 Task: Create a trigger on parent to child objects.
Action: Mouse moved to (38, 137)
Screenshot: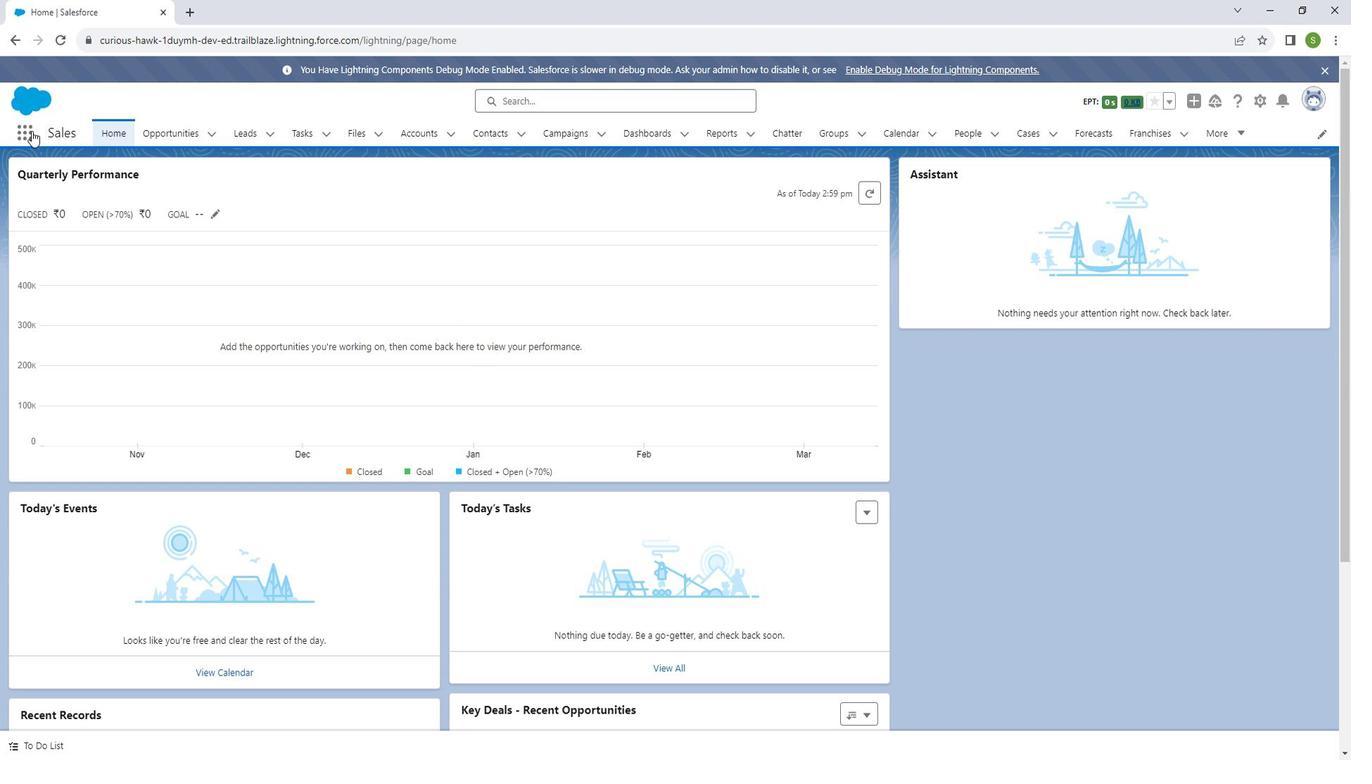 
Action: Mouse pressed left at (38, 137)
Screenshot: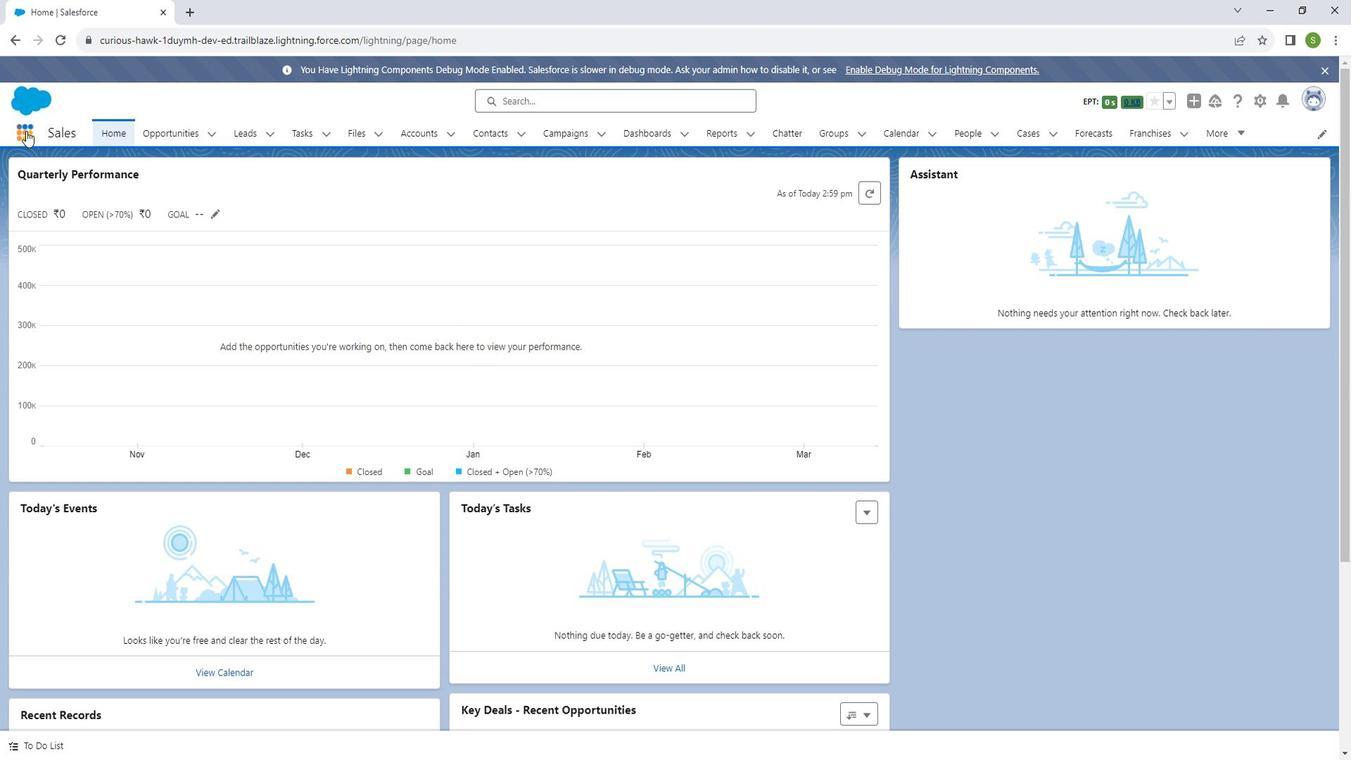 
Action: Mouse moved to (49, 383)
Screenshot: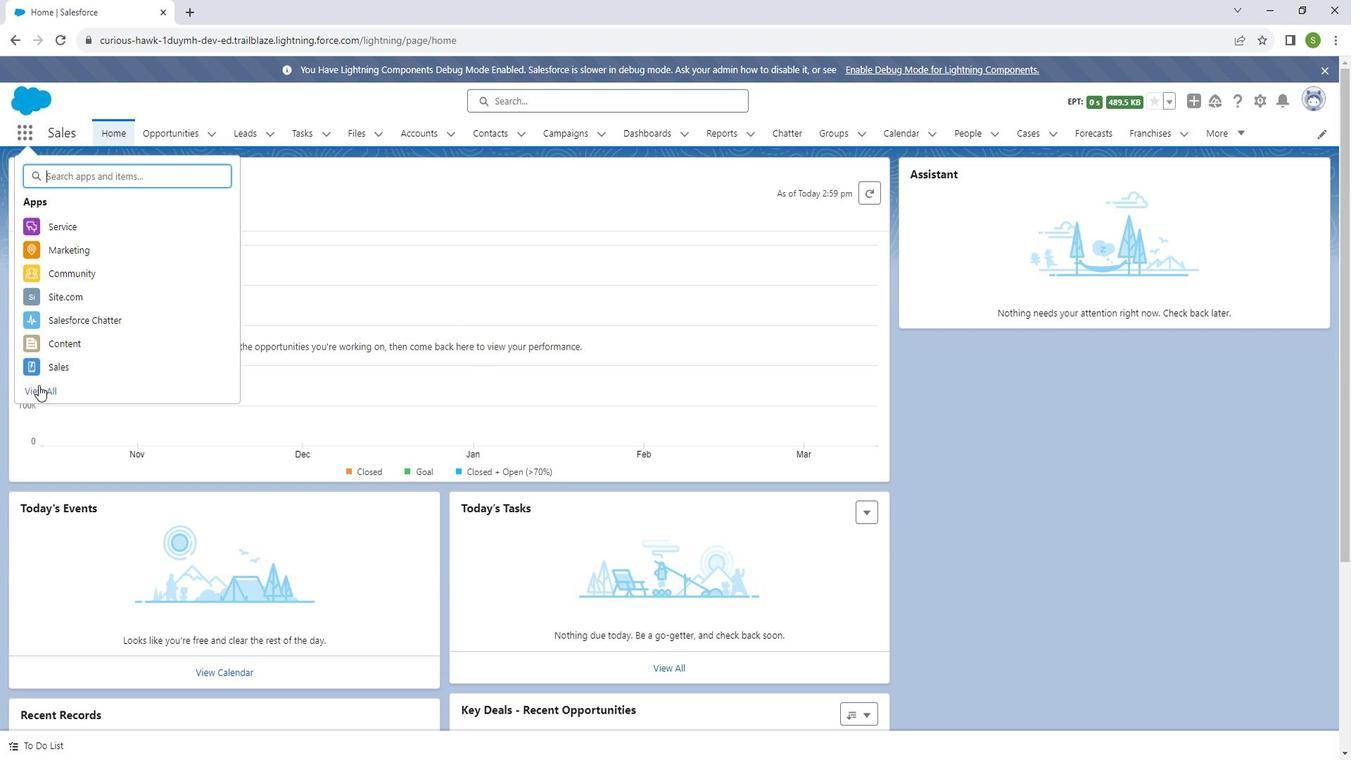 
Action: Mouse pressed left at (49, 383)
Screenshot: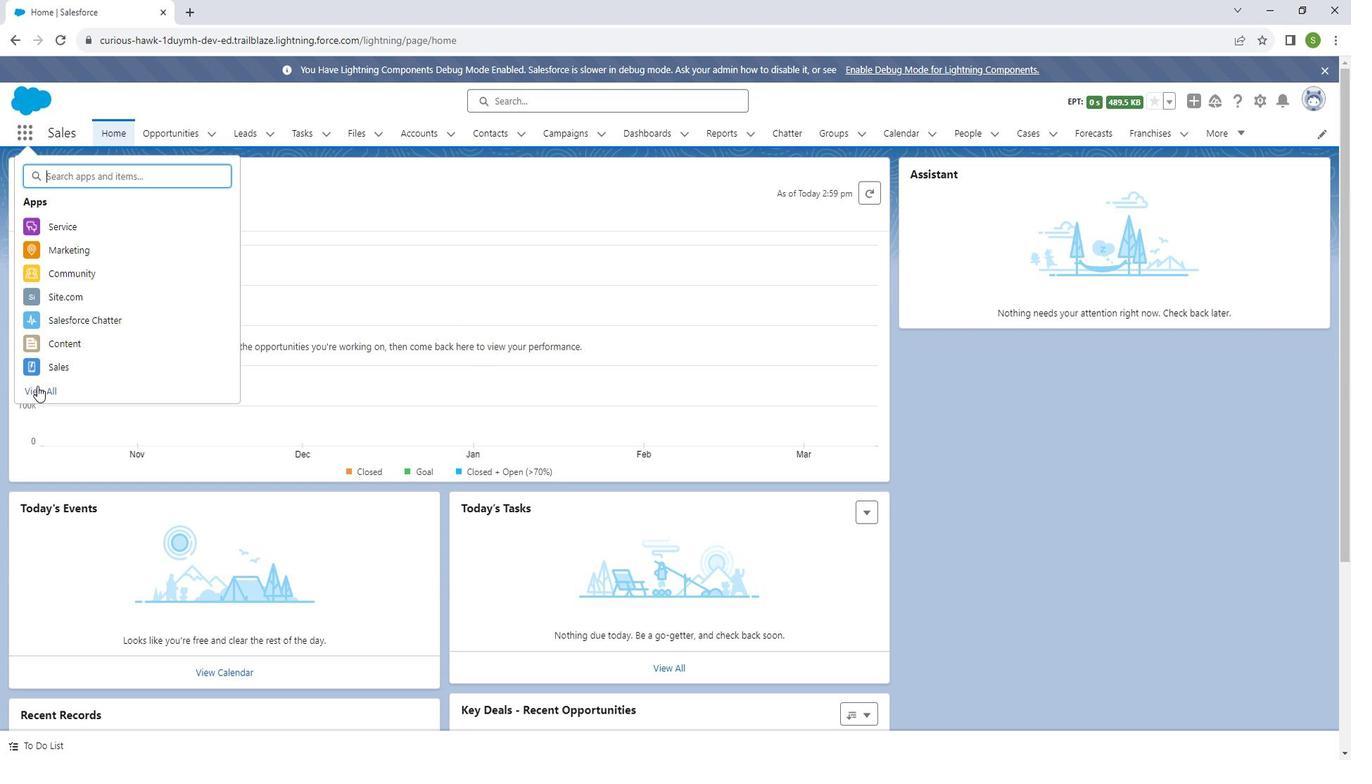 
Action: Mouse moved to (978, 519)
Screenshot: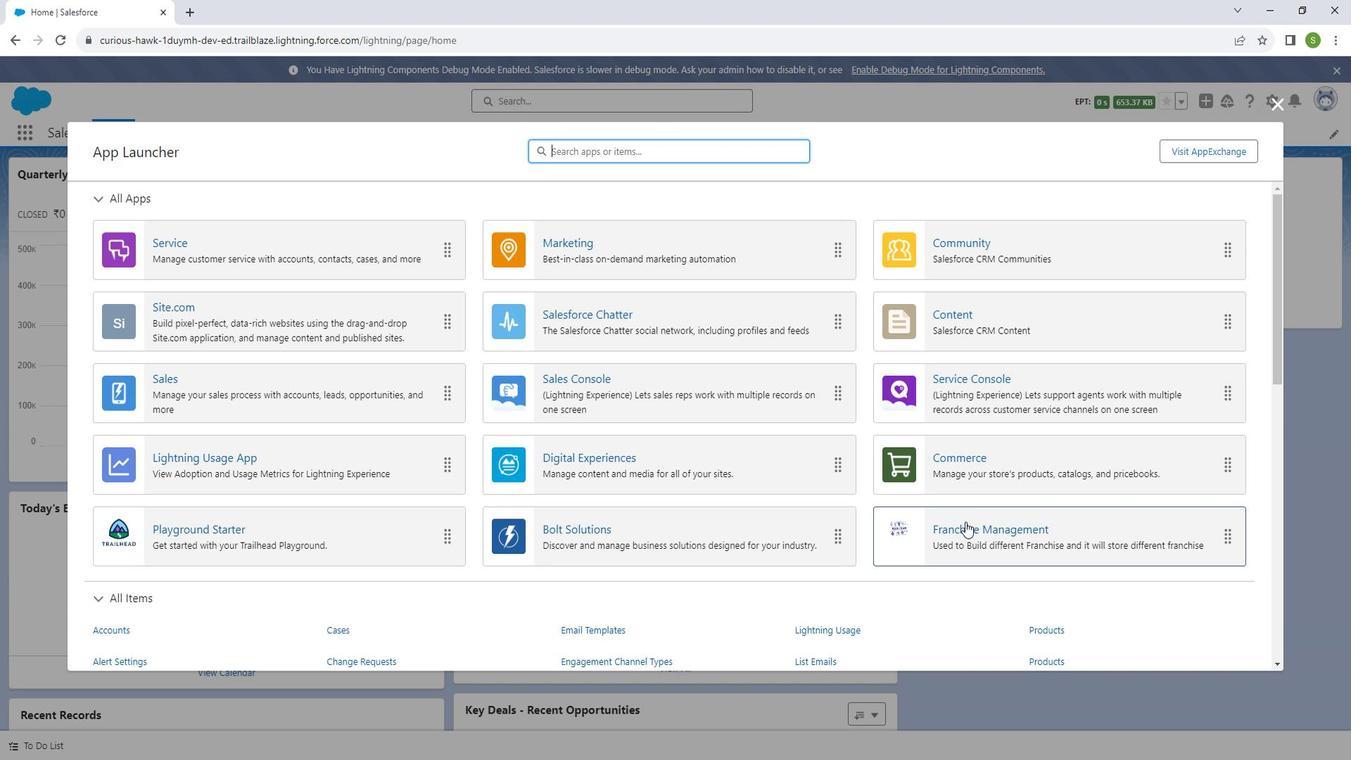 
Action: Mouse pressed left at (978, 519)
Screenshot: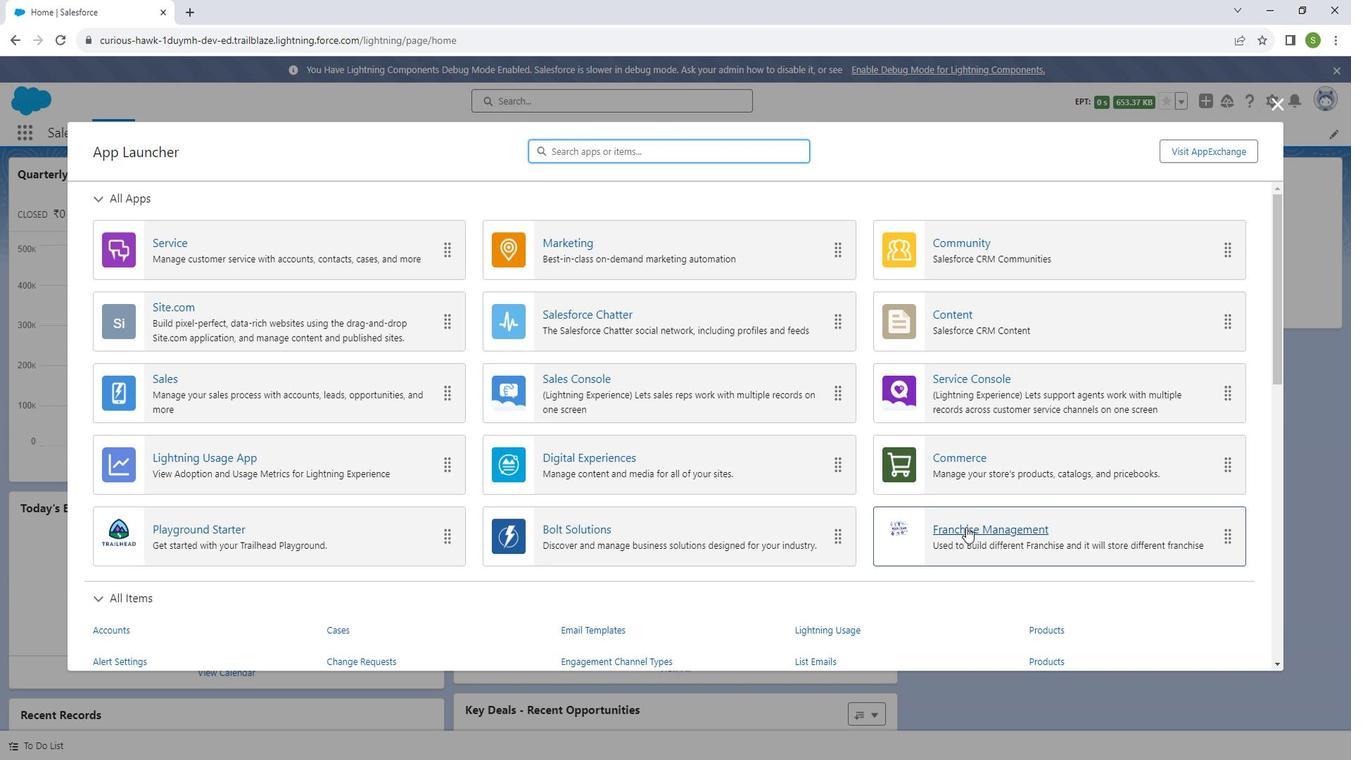 
Action: Mouse moved to (1286, 106)
Screenshot: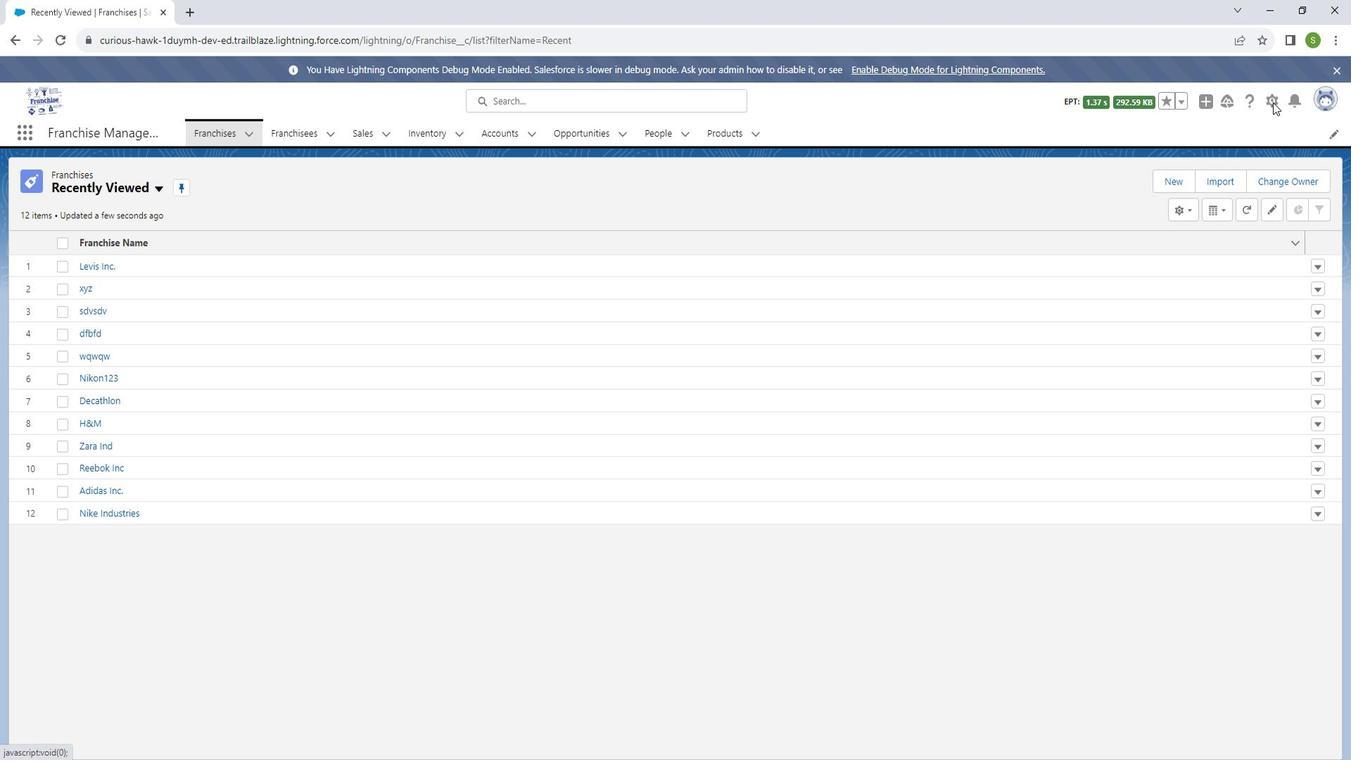 
Action: Mouse pressed left at (1286, 106)
Screenshot: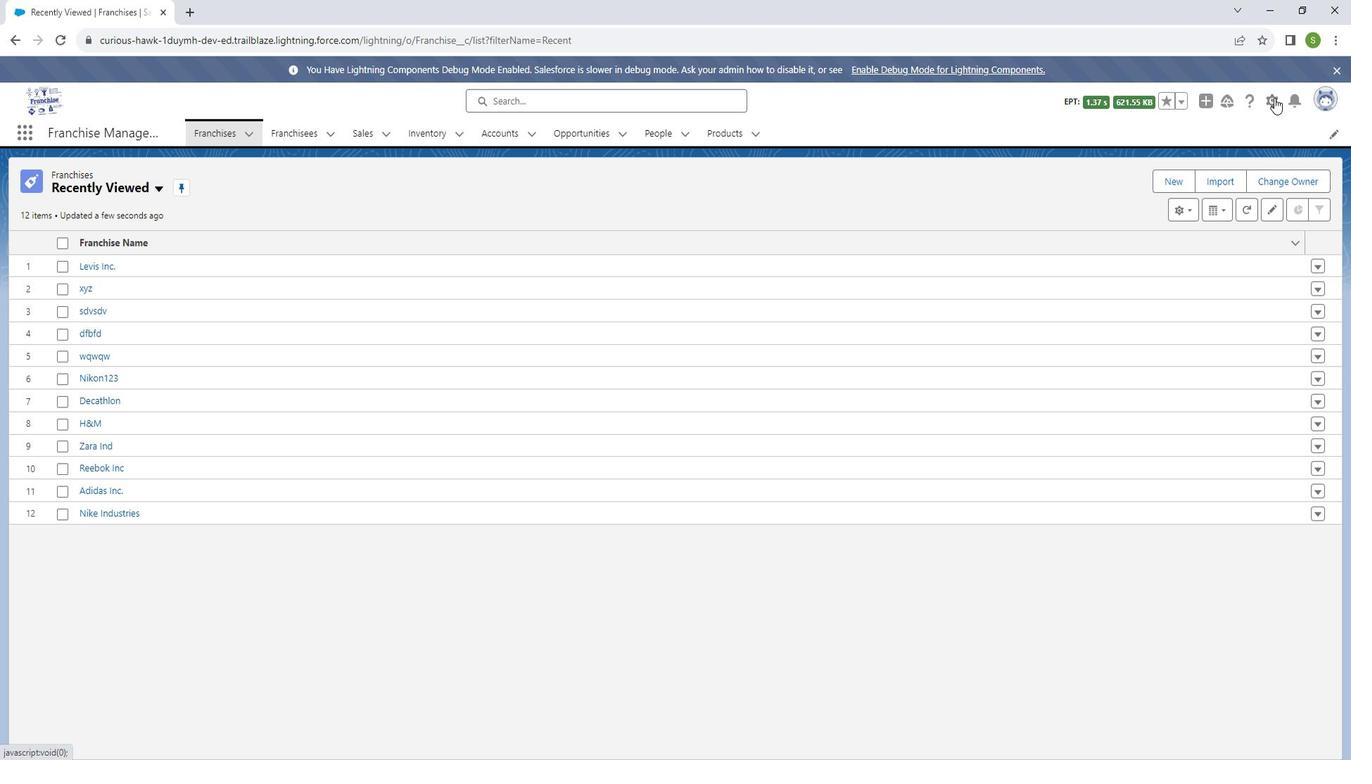 
Action: Mouse moved to (1216, 231)
Screenshot: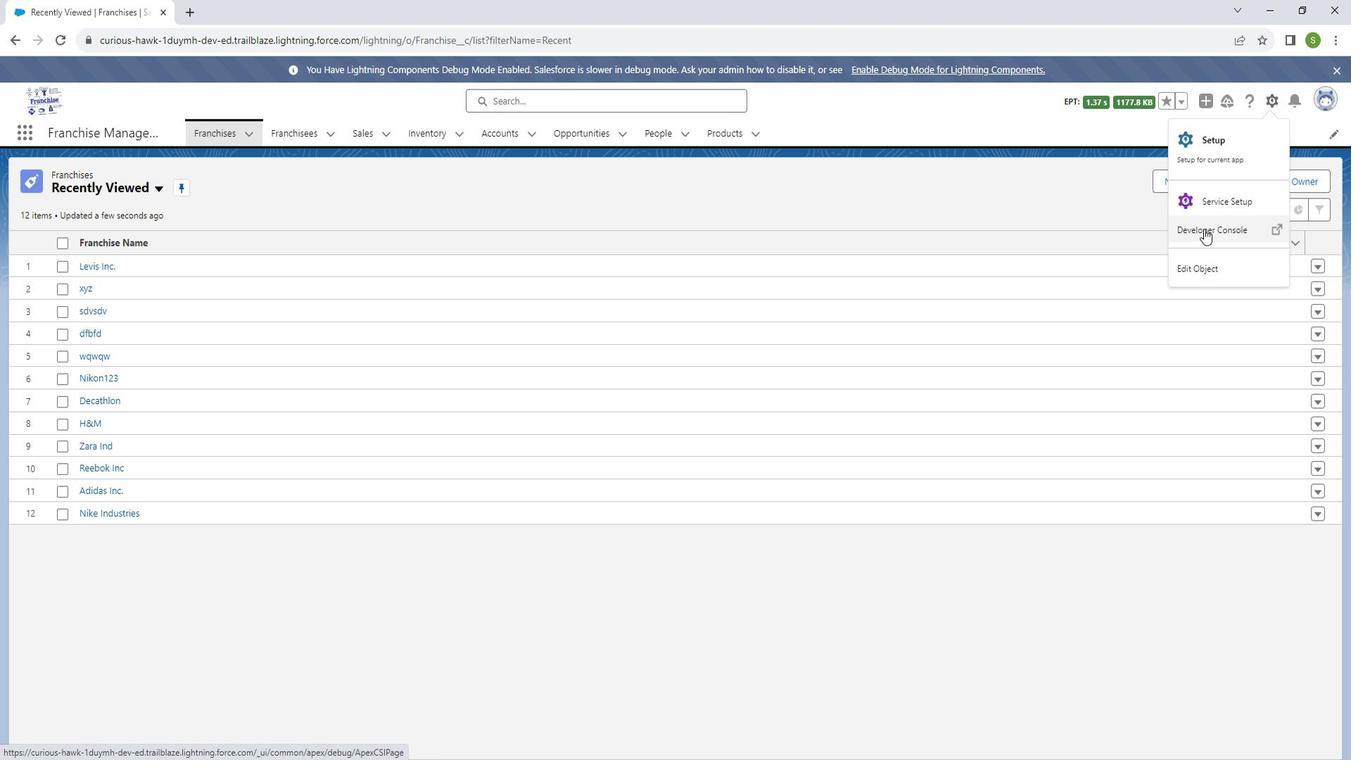 
Action: Mouse pressed right at (1216, 231)
Screenshot: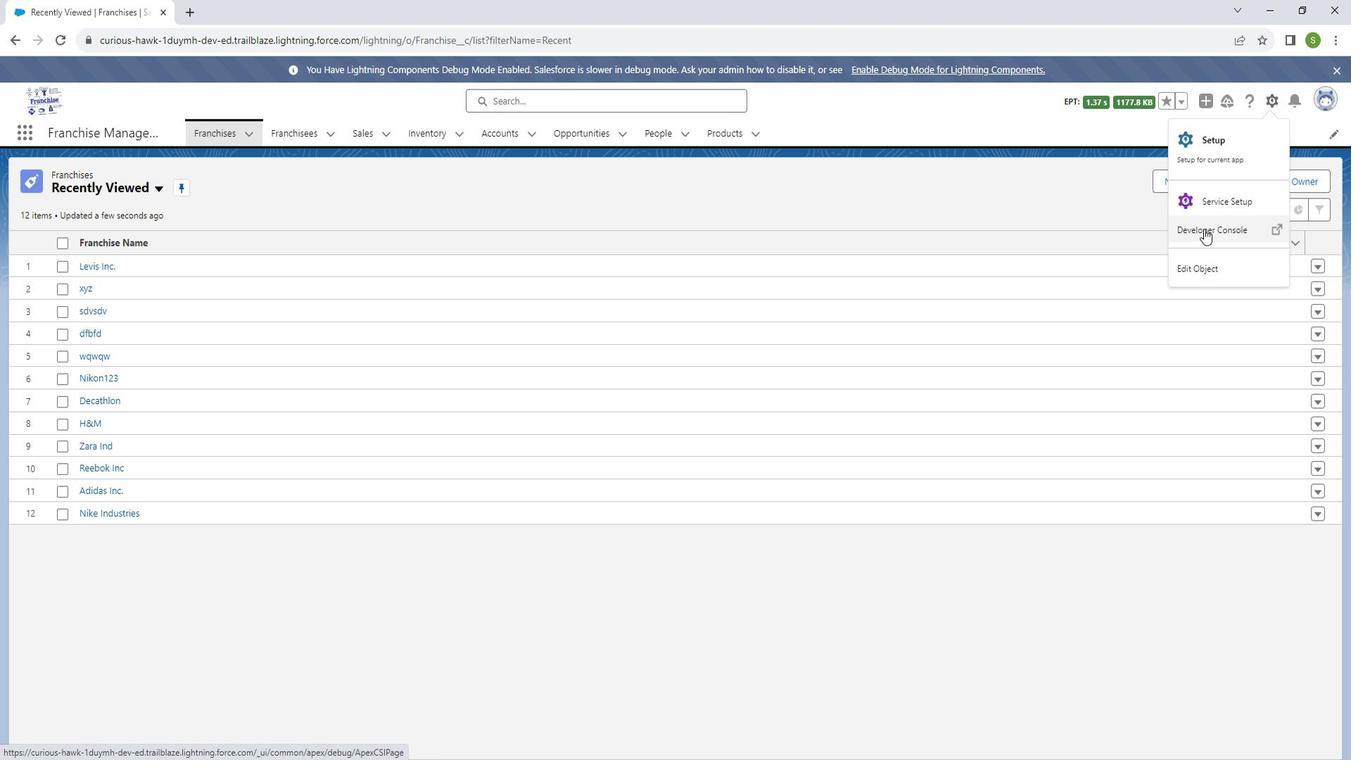 
Action: Mouse moved to (1228, 240)
Screenshot: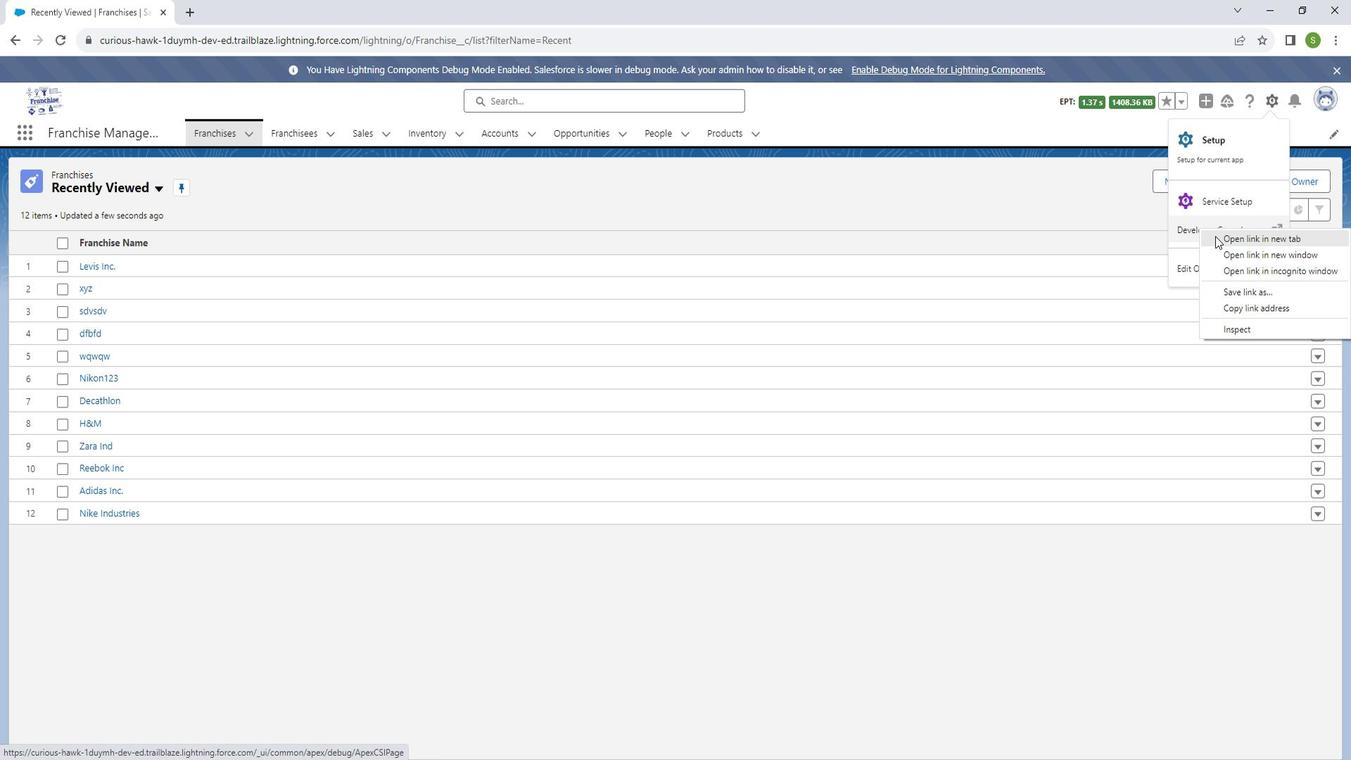 
Action: Mouse pressed left at (1228, 240)
Screenshot: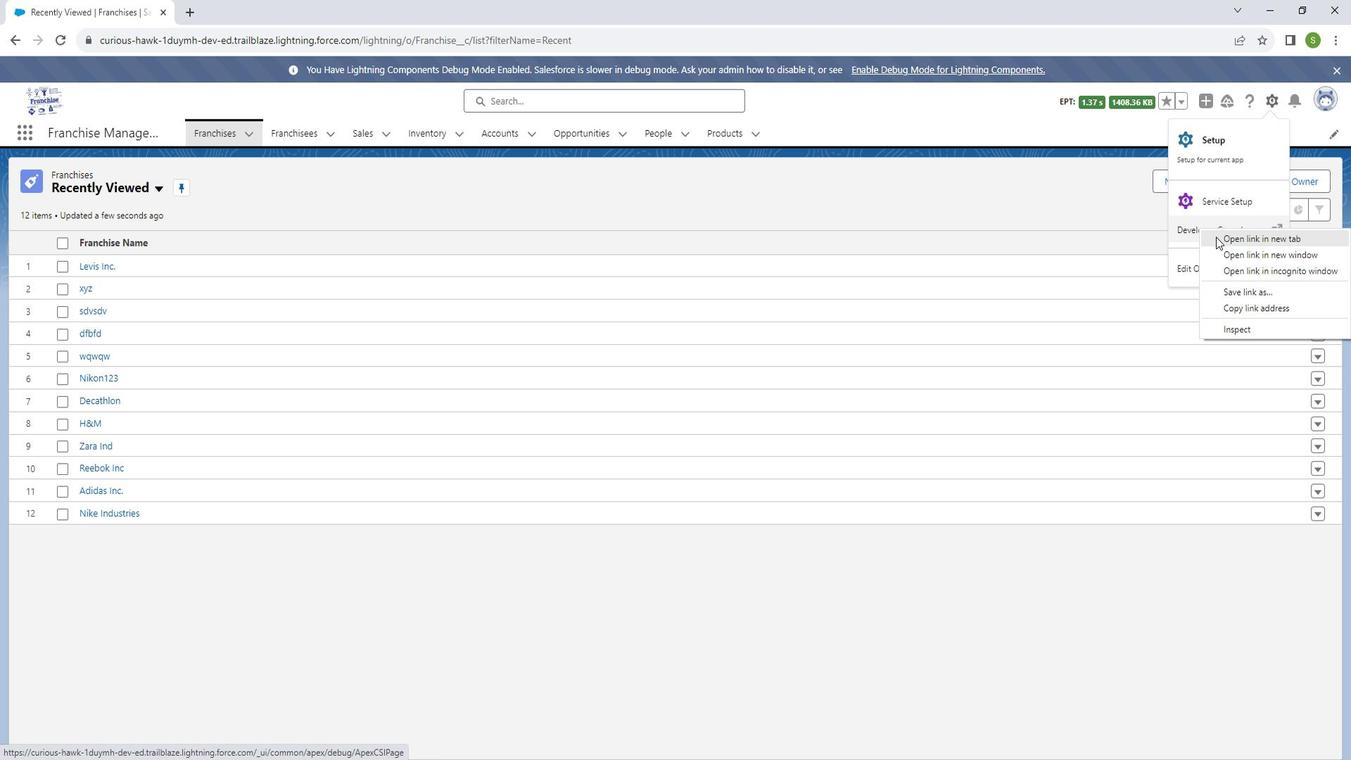 
Action: Mouse moved to (301, 21)
Screenshot: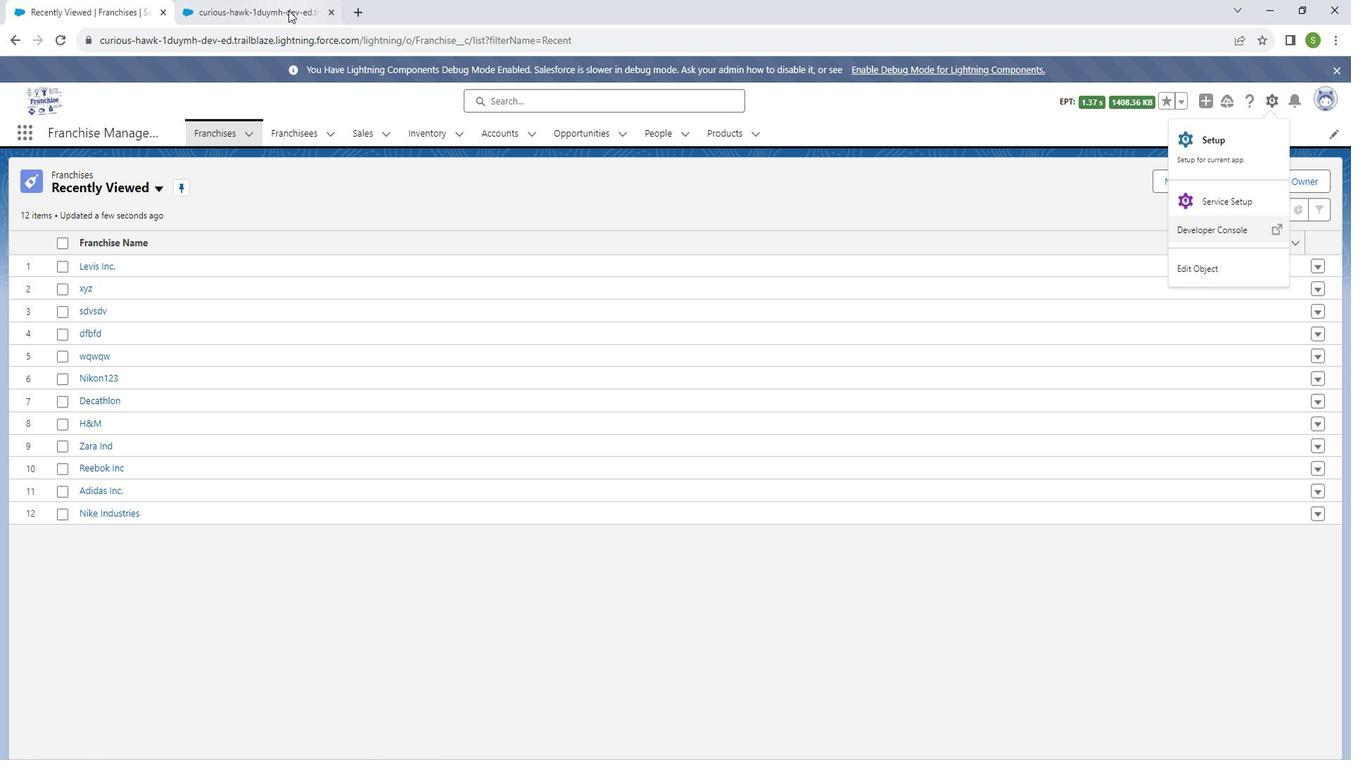 
Action: Mouse pressed left at (301, 21)
Screenshot: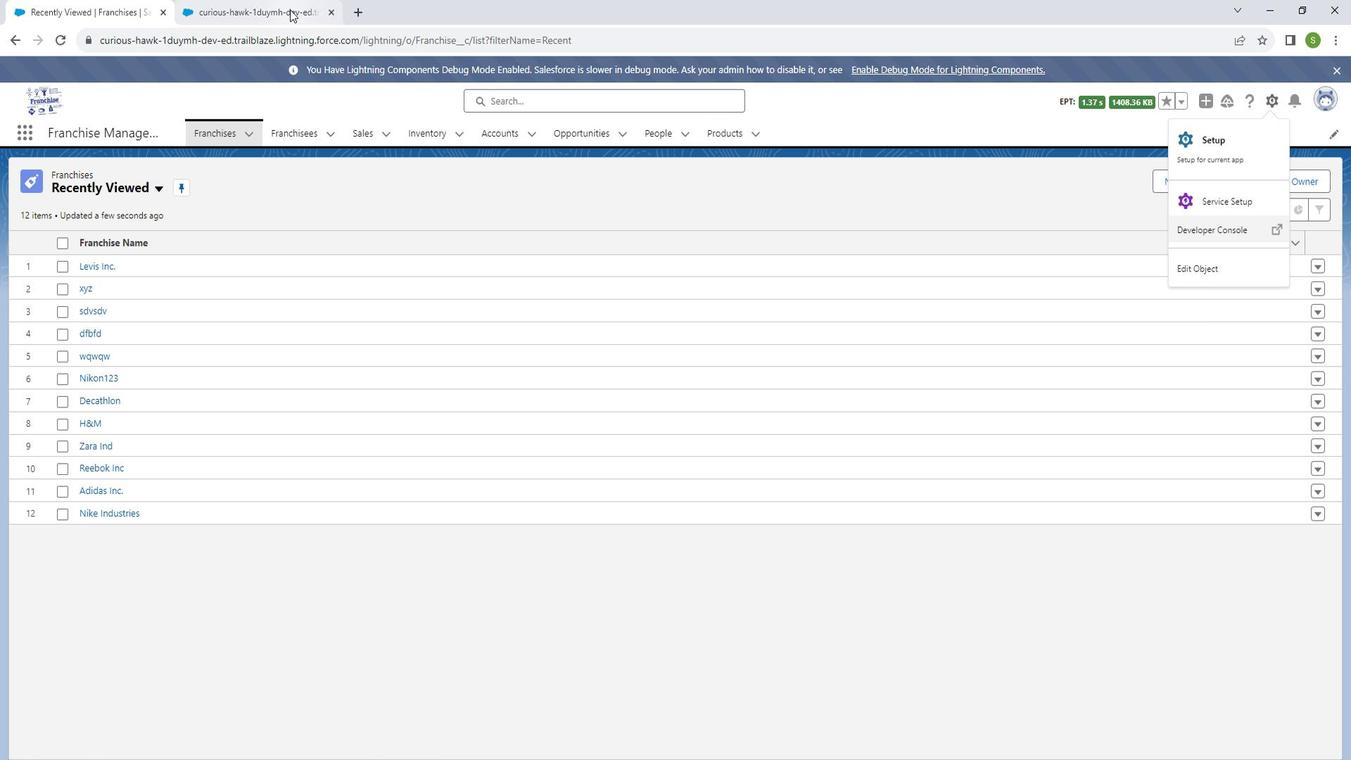 
Action: Mouse moved to (35, 77)
Screenshot: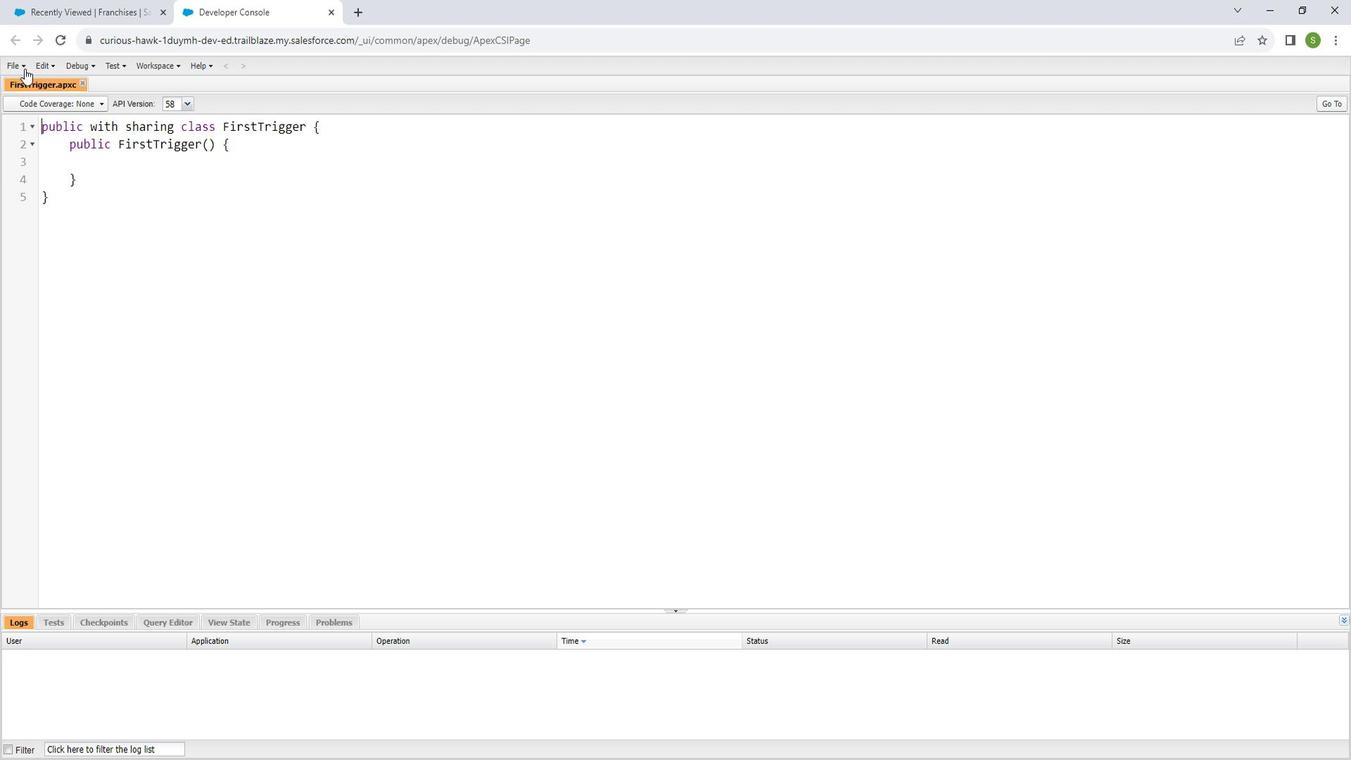 
Action: Mouse pressed left at (35, 77)
Screenshot: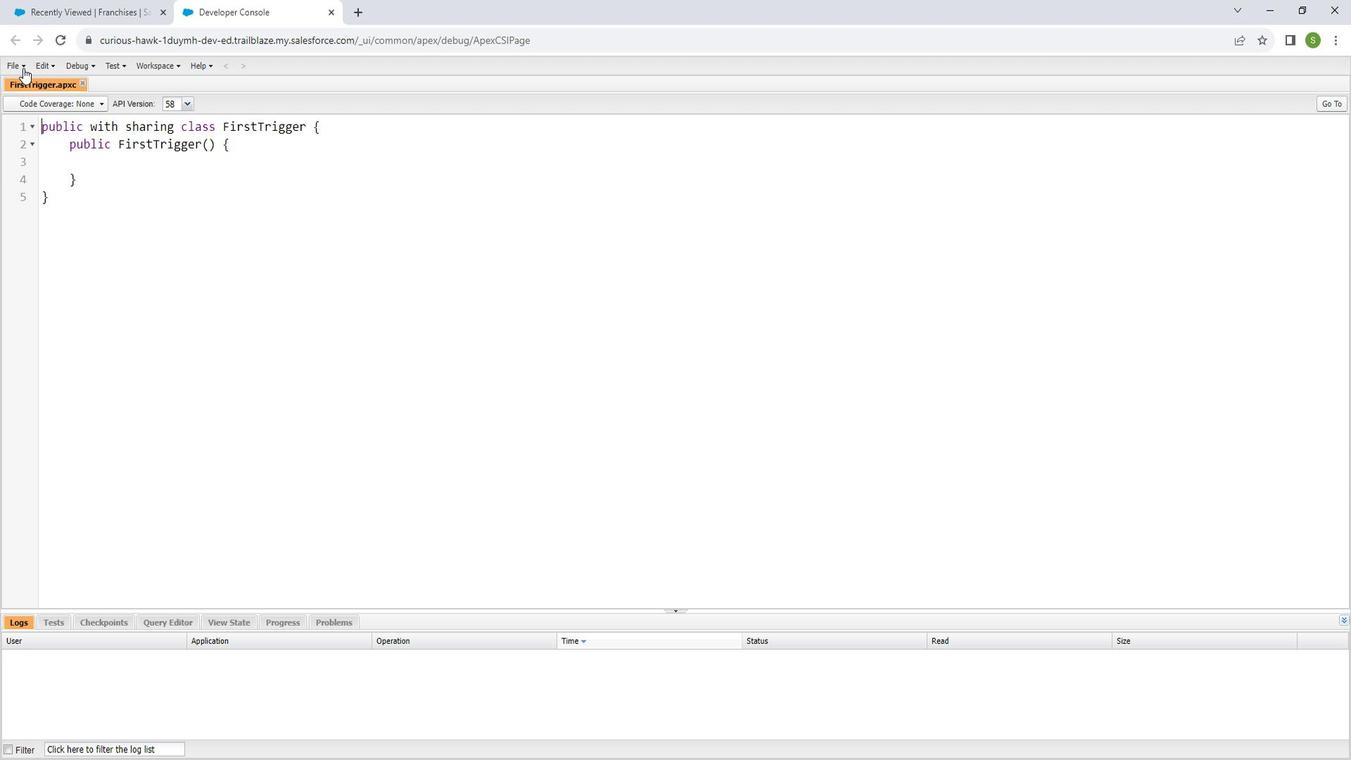 
Action: Mouse moved to (234, 111)
Screenshot: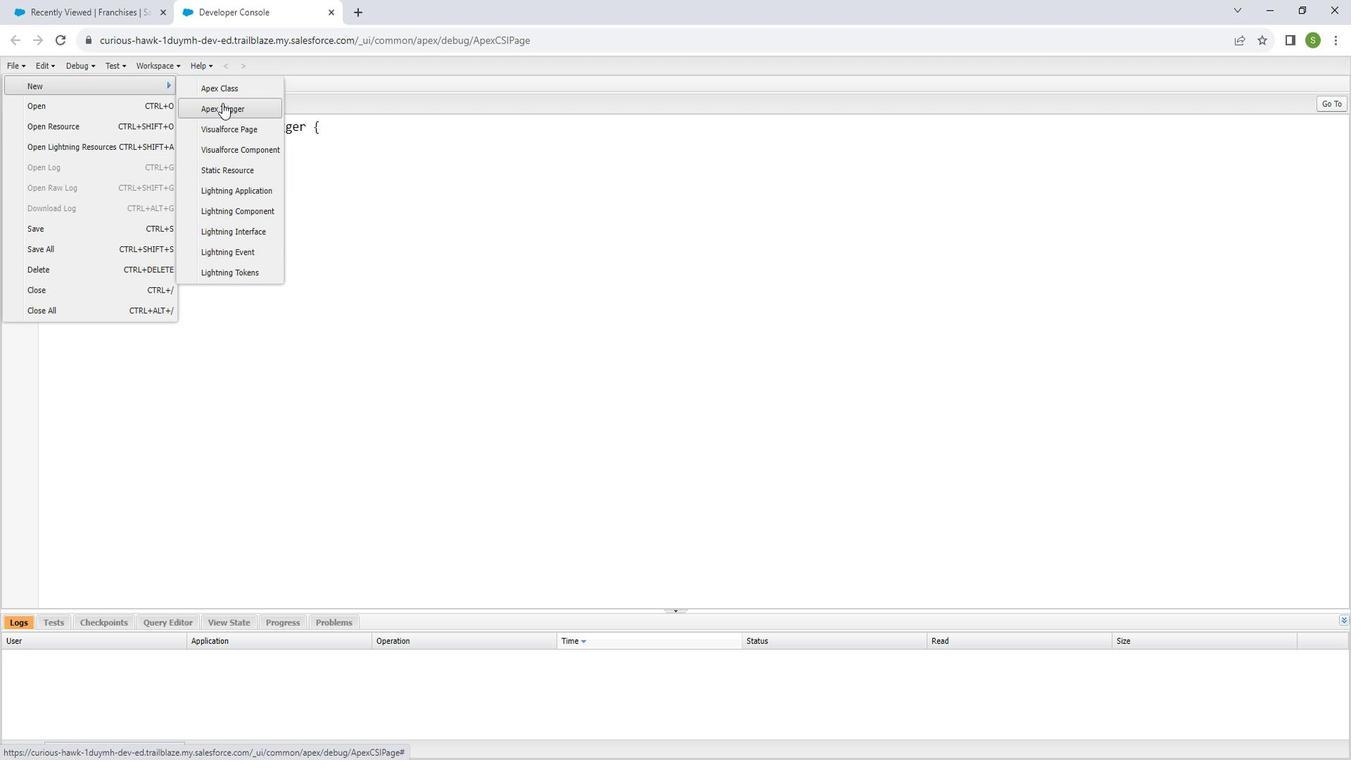 
Action: Mouse pressed left at (234, 111)
Screenshot: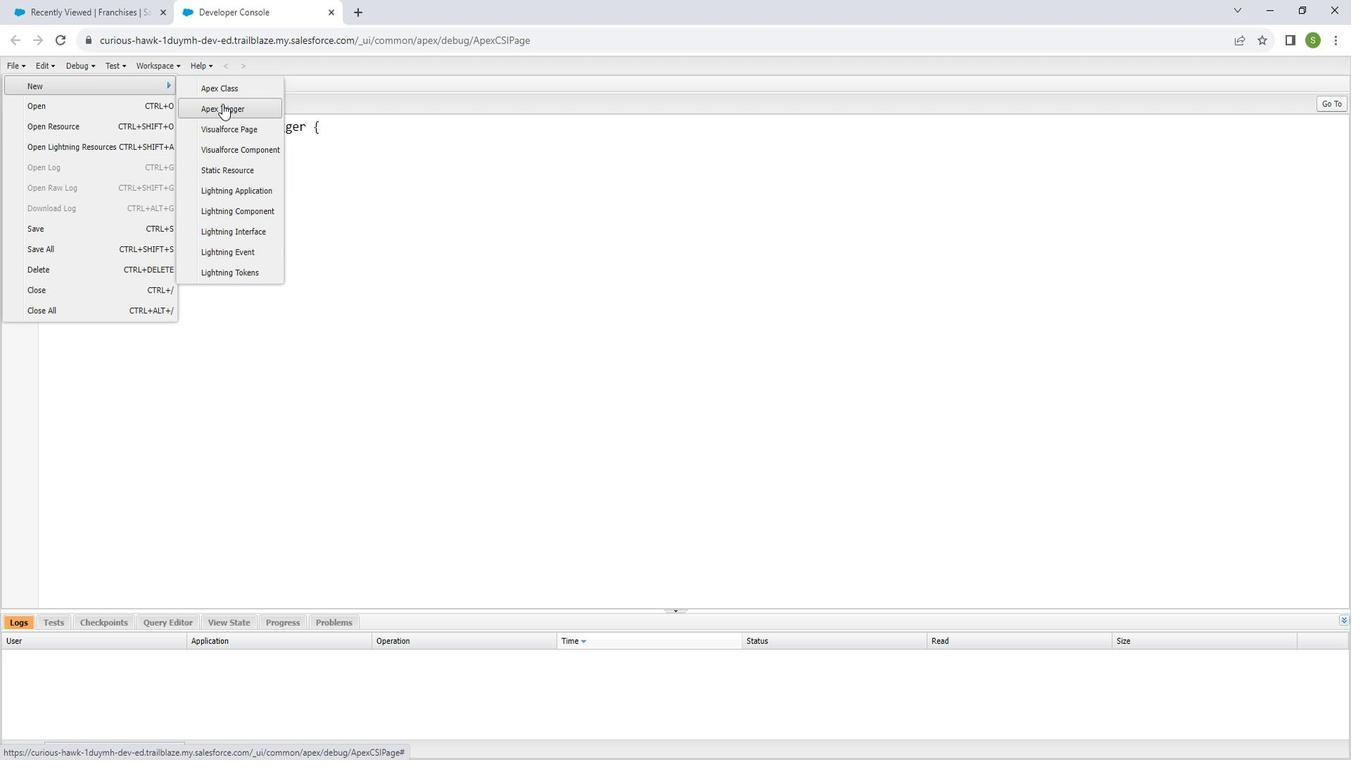
Action: Mouse moved to (700, 366)
Screenshot: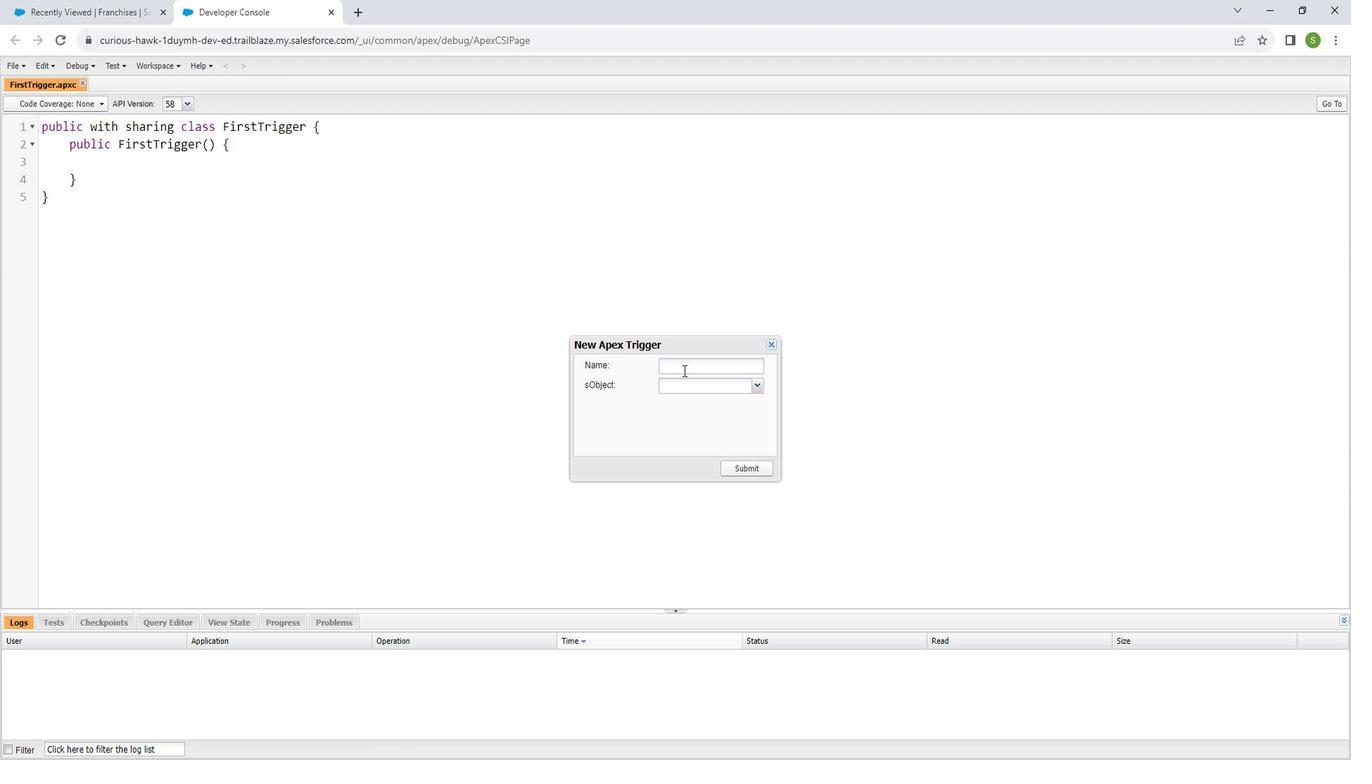 
Action: Mouse pressed left at (700, 366)
Screenshot: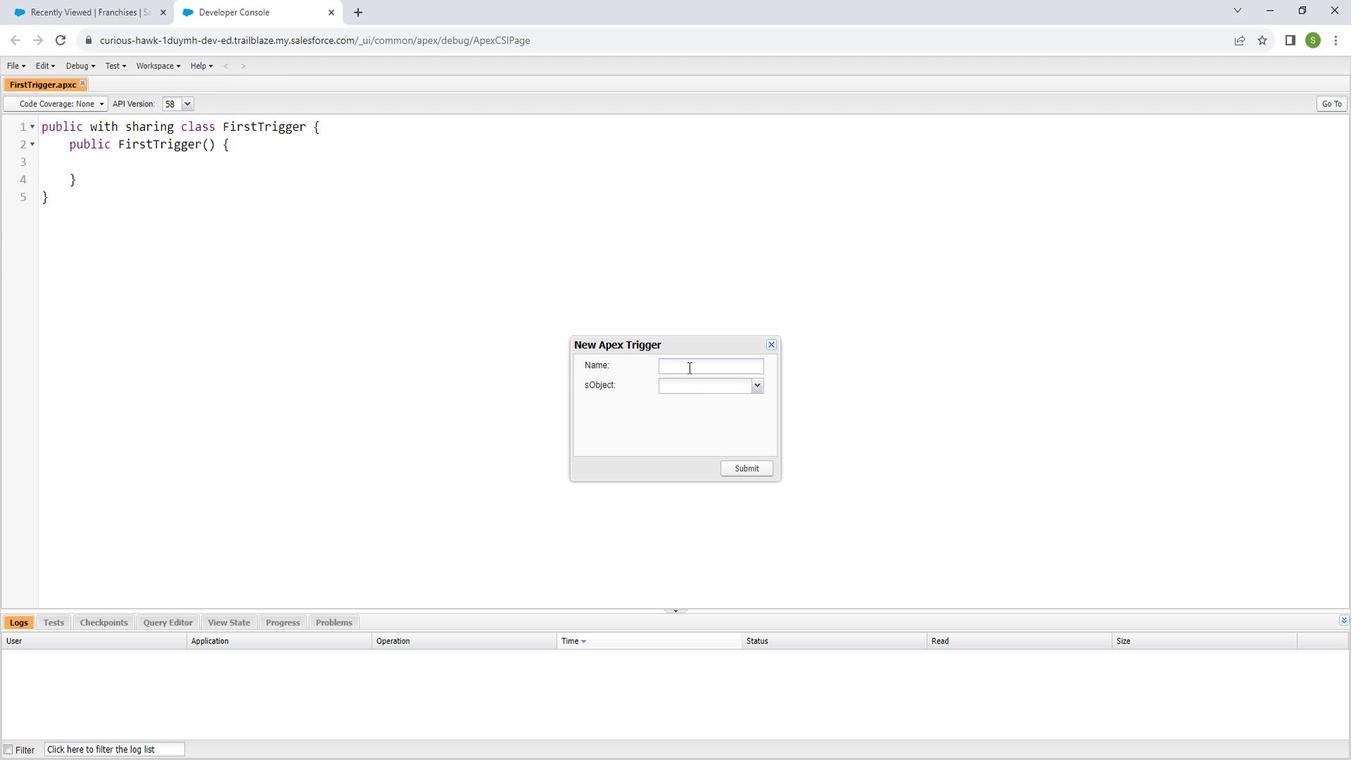 
Action: Key pressed acc<Key.shift_r>Trigg
Screenshot: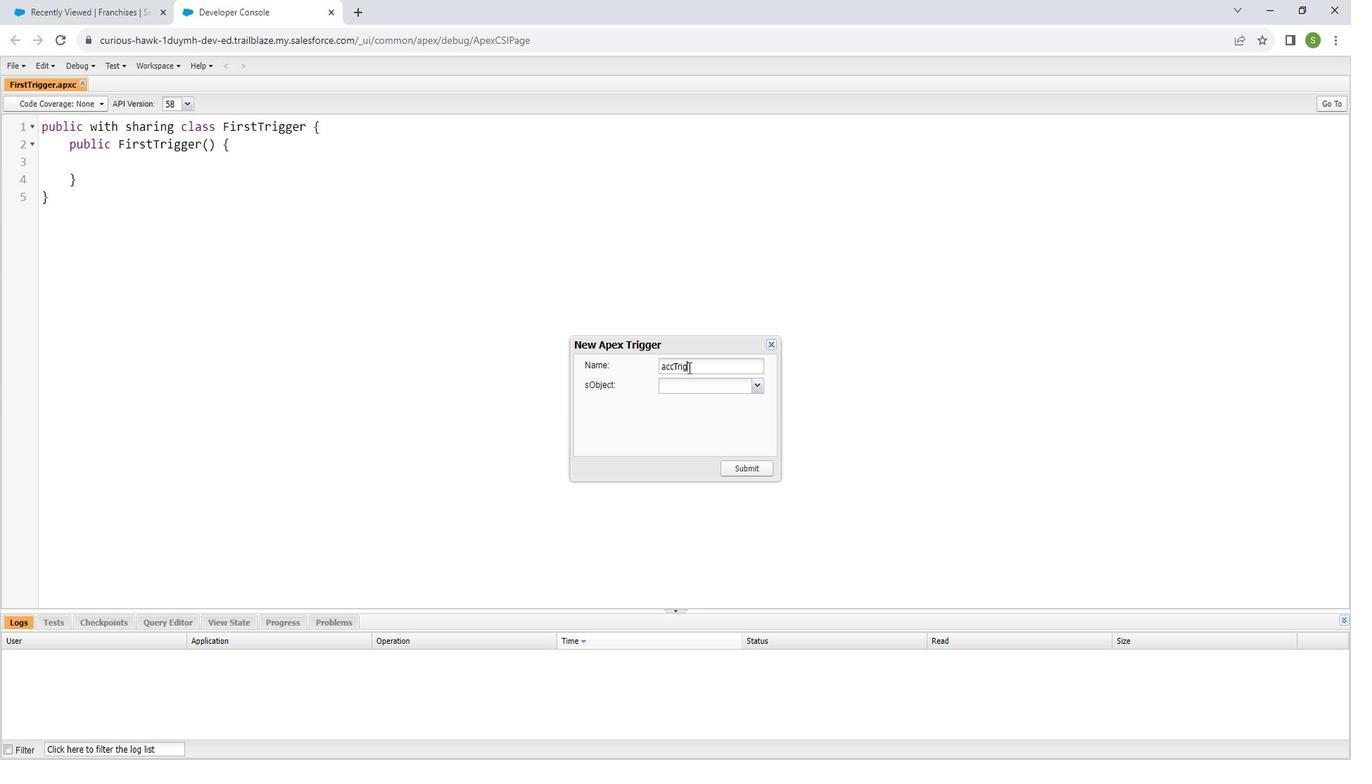 
Action: Mouse moved to (770, 382)
Screenshot: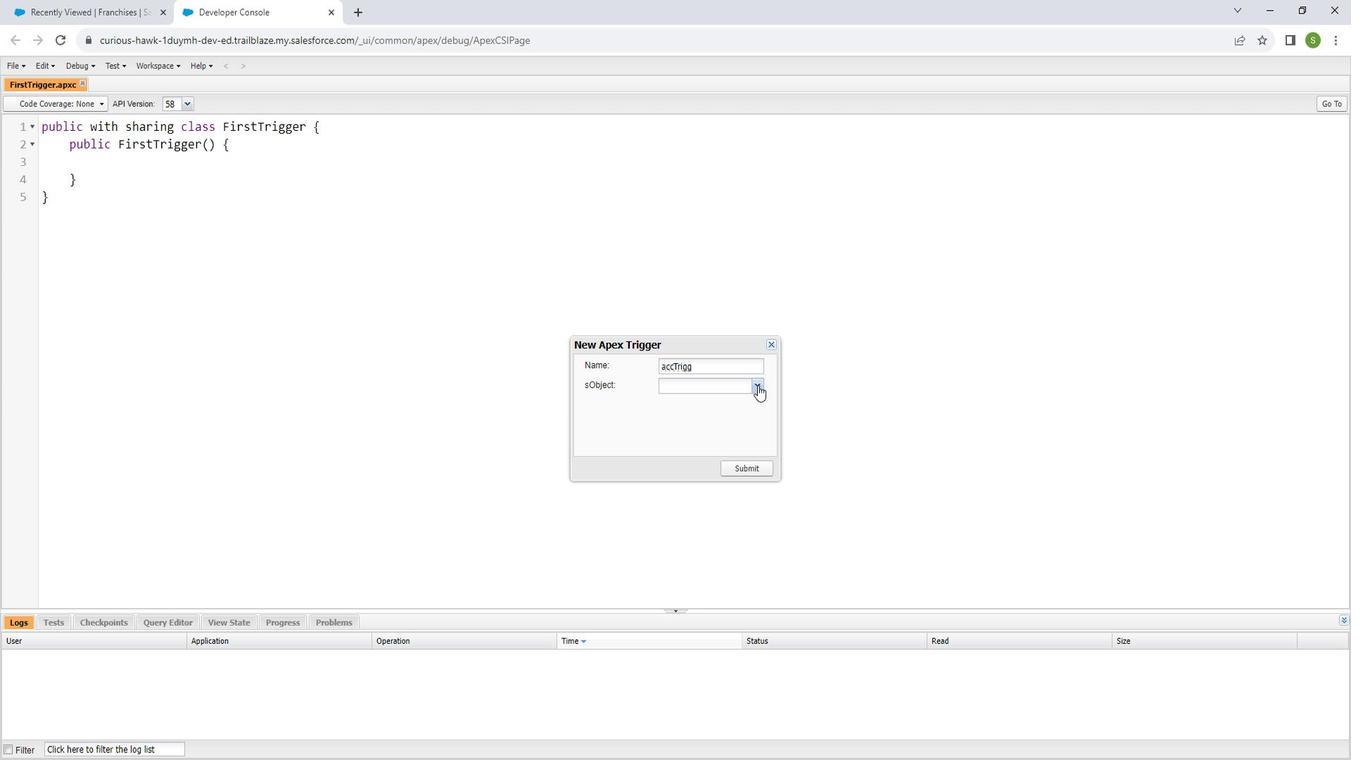 
Action: Mouse pressed left at (770, 382)
Screenshot: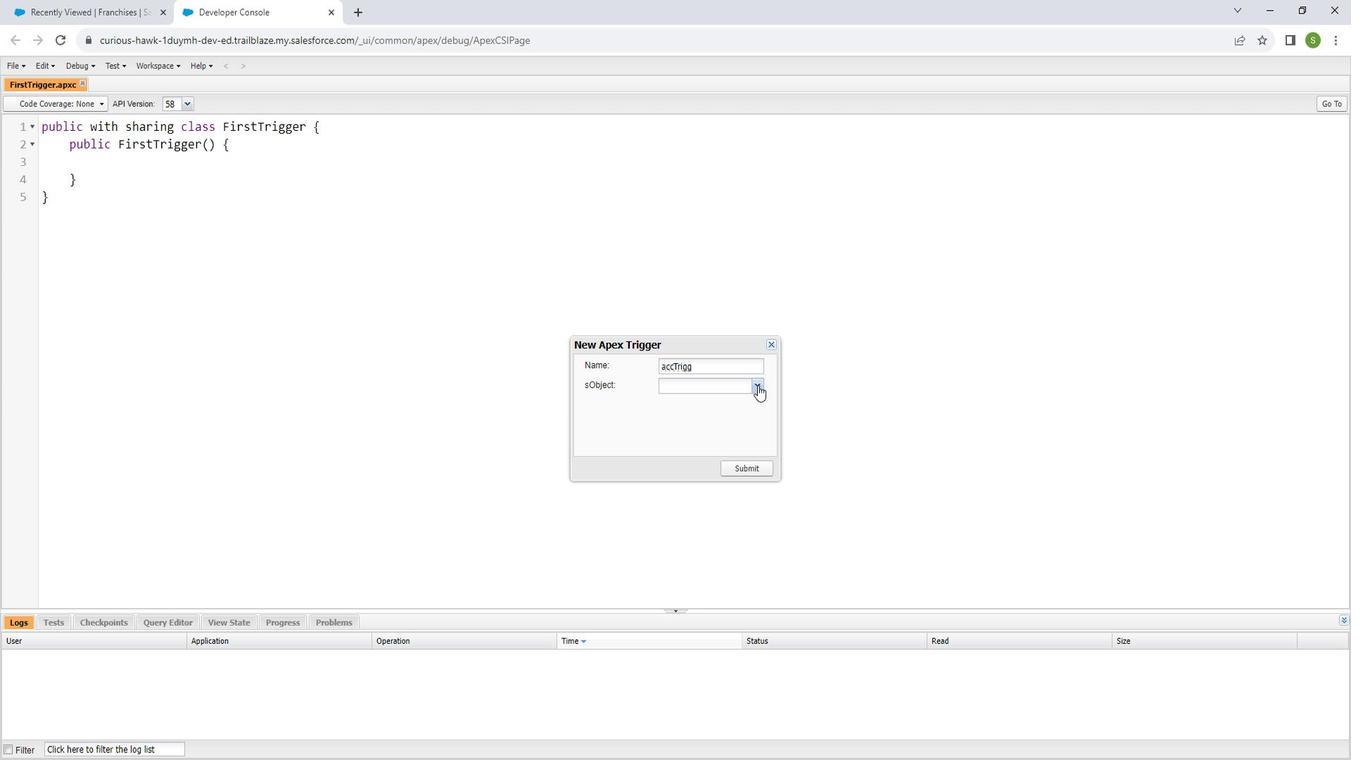 
Action: Mouse moved to (733, 428)
Screenshot: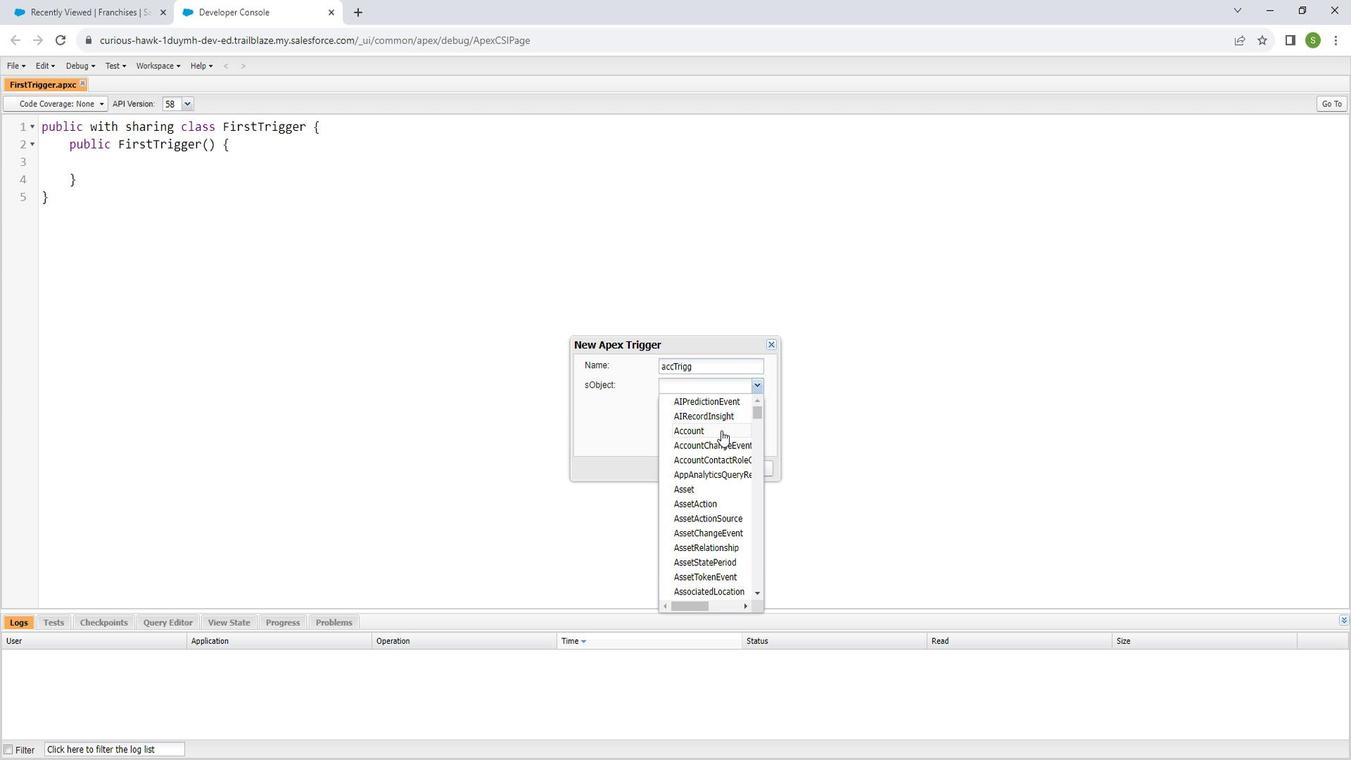 
Action: Mouse pressed left at (733, 428)
Screenshot: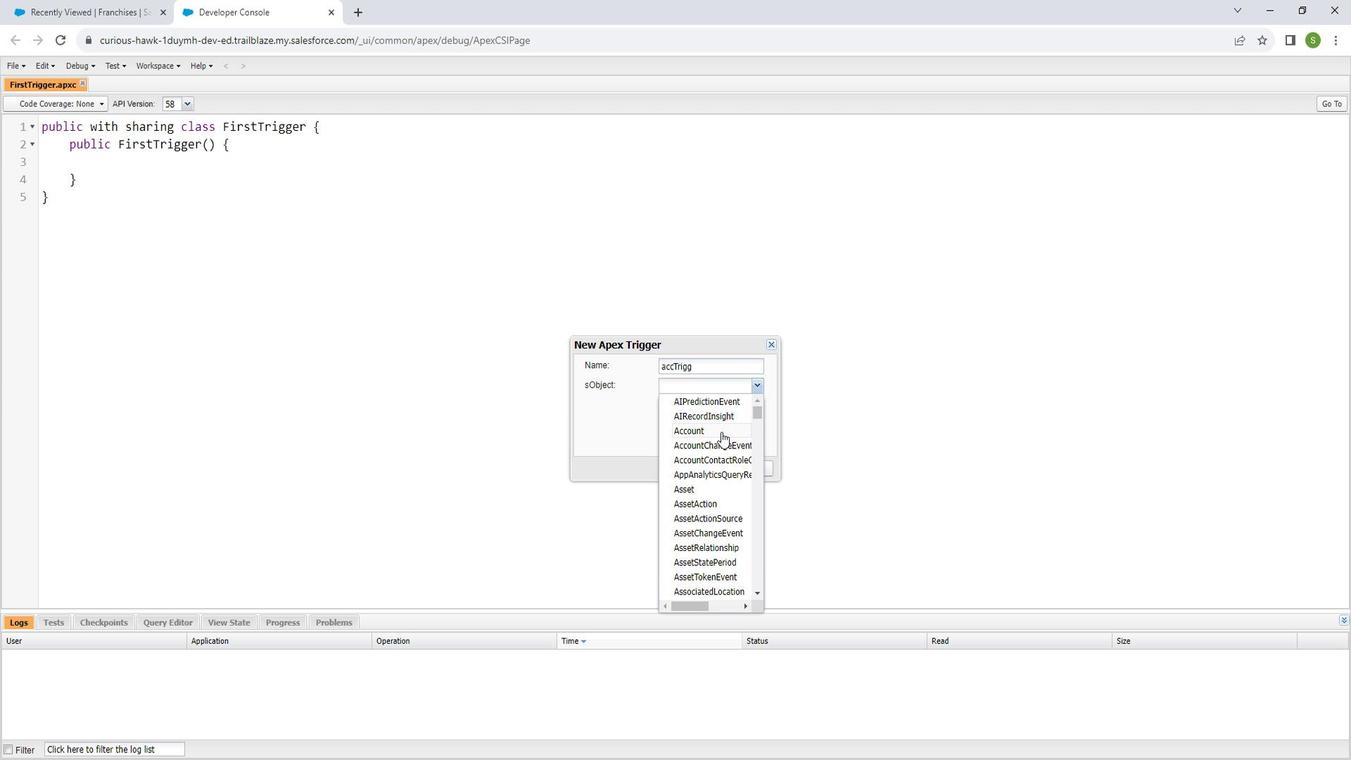 
Action: Mouse moved to (753, 470)
Screenshot: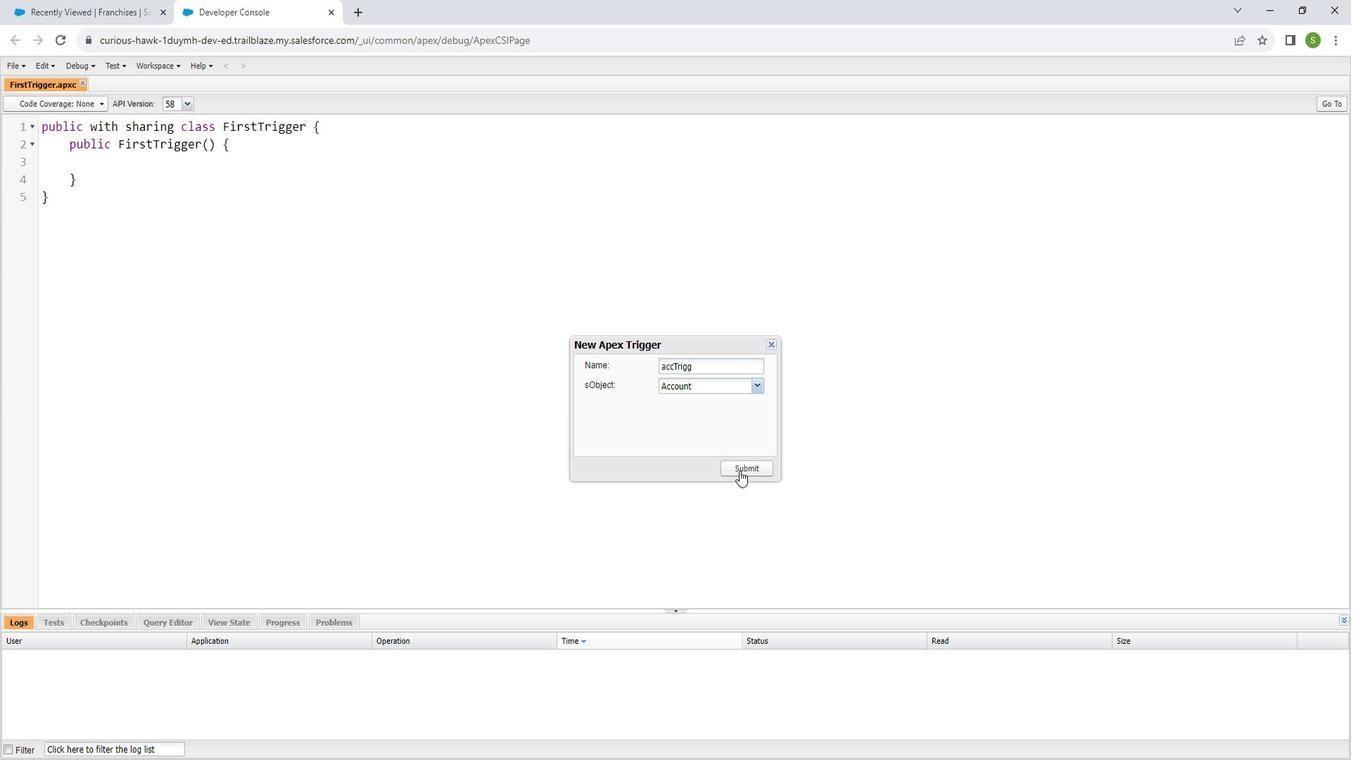 
Action: Mouse pressed left at (753, 470)
Screenshot: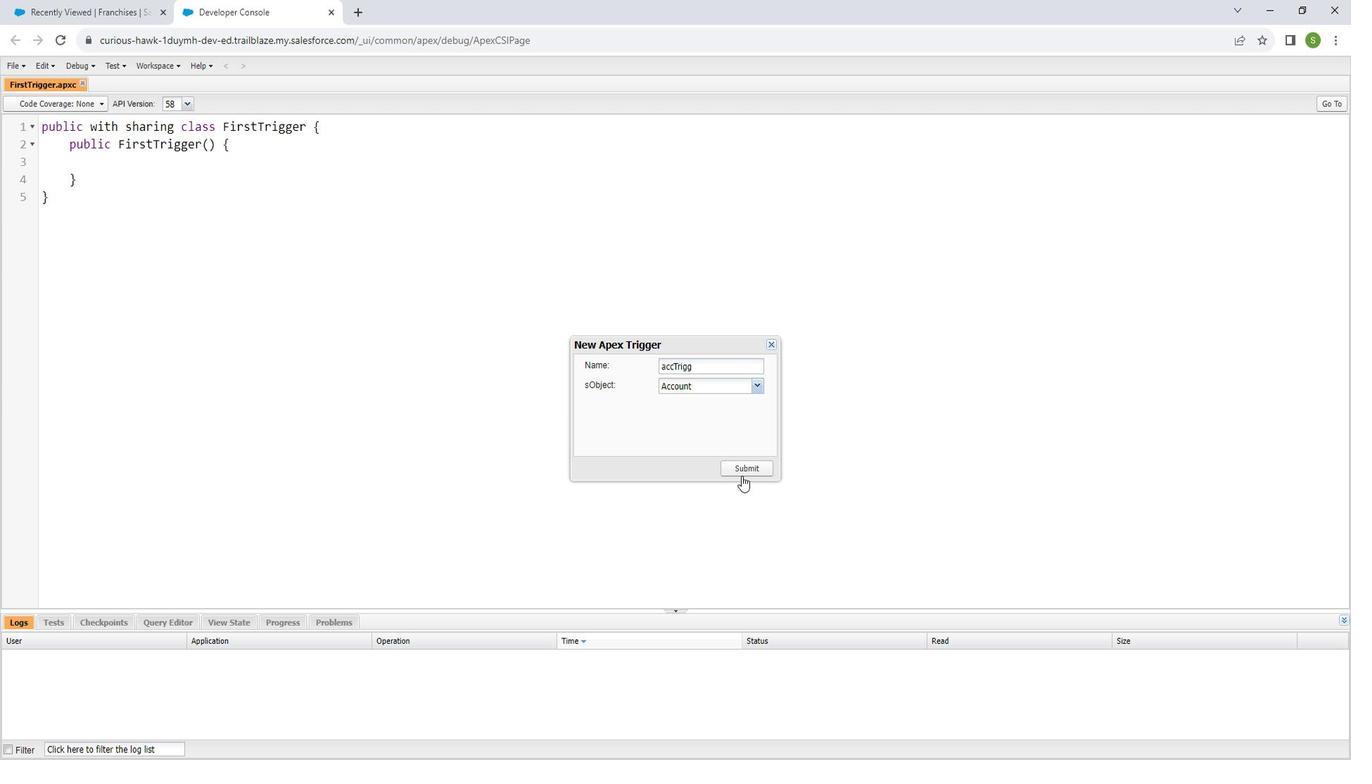 
Action: Mouse moved to (291, 136)
Screenshot: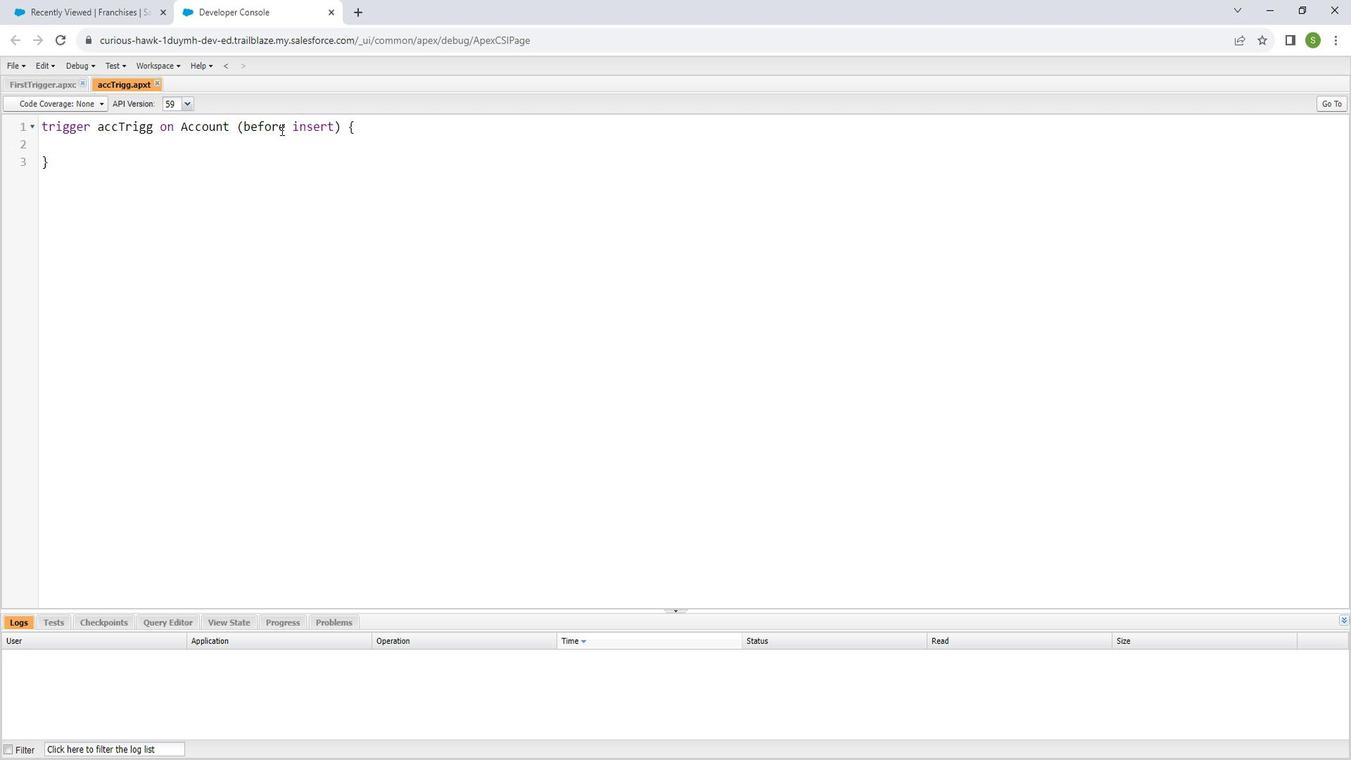
Action: Mouse pressed left at (291, 136)
Screenshot: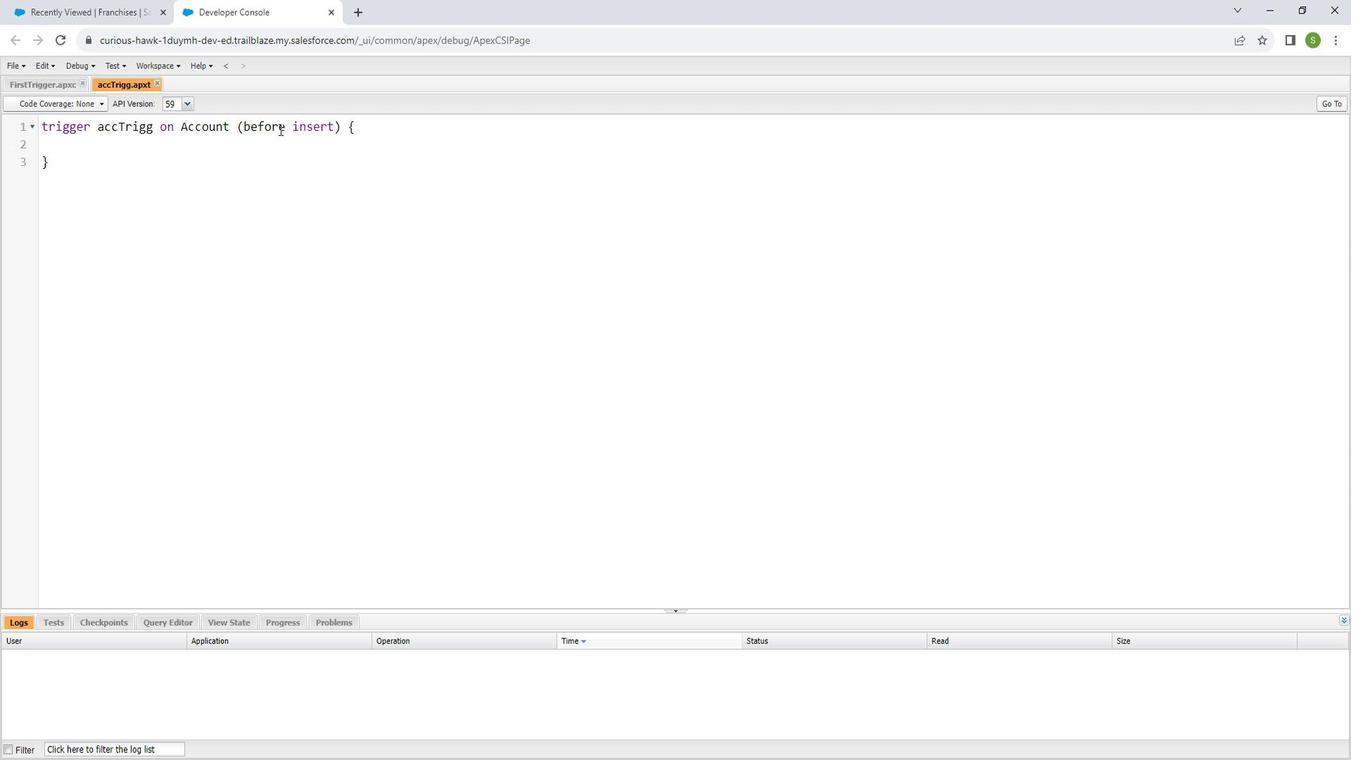 
Action: Mouse pressed left at (291, 136)
Screenshot: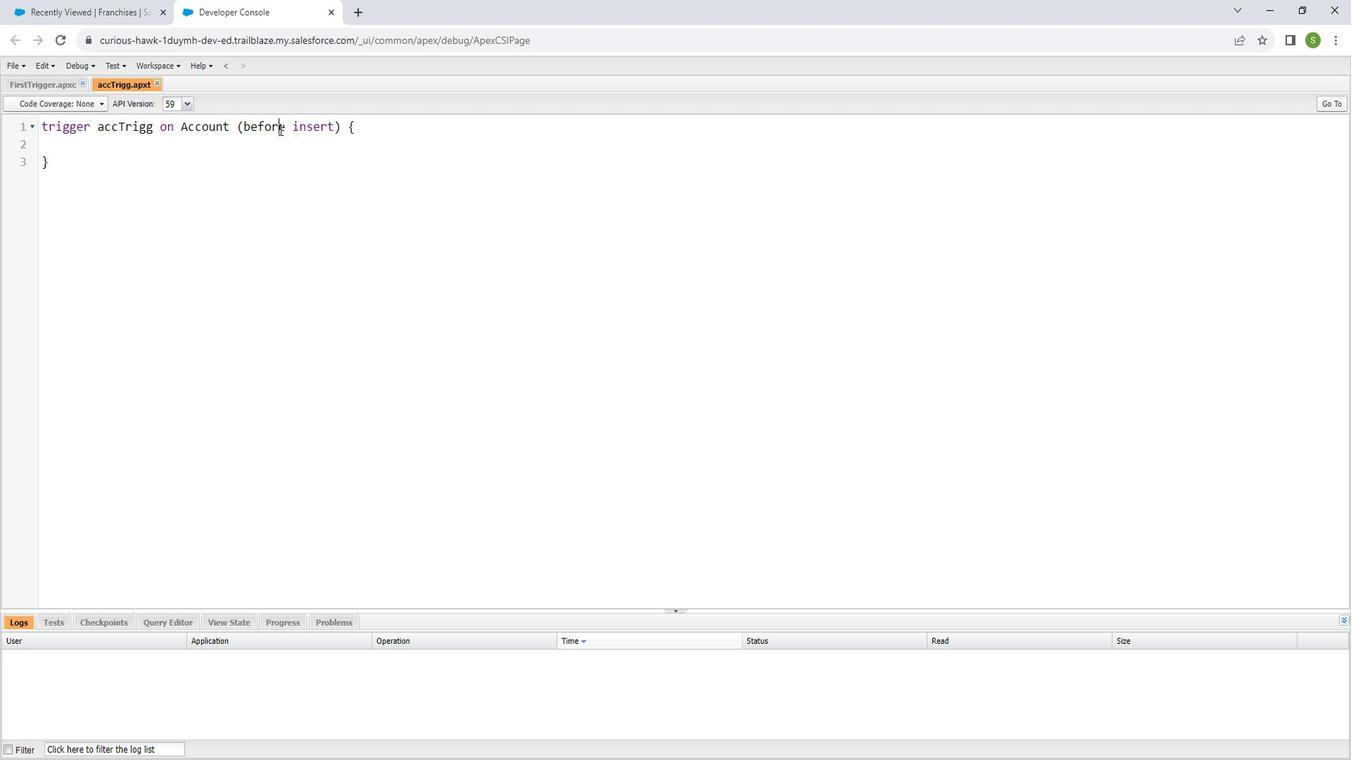
Action: Key pressed after<Key.right><Key.right><Key.right><Key.right><Key.right><Key.right><Key.right><Key.backspace><Key.backspace><Key.backspace><Key.backspace><Key.backspace><Key.backspace>update
Screenshot: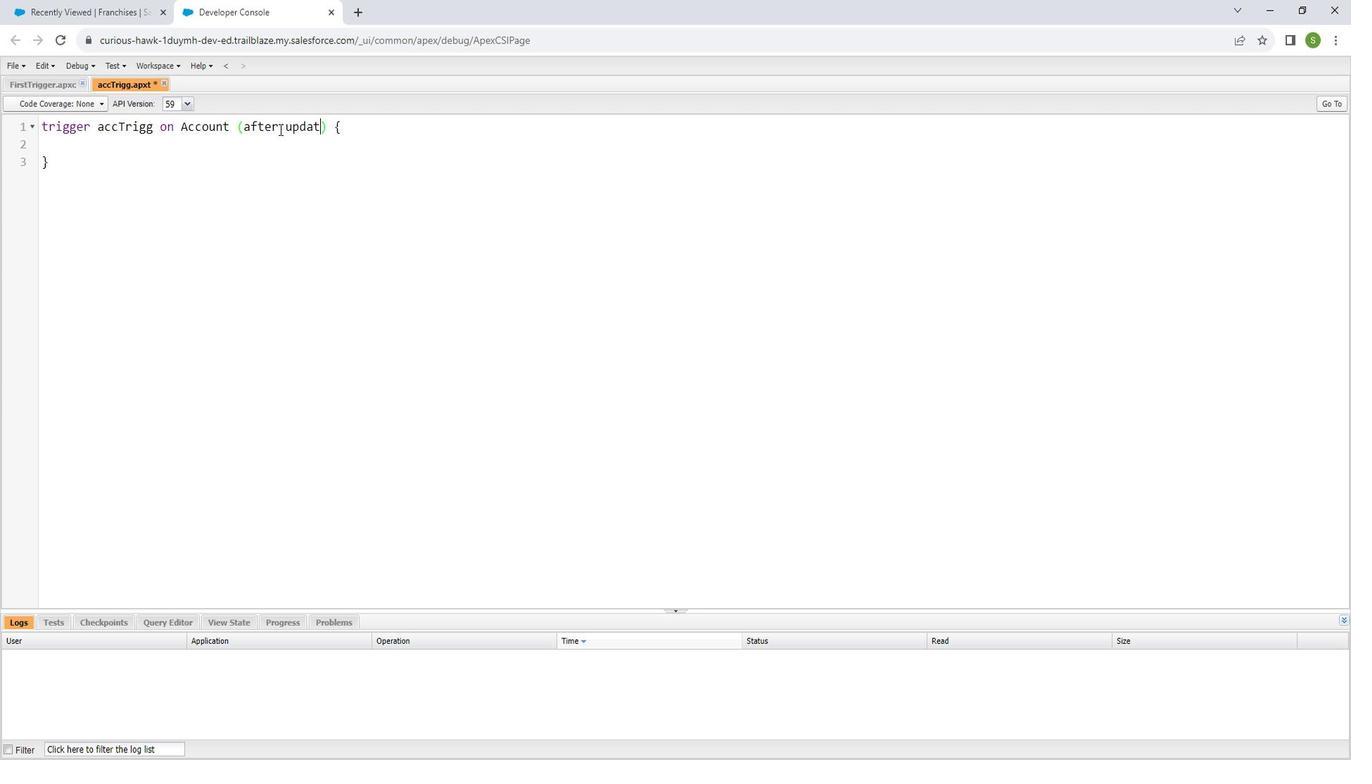 
Action: Mouse moved to (375, 135)
Screenshot: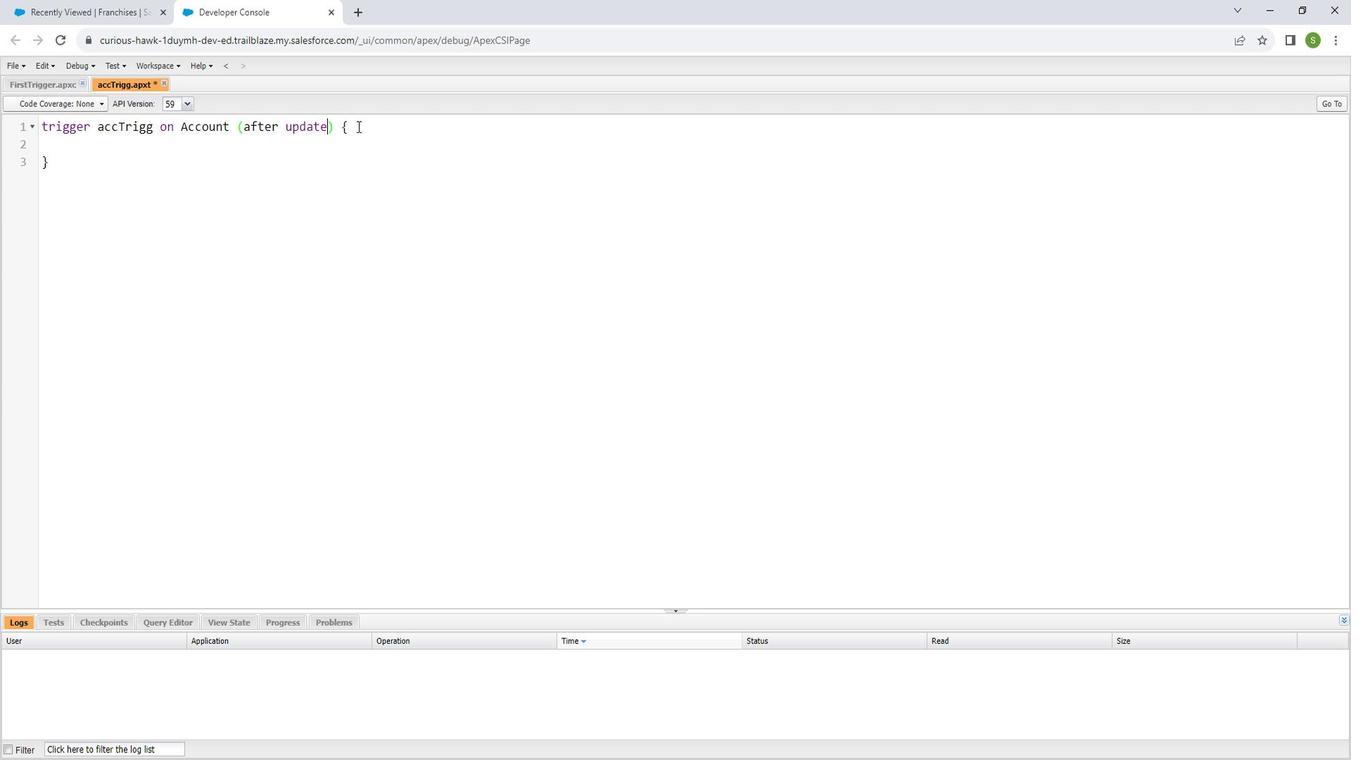 
Action: Mouse pressed left at (375, 135)
Screenshot: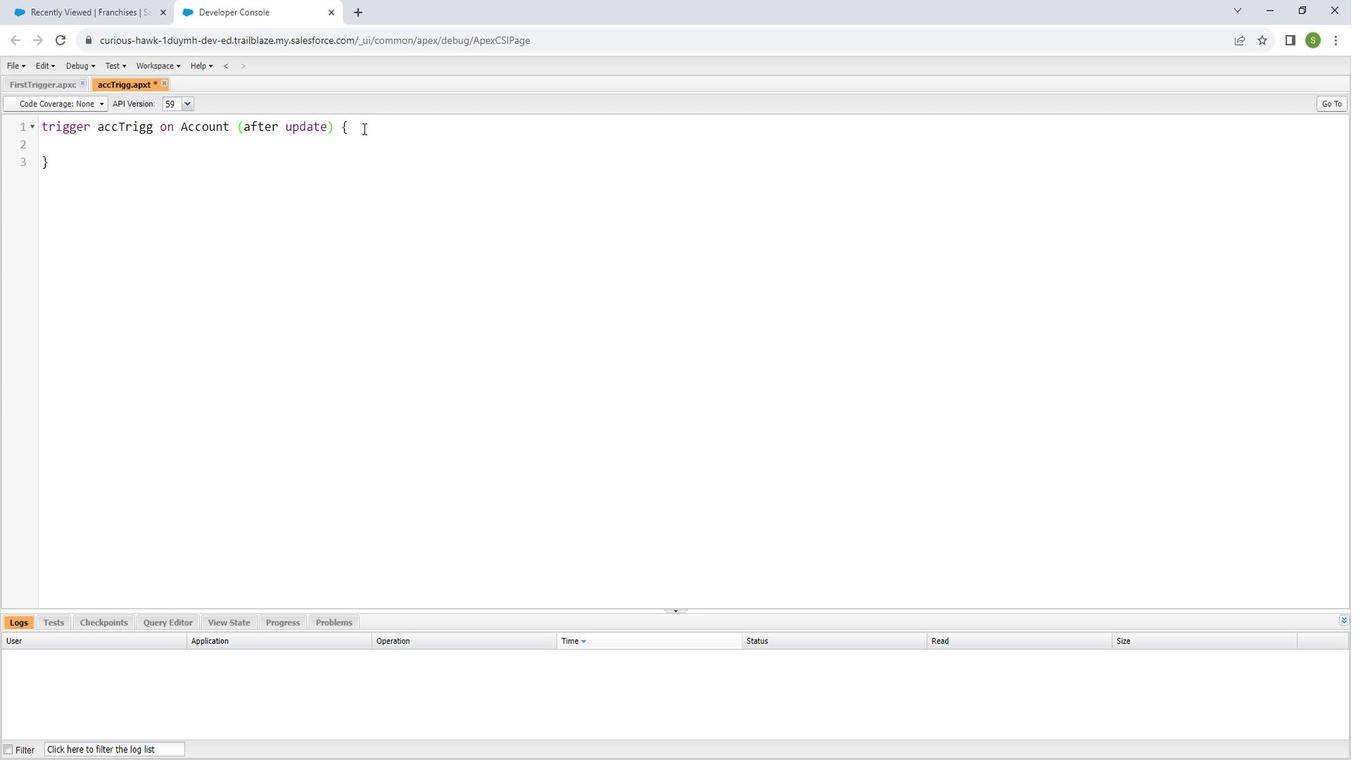 
Action: Key pressed <Key.enter><Key.shift_r>Map<Key.shift_r><id,<Key.shift_r>Account<Key.shift_r>><Key.space>accmap<Key.space>=<Key.space>new<Key.space><Key.shift_r>Map<Key.shift_r><id,<Key.shift_r>Account<Key.shift_r>><Key.space><Key.backspace><Key.shift_r>(<Key.right>;<Key.enter>if<Key.shift_r>(trigger.is<Key.shift_r>After<Key.space><Key.shift>&&<Key.space>trigger.is<Key.shift_r><Key.shift_r>Update<Key.right><Key.enter><Key.shift_r>{<Key.enter>if<Key.shift_r><Key.shift_r><Key.shift_r><Key.shift_r><Key.shift_r>(<Key.shift_r>!trigger.new.is<Key.shift_r>Empty<Key.shift_r>(<Key.right><Key.right><Key.enter><Key.shift_r>{<Key.enter>for<Key.shift_r>(<Key.shift_r>Account<Key.space>acc<Key.shift_r>:<Key.space>trigger.new<Key.right><Key.enter><Key.shift_r>{<Key.enter>if<Key.shift_r>(trigger.oldmap.get<Key.shift_r>(acc.id<Key.right>.<Key.shift_r>Phone<Key.space><Key.shift_r>!=<Key.space>acc.<Key.shift_r>Phone<Key.right><Key.enter><Key.shift_r>{<Key.enter>accmap.put<Key.shift_r><Key.shift_r><Key.shift_r>(acc.id,acc<Key.right><Key.right>
Screenshot: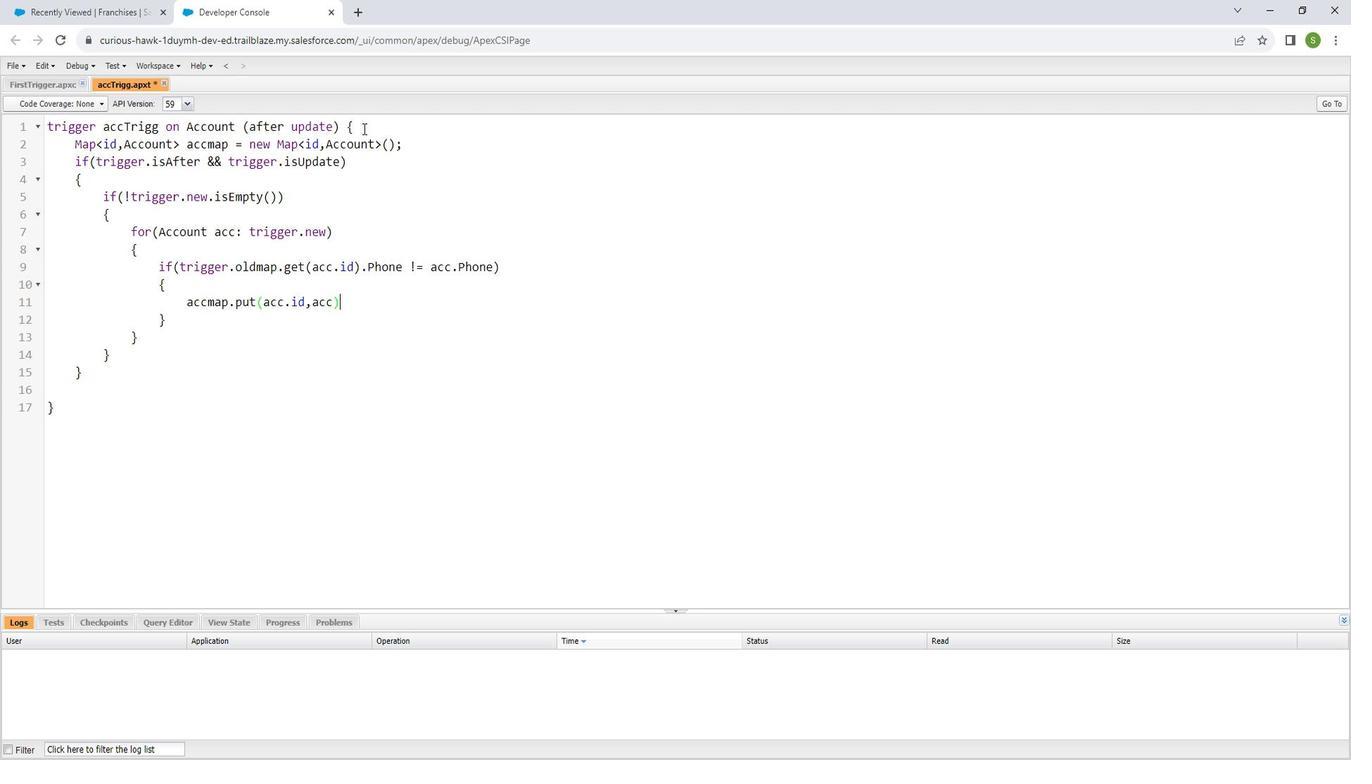 
Action: Mouse moved to (351, 301)
Screenshot: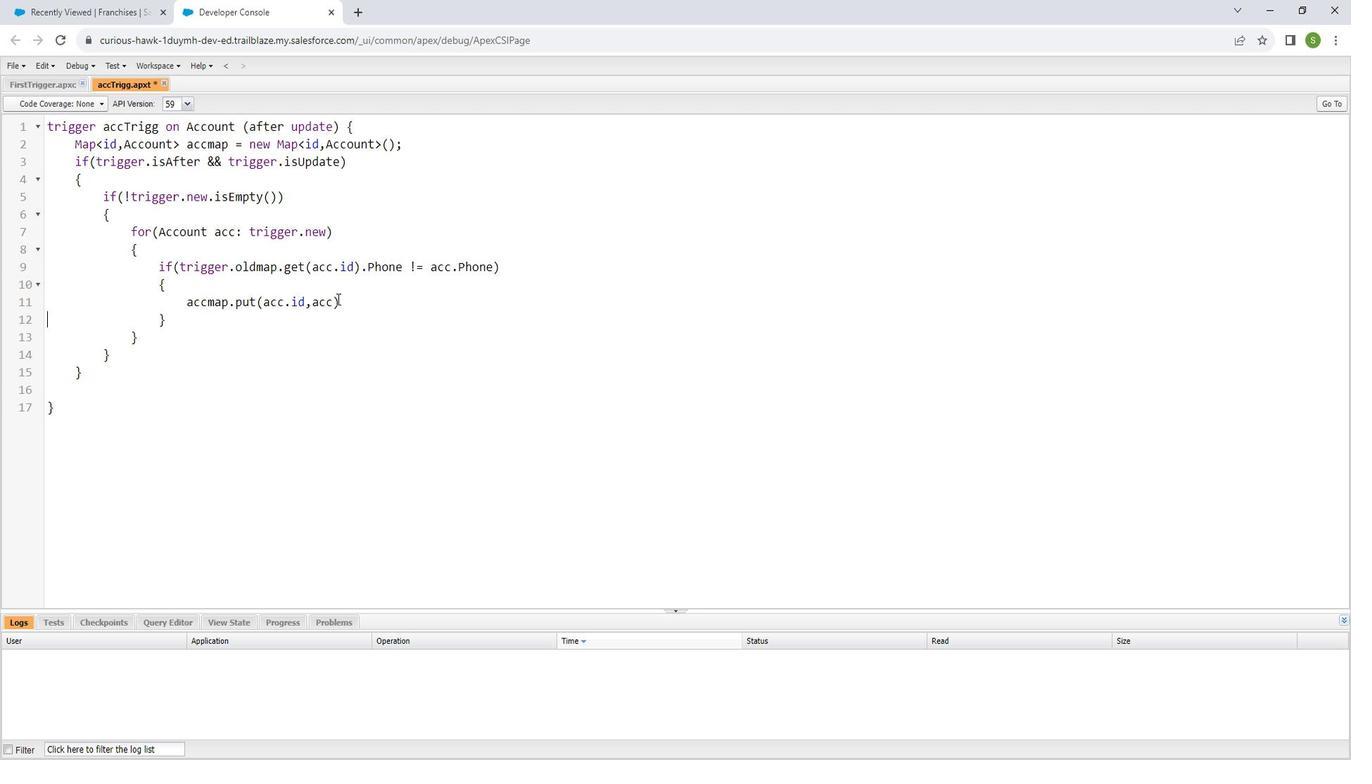 
Action: Mouse pressed left at (351, 301)
Screenshot: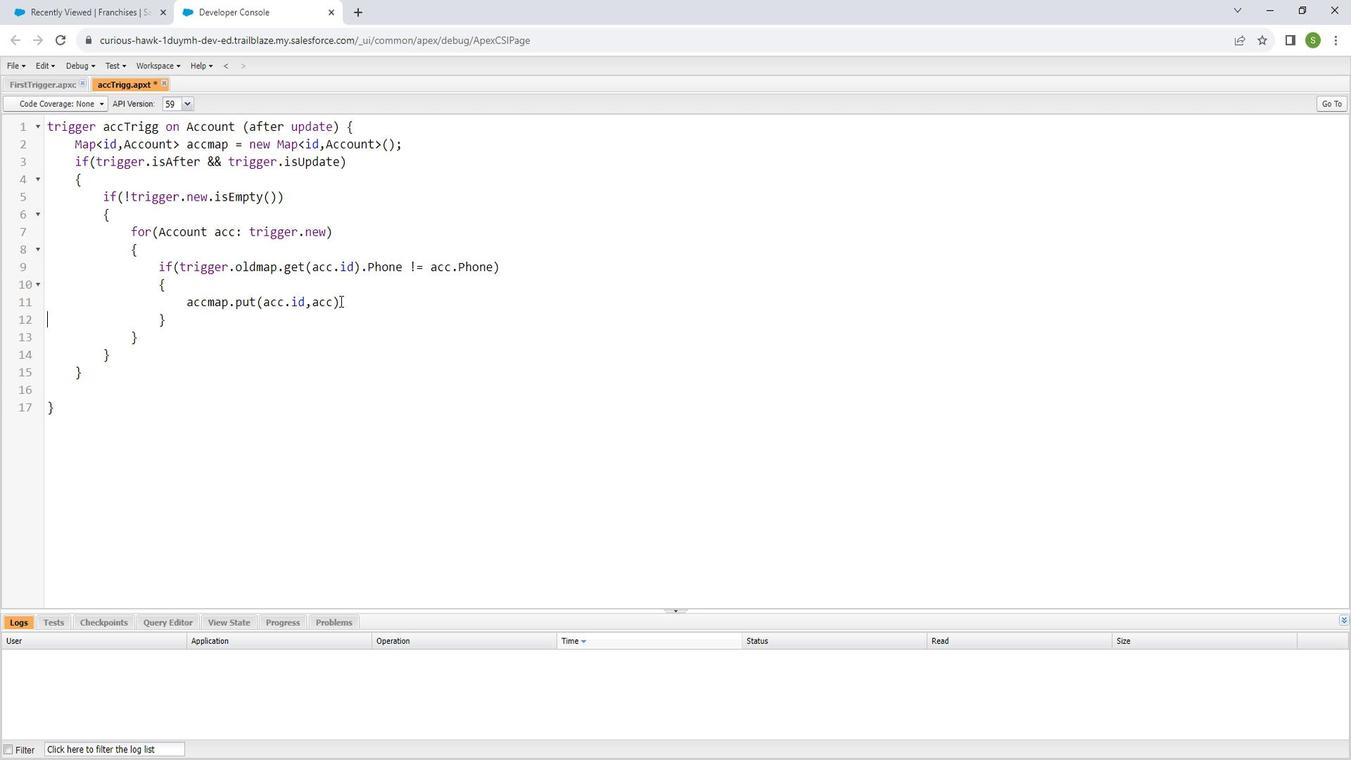 
Action: Key pressed ;
Screenshot: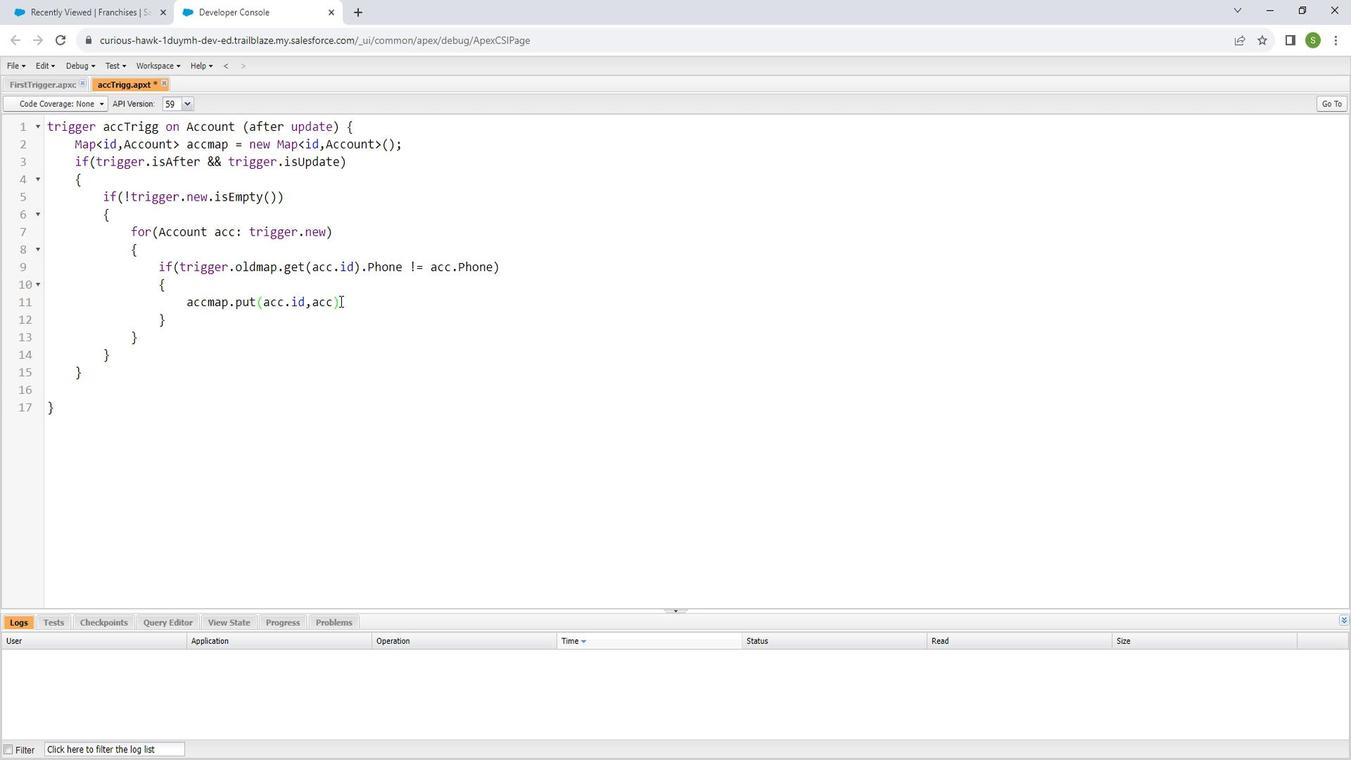 
Action: Mouse moved to (101, 370)
Screenshot: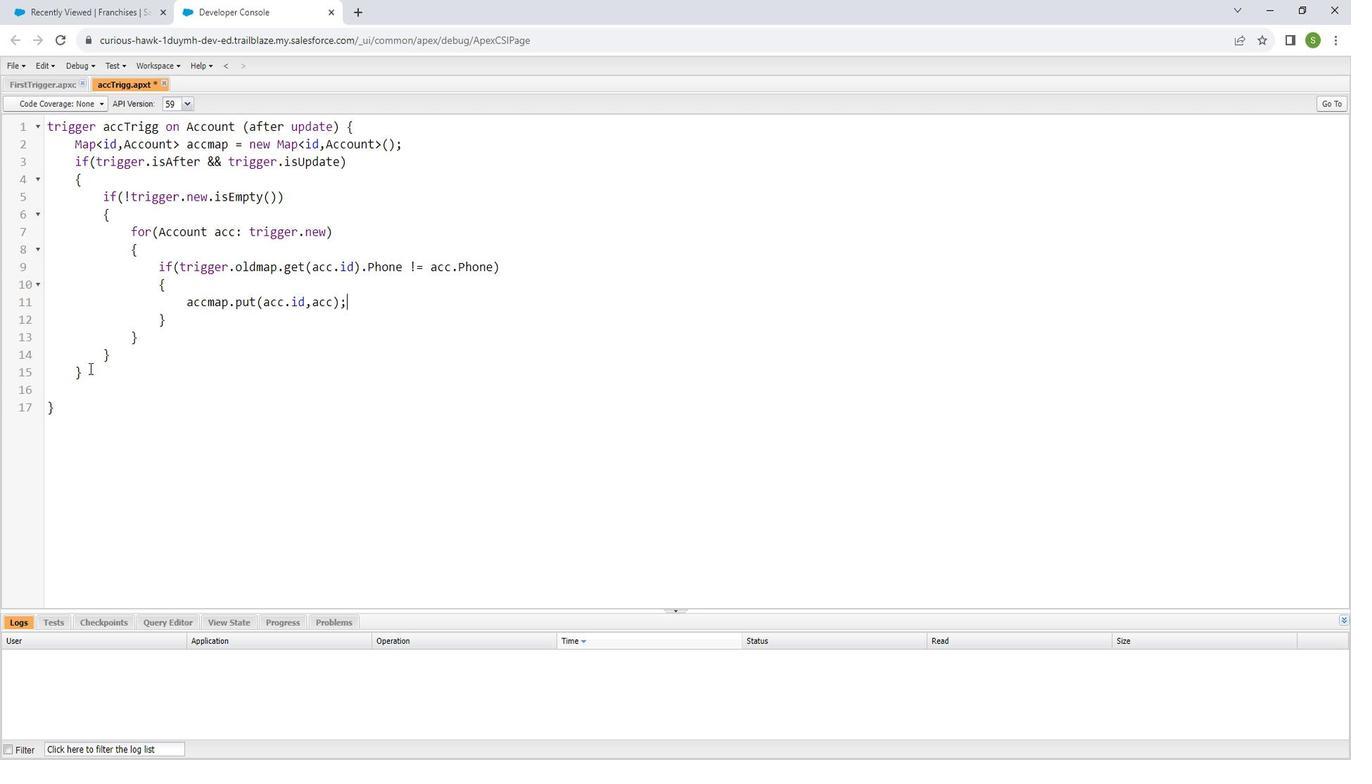 
Action: Mouse pressed left at (101, 370)
Screenshot: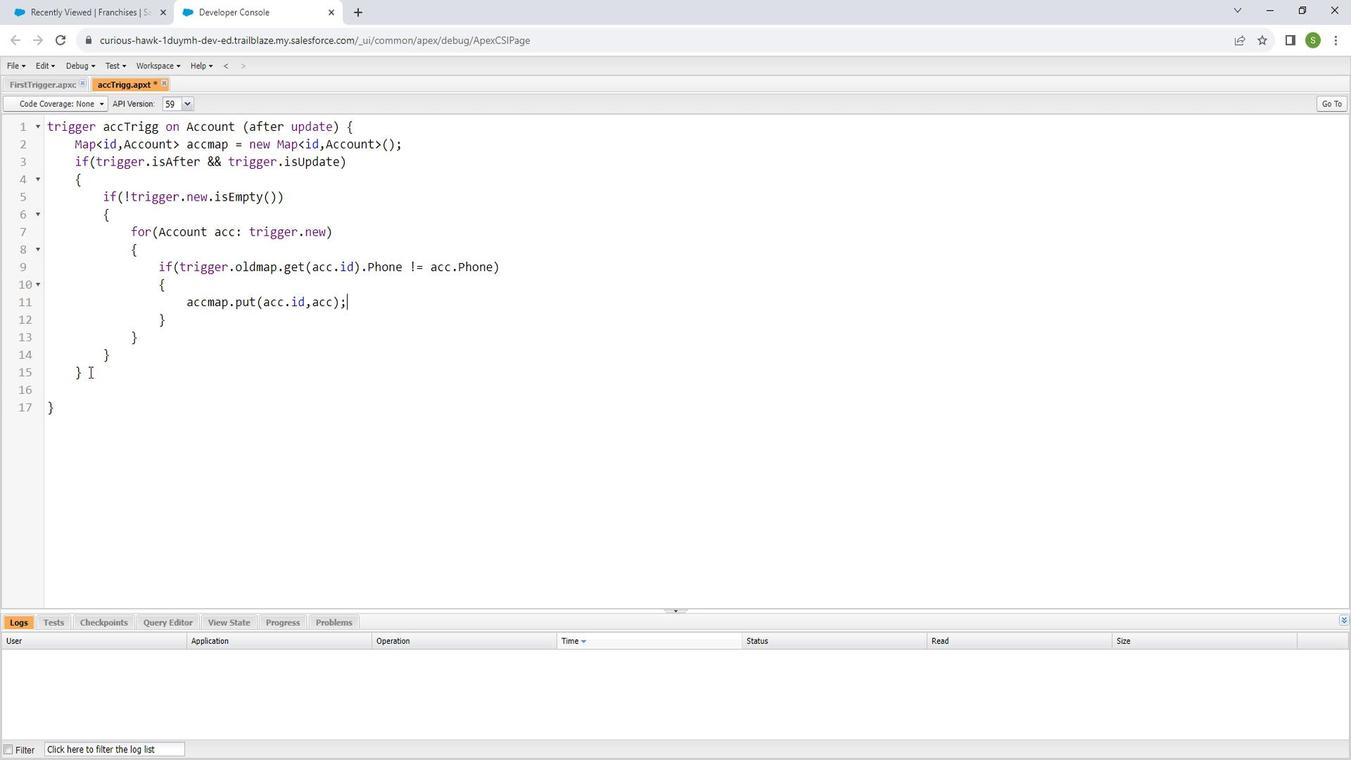 
Action: Key pressed <Key.enter><Key.enter><Key.shift_r>List<Key.shift_r><<Key.shift_r>Contact<Key.shift_r>><Key.space>conlist<Key.space>=<Key.space>new<Key.backspace><Key.backspace><Key.backspace>[]<Key.left><Key.shift_r>SELECRT<Key.space><Key.backspace><Key.backspace><Key.backspace>t<Key.backspace><Key.shift_r>T<Key.space><Key.shift_r>Id,<Key.space><Key.shift_r>Account<Key.shift_r>Id,<Key.space><Key.shift_r>Pg<Key.backspace><Key.shift_r>H<Key.backspace>hone,<Key.space><Key.backspace><Key.backspace><Key.space><Key.shift_r>FROM<Key.space><Key.shift_r>Contact<Key.space><Key.shift_r>WHERE<Key.space><Key.shift_r>Account<Key.shift_r>Id<Key.space><Key.shift_r>IN<Key.shift_r>:<Key.space>accmap.keyset<Key.shift_r><Key.shift_r><Key.shift_r><Key.shift_r><Key.shift_r><Key.shift_r><Key.shift_r><Key.shift_r><Key.shift_r><Key.shift_r><Key.shift_r><Key.shift_r><Key.shift_r>(<Key.right><Key.right>;<Key.enter><Key.shift_r>List<Key.shift_r><<Key.shift_r><Key.shift_r>Contact<Key.shift_r><Key.shift_r><Key.shift_r><Key.shift_r><Key.shift_r><Key.shift_r>><Key.space>listtobeupdated<Key.space>=<Key.space>new<Key.space><Key.shift_r>List<Key.shift_r><Key.shift_r><<Key.shift_r><Key.shift_r><Key.shift_r><Key.shift_r><Key.shift_r><Key.shift_r><Key.shift_r><Key.shift_r><Key.shift_r><Key.shift_r><Key.shift_r><Key.shift_r><Key.shift_r><Key.shift_r><Key.shift_r><Key.shift_r>Contact<Key.shift_r>><Key.shift_r>(<Key.right>;<Key.enter><Key.enter>for<Key.shift_r><Key.shift_r><Key.shift_r><Key.shift_r><Key.shift_r><Key.shift_r><Key.shift_r><Key.shift_r>(<Key.shift_r><Key.shift_r><Key.shift_r><Key.shift_r><Key.shift_r><Key.shift_r><Key.shift_r><Key.shift_r>Contact<Key.space>con<Key.shift_r>:<Key.backspace><Key.space><Key.shift_r>:<Key.space>conlist<Key.right><Key.enter><Key.shift_r>{<Key.enter>con.<Key.shift_r><Key.shift_r><Key.shift_r><Key.shift_r><Key.shift_r><Key.shift_r><Key.shift_r><Key.shift_r>Phone<Key.space>-<Key.backspace>=<Key.space>accmap
Screenshot: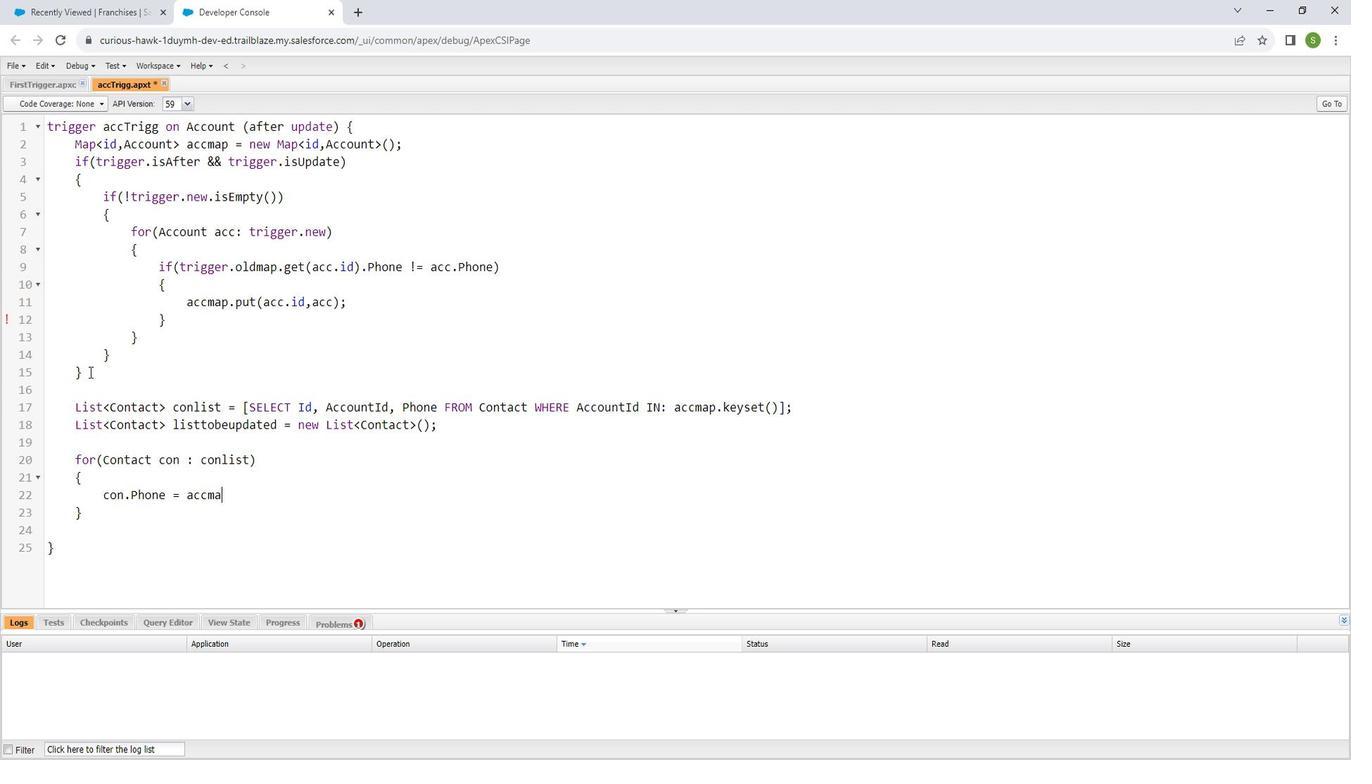 
Action: Mouse moved to (354, 610)
Screenshot: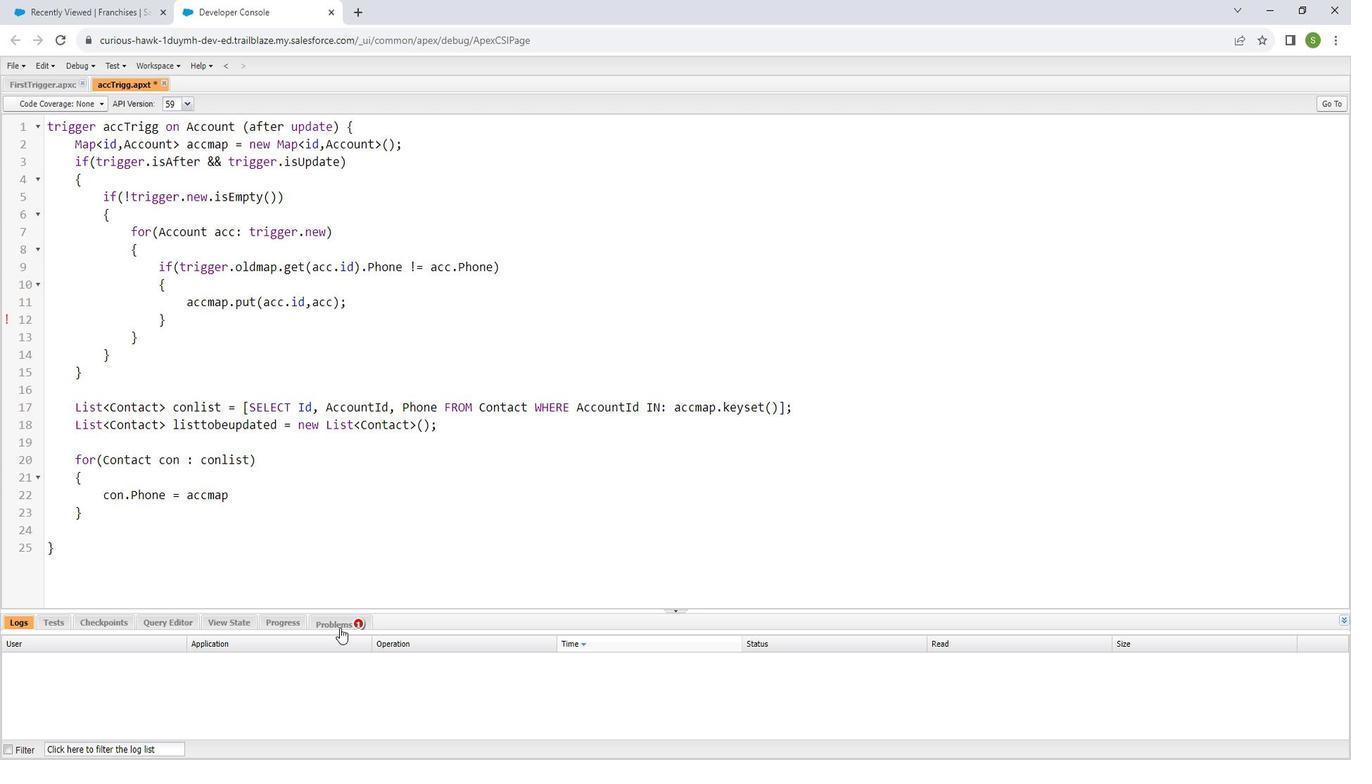 
Action: Mouse pressed left at (354, 610)
Screenshot: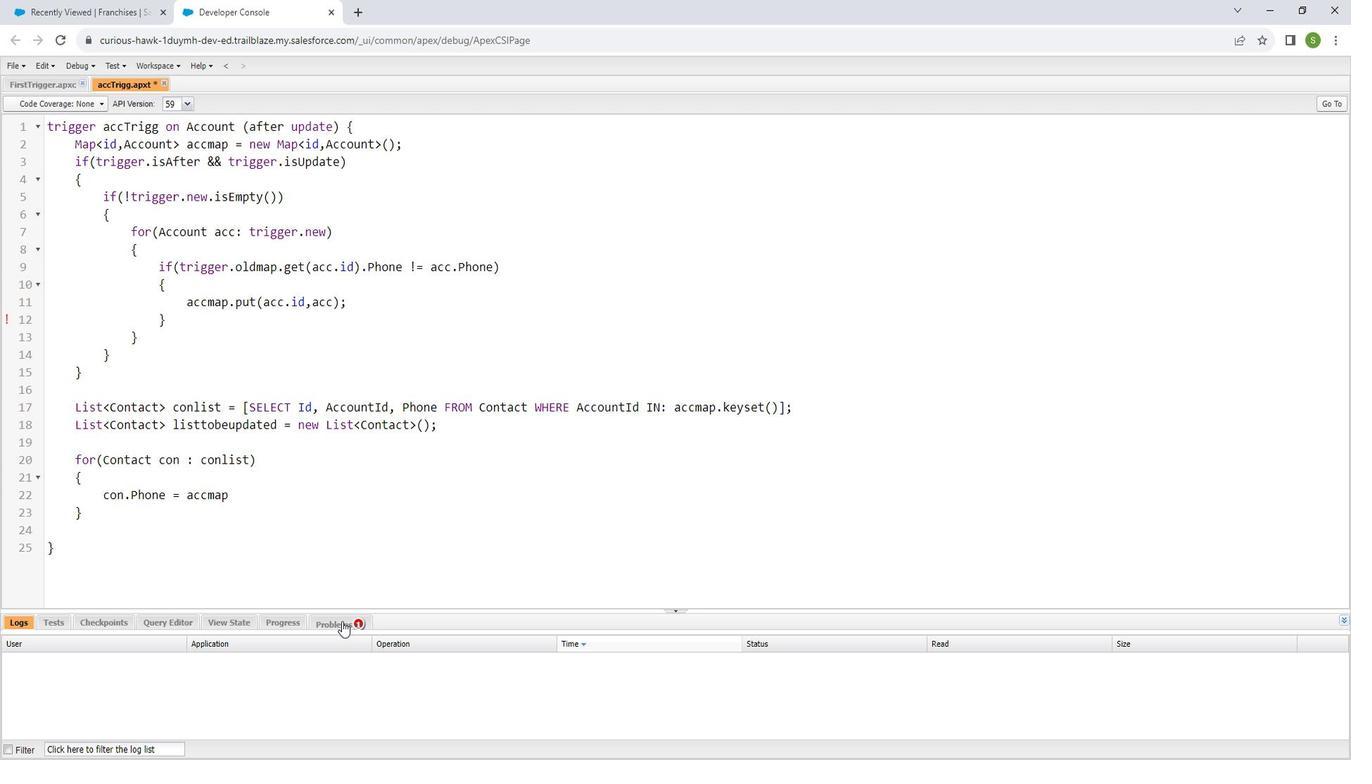 
Action: Mouse moved to (266, 491)
Screenshot: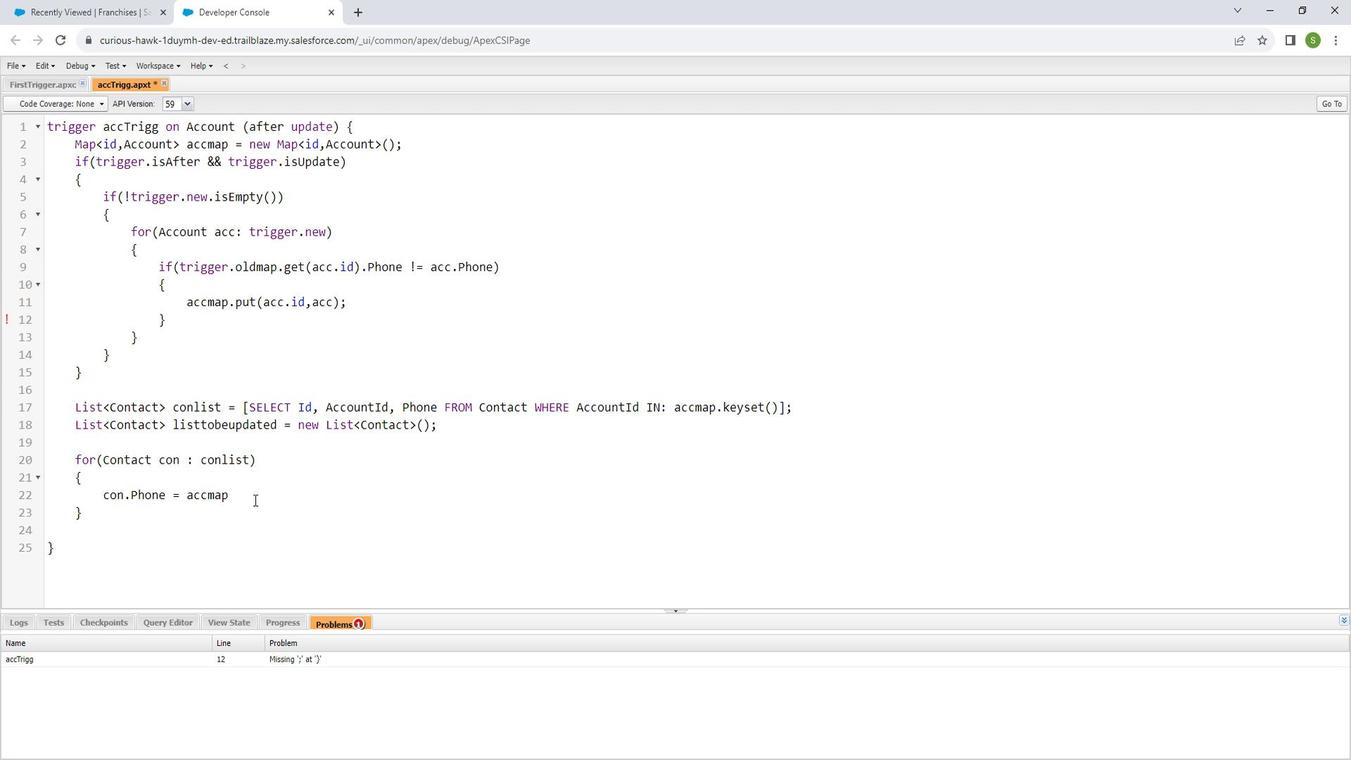 
Action: Mouse pressed left at (266, 491)
Screenshot: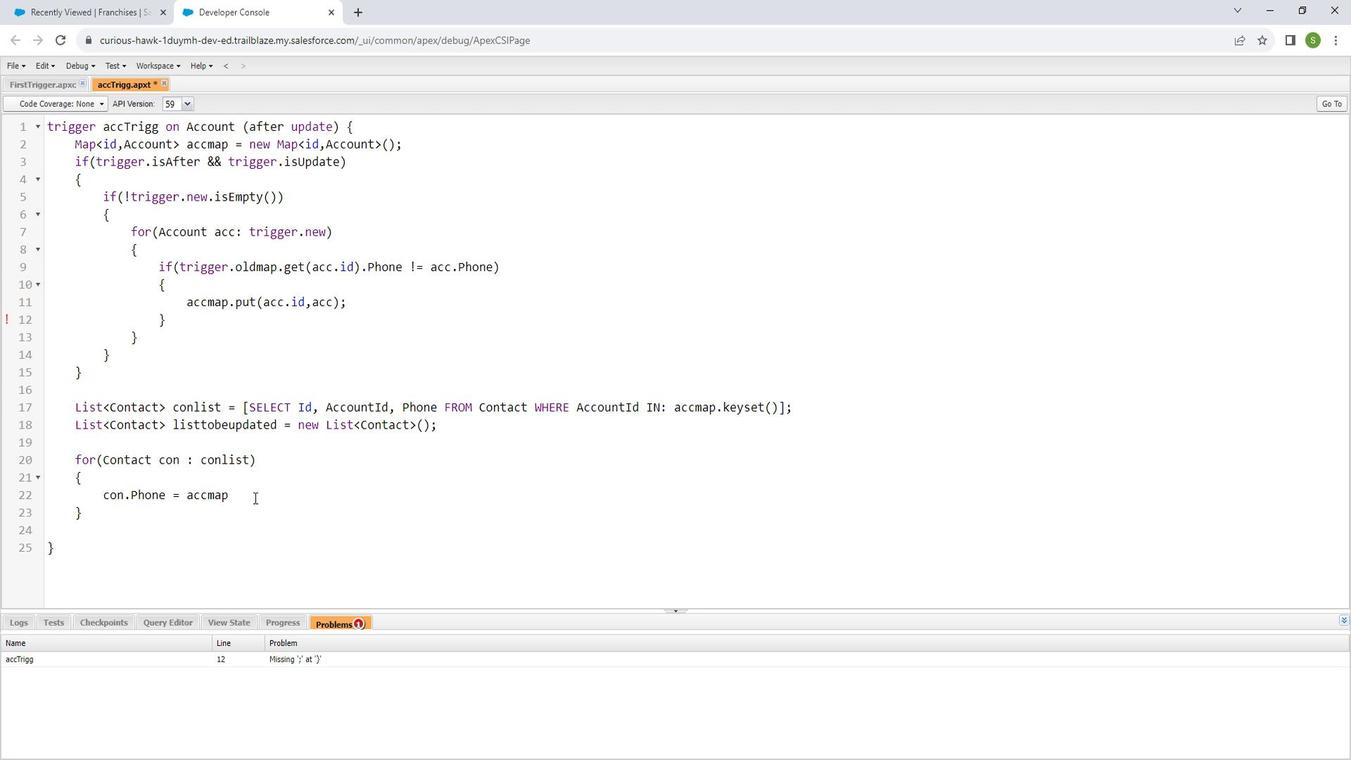
Action: Key pressed .get<Key.shift_r>(con.<Key.shift_r>Account<Key.shift_r><Key.shift_r><Key.shift_r><Key.shift_r><Key.shift_r><Key.shift_r><Key.shift_r><Key.shift_r><Key.shift_r><Key.shift_r>Id<Key.right>.<Key.shift_r>Phone;<Key.enter>listtobeupdated.add<Key.shift_r><Key.shift_r><Key.shift_r><Key.shift_r><Key.shift_r><Key.shift_r><Key.shift_r><Key.shift_r><Key.shift_r>(con<Key.right>;
Screenshot: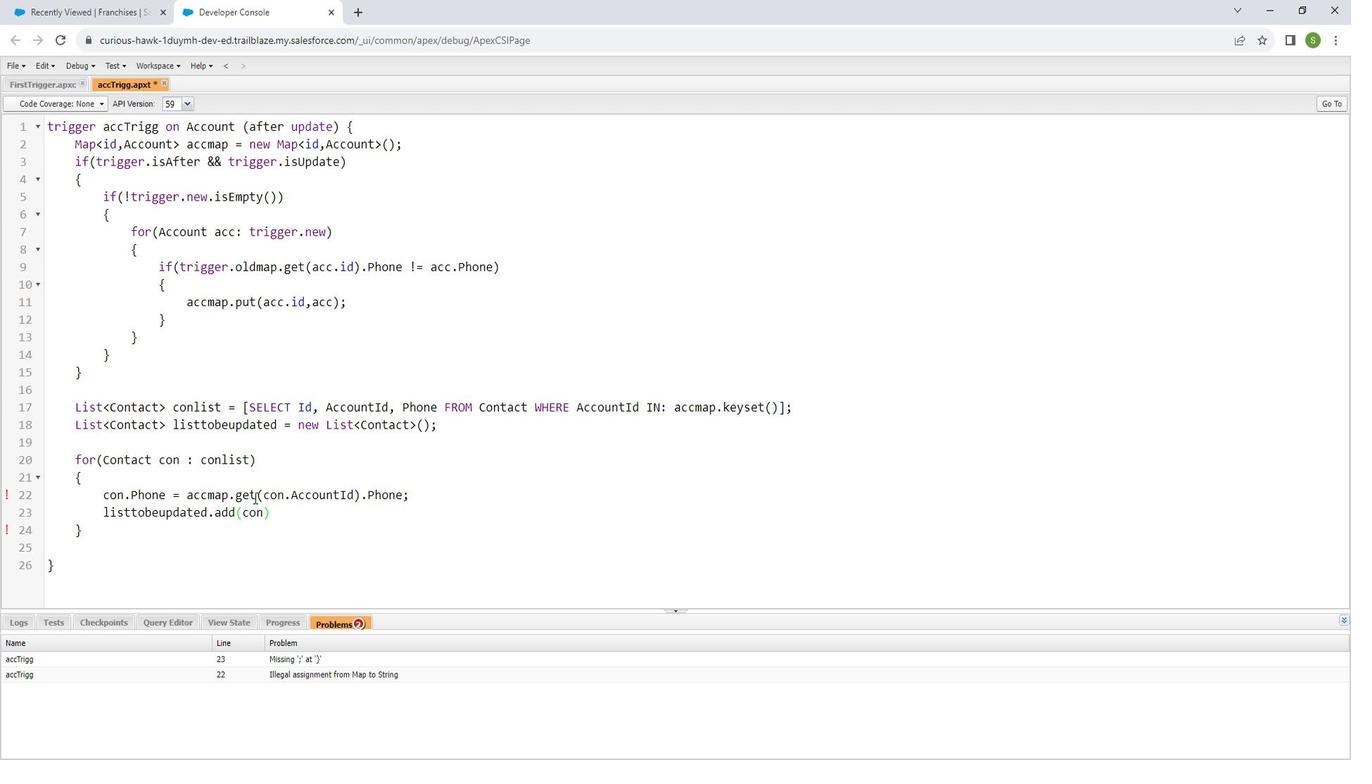 
Action: Mouse moved to (123, 523)
Screenshot: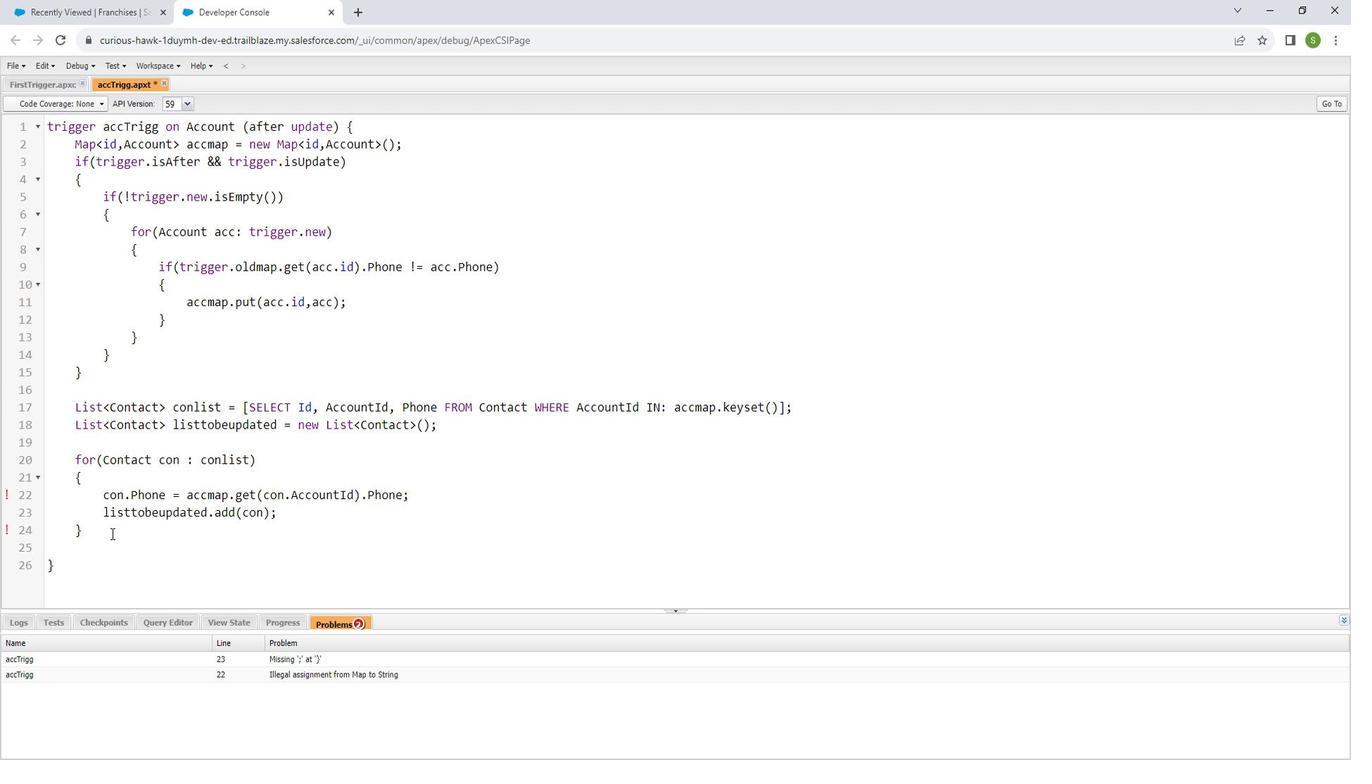 
Action: Mouse pressed left at (123, 523)
Screenshot: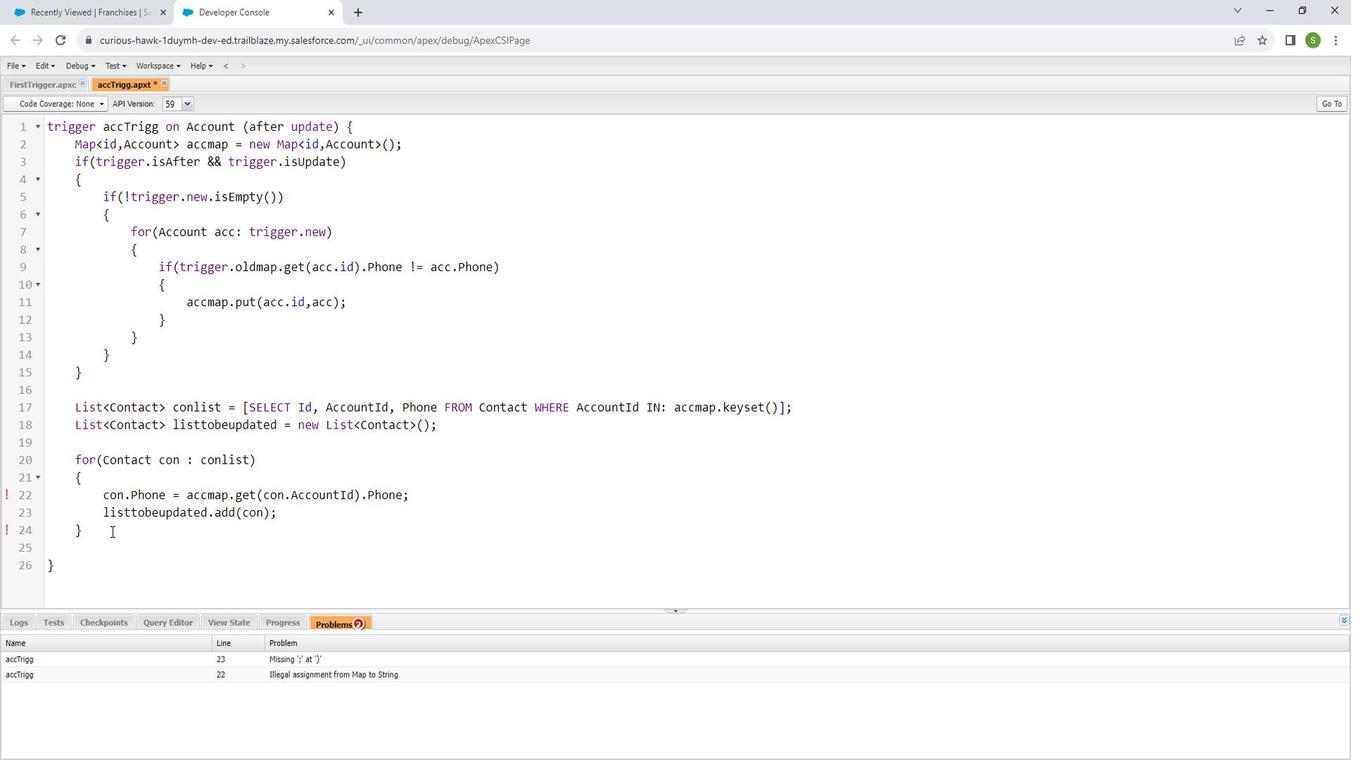 
Action: Key pressed ctrl+S
Screenshot: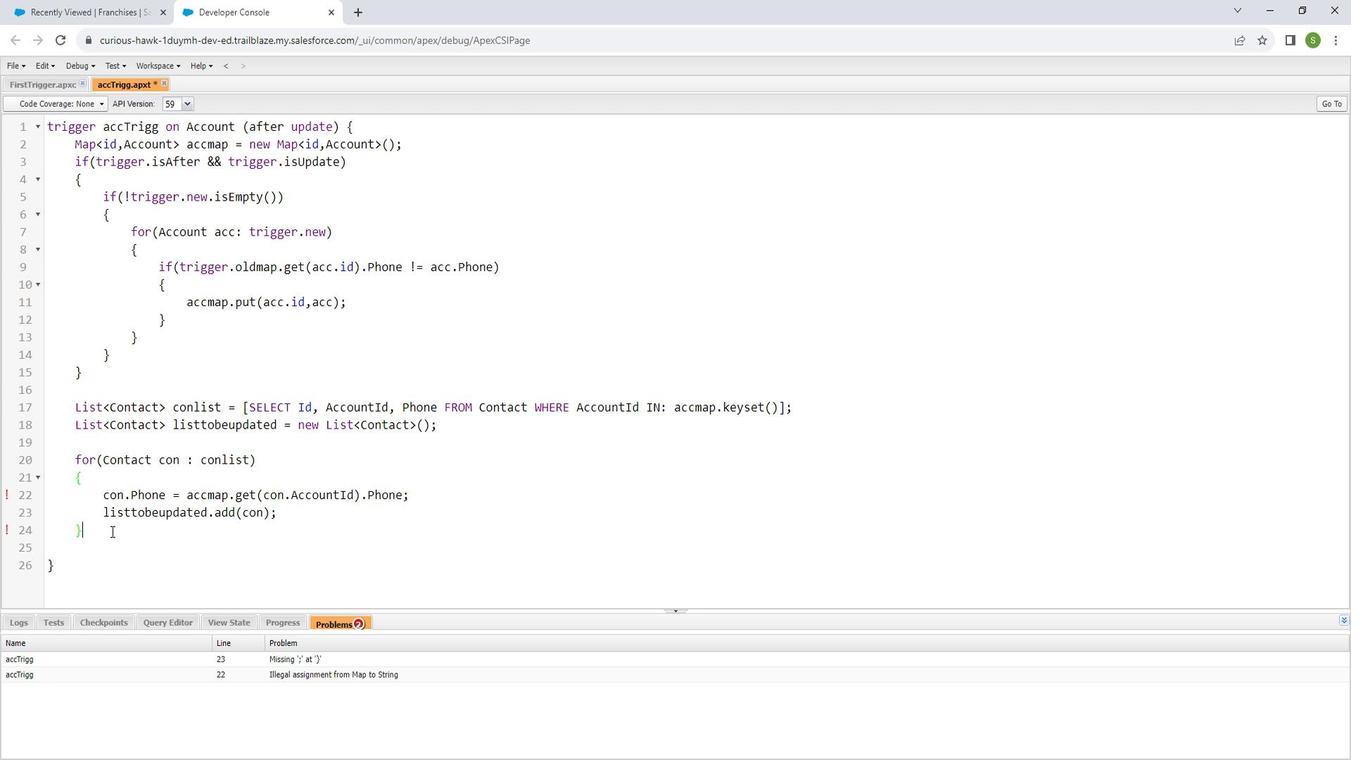 
Action: Mouse moved to (125, 519)
Screenshot: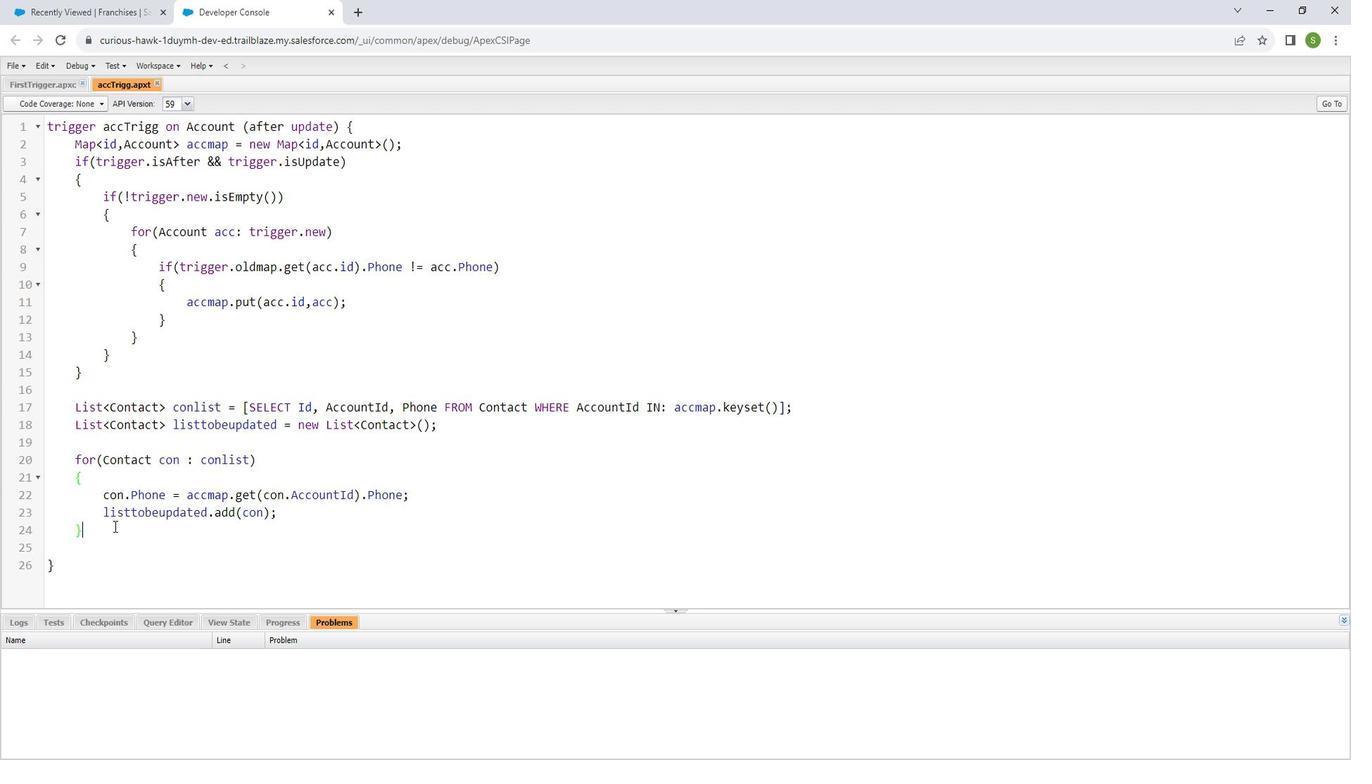
Action: Mouse pressed left at (125, 519)
Screenshot: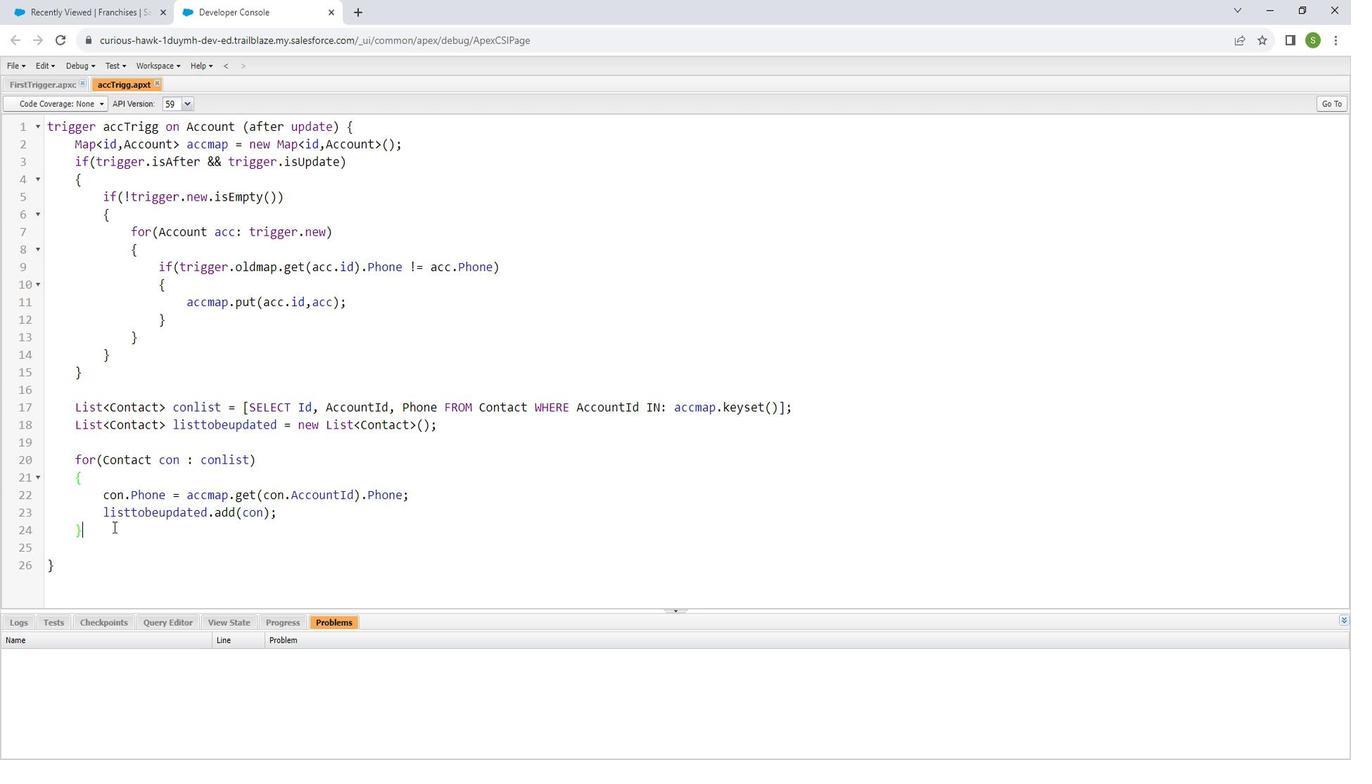 
Action: Key pressed <Key.enter><Key.enter>if<Key.shift_r>)<Key.backspace><Key.shift_r>
Screenshot: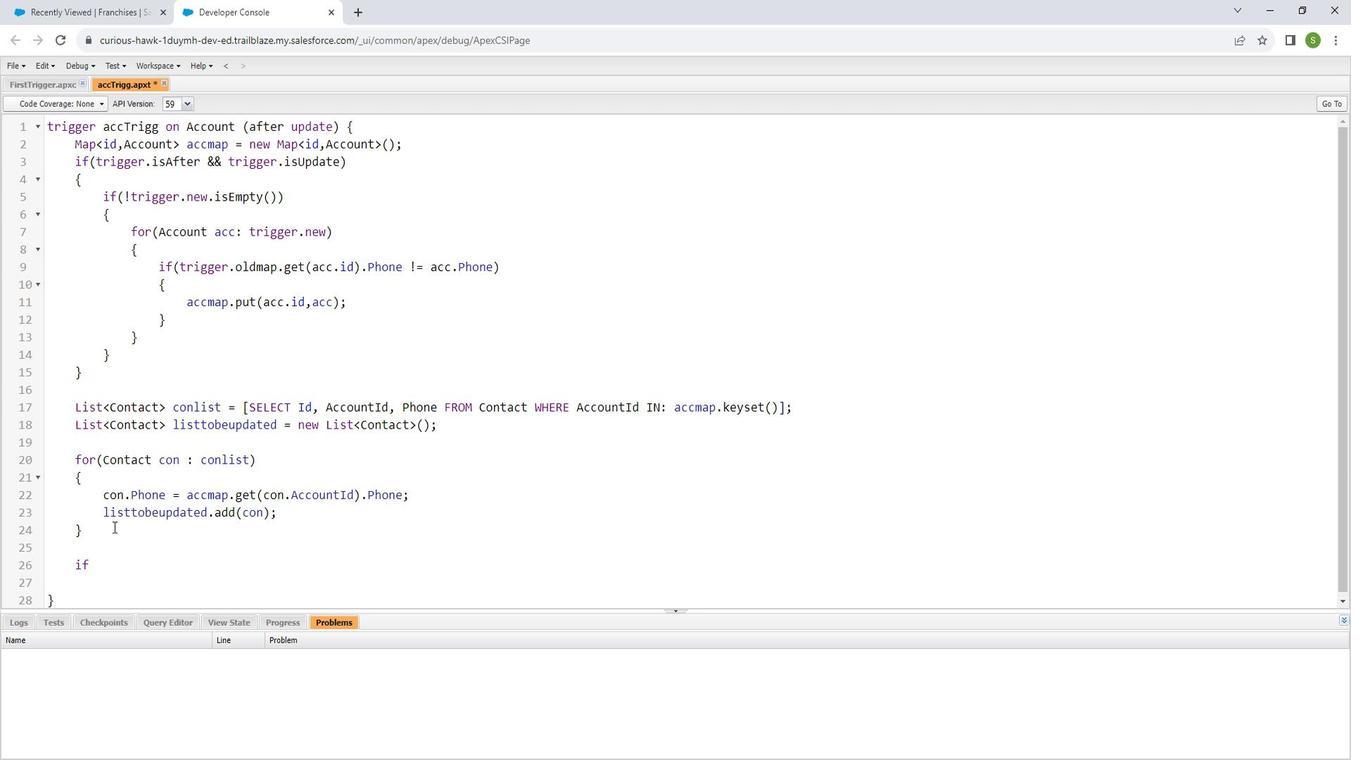 
Action: Mouse moved to (125, 520)
Screenshot: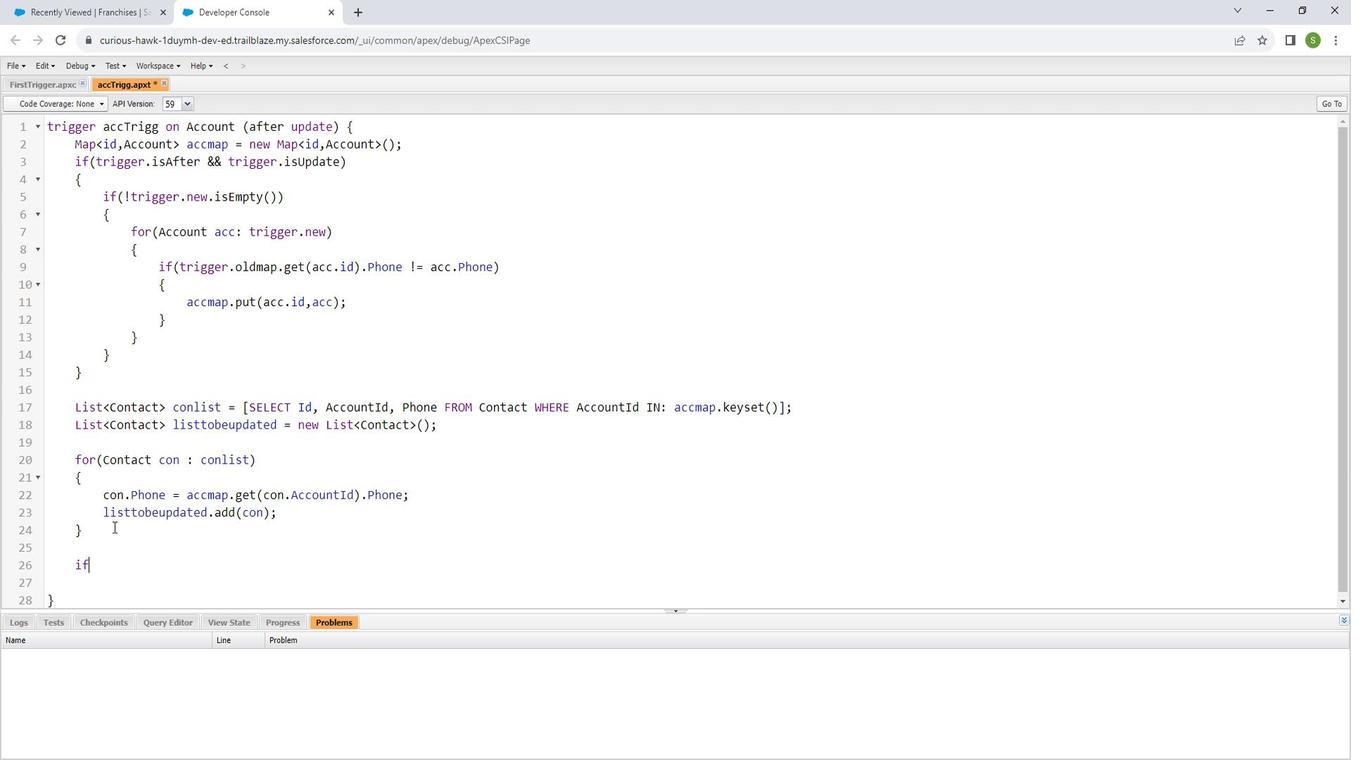 
Action: Key pressed (<Key.shift_r>!listtobeupdated.is<Key.shift_r>Empty<Key.shift_r><Key.shift_r><Key.shift_r><Key.shift_r>(<Key.right><Key.right><Key.enter><Key.shift_r>{<Key.enter>update<Key.space>listtobeupdated;
Screenshot: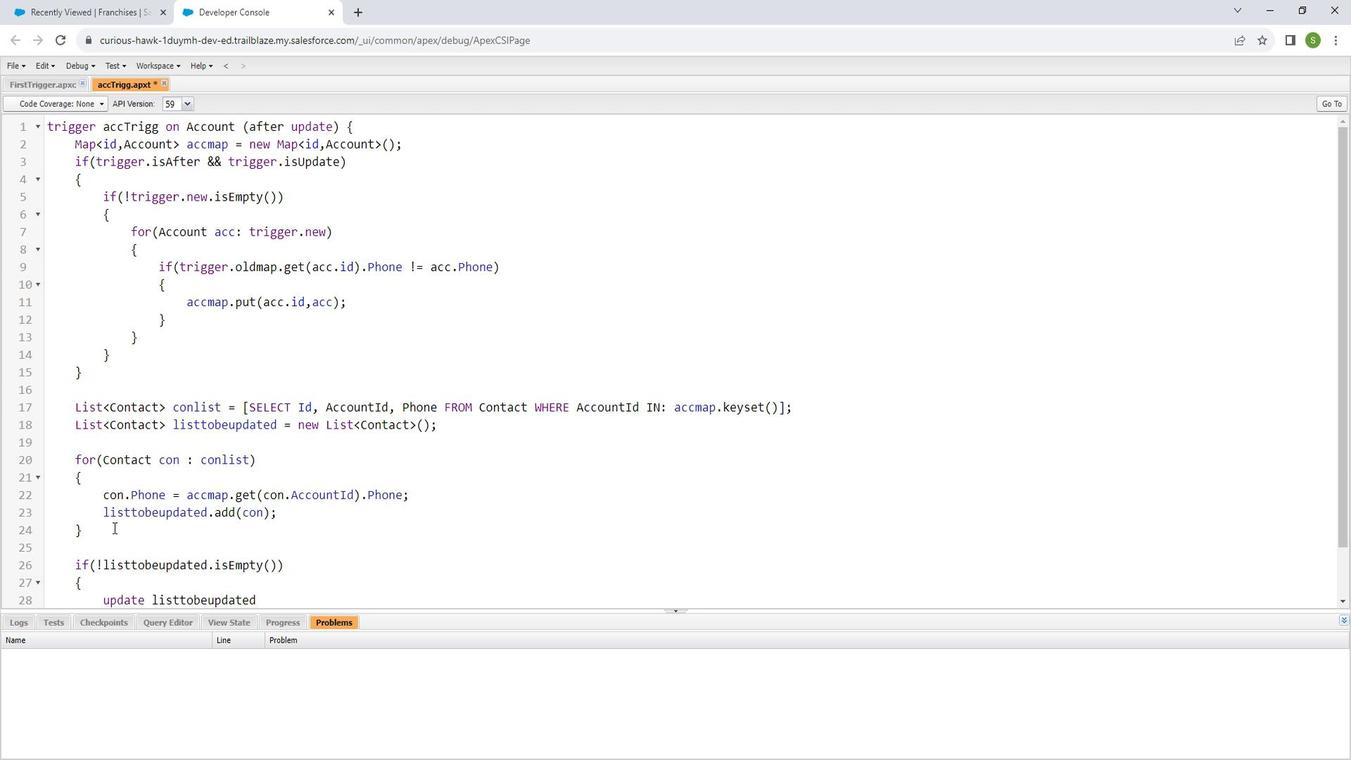 
Action: Mouse moved to (151, 506)
Screenshot: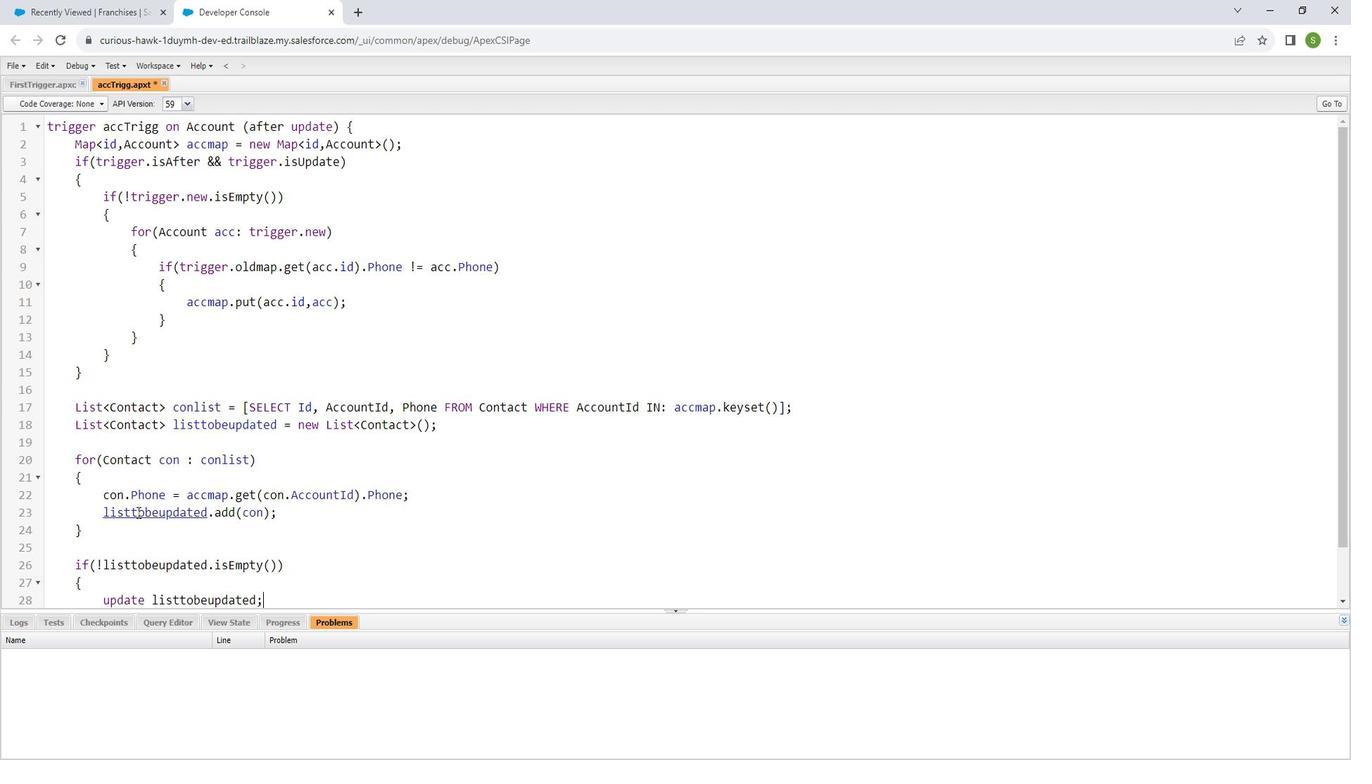 
Action: Mouse scrolled (151, 506) with delta (0, 0)
Screenshot: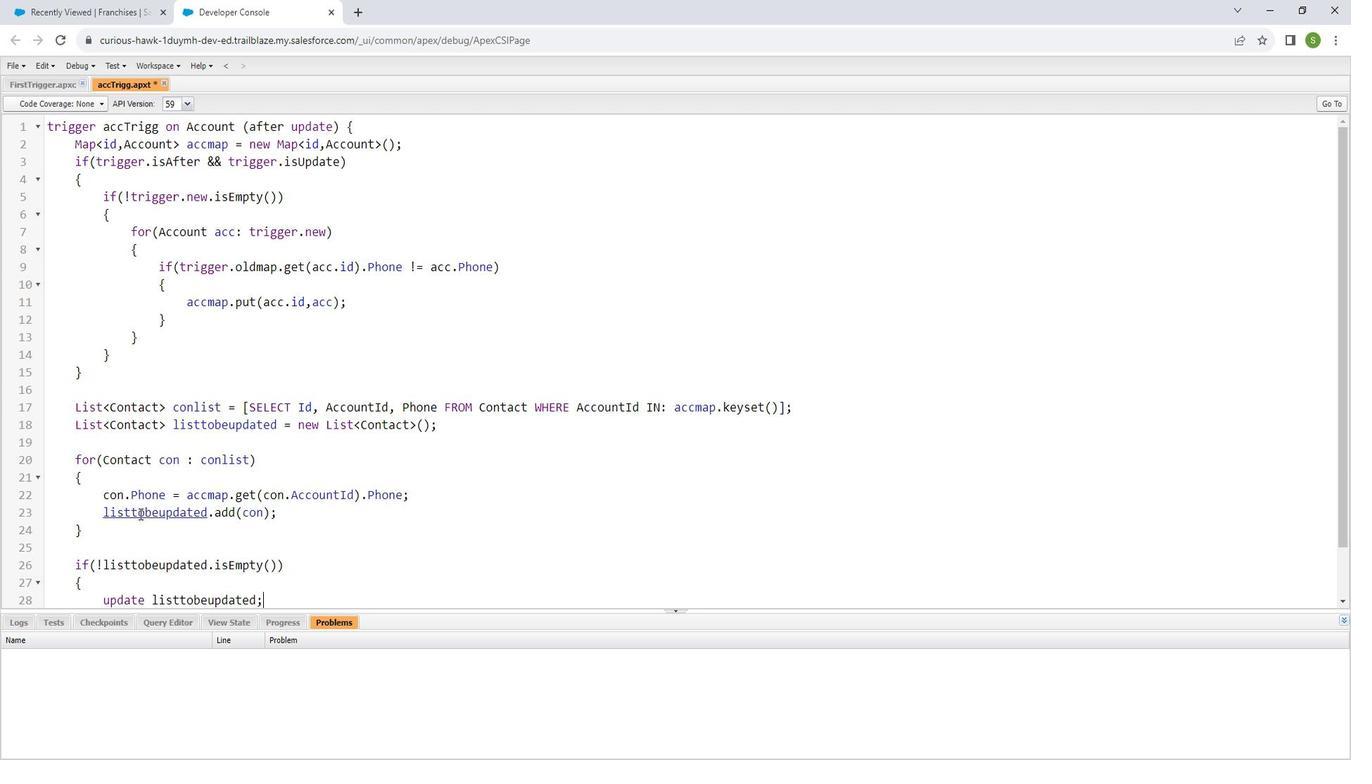 
Action: Mouse moved to (154, 507)
Screenshot: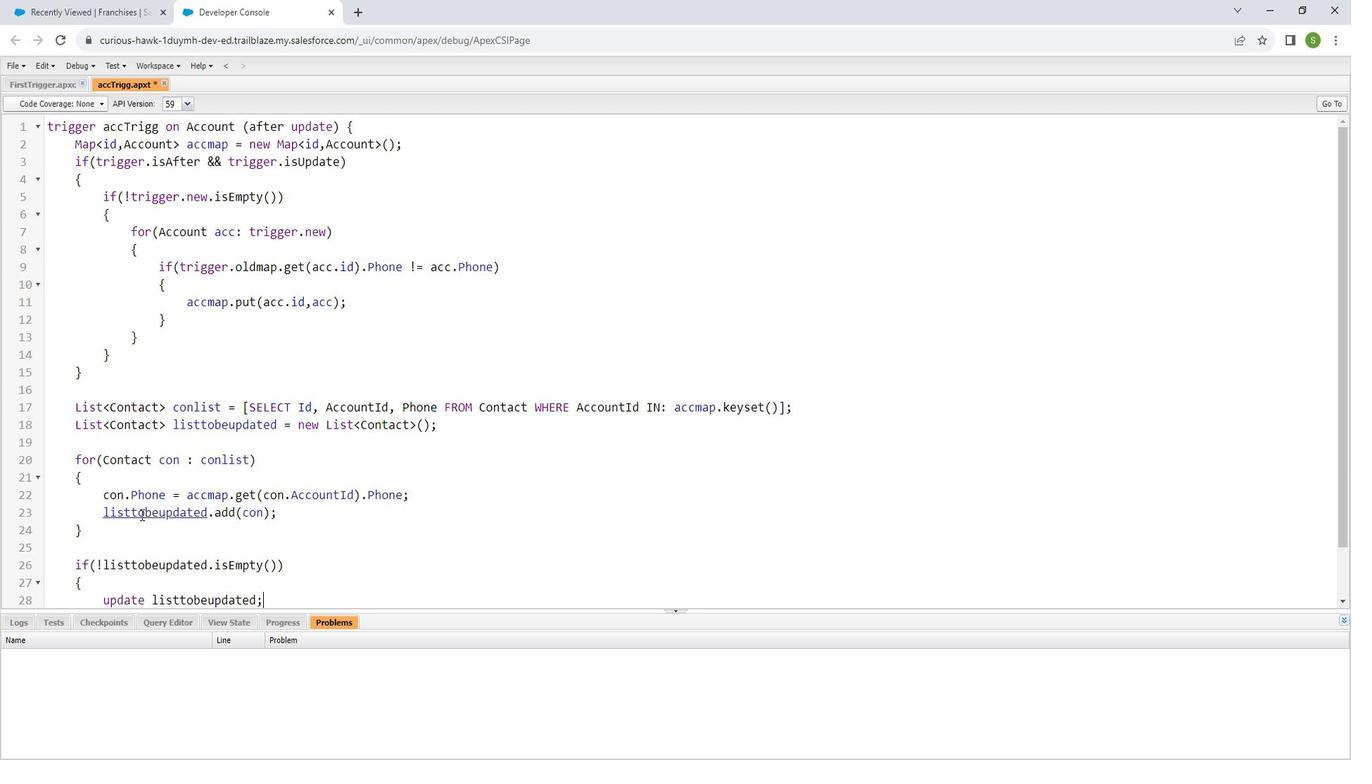 
Action: Mouse scrolled (154, 506) with delta (0, 0)
Screenshot: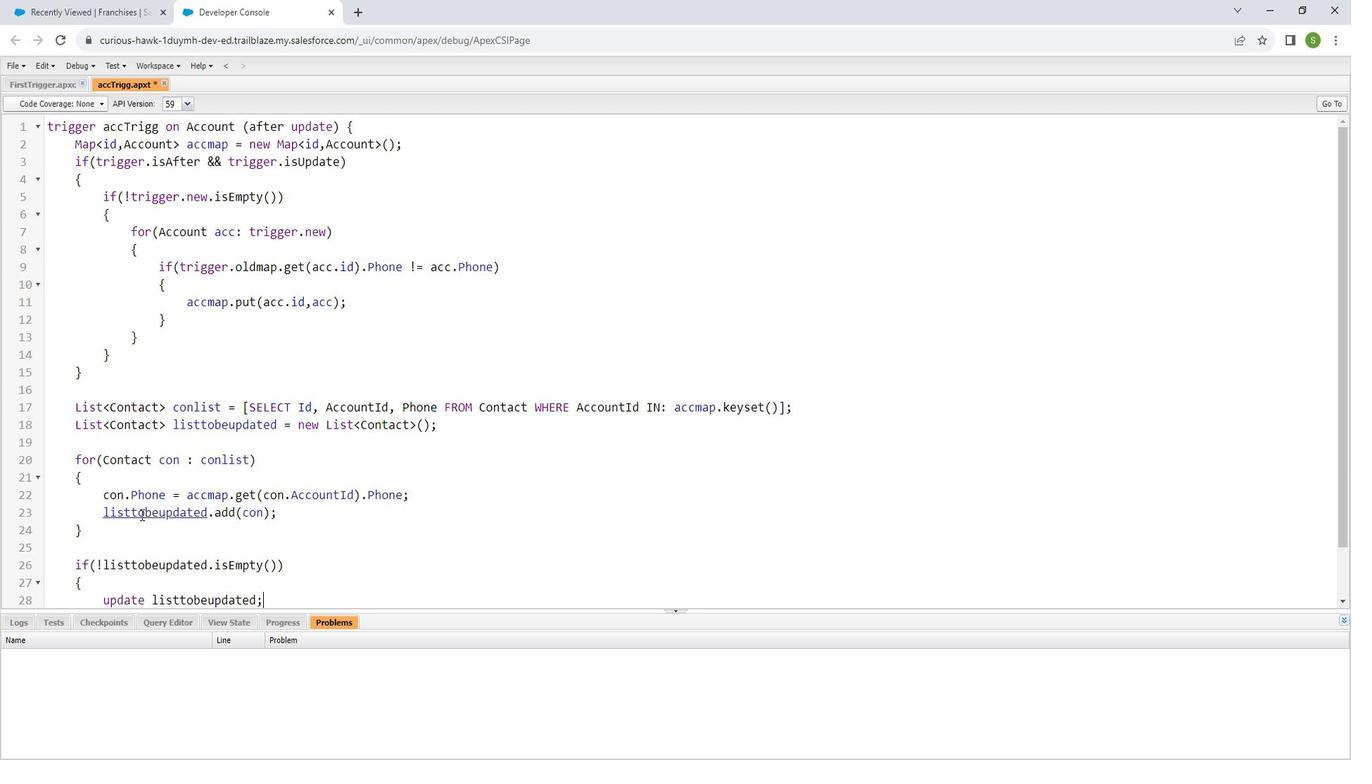 
Action: Mouse moved to (160, 510)
Screenshot: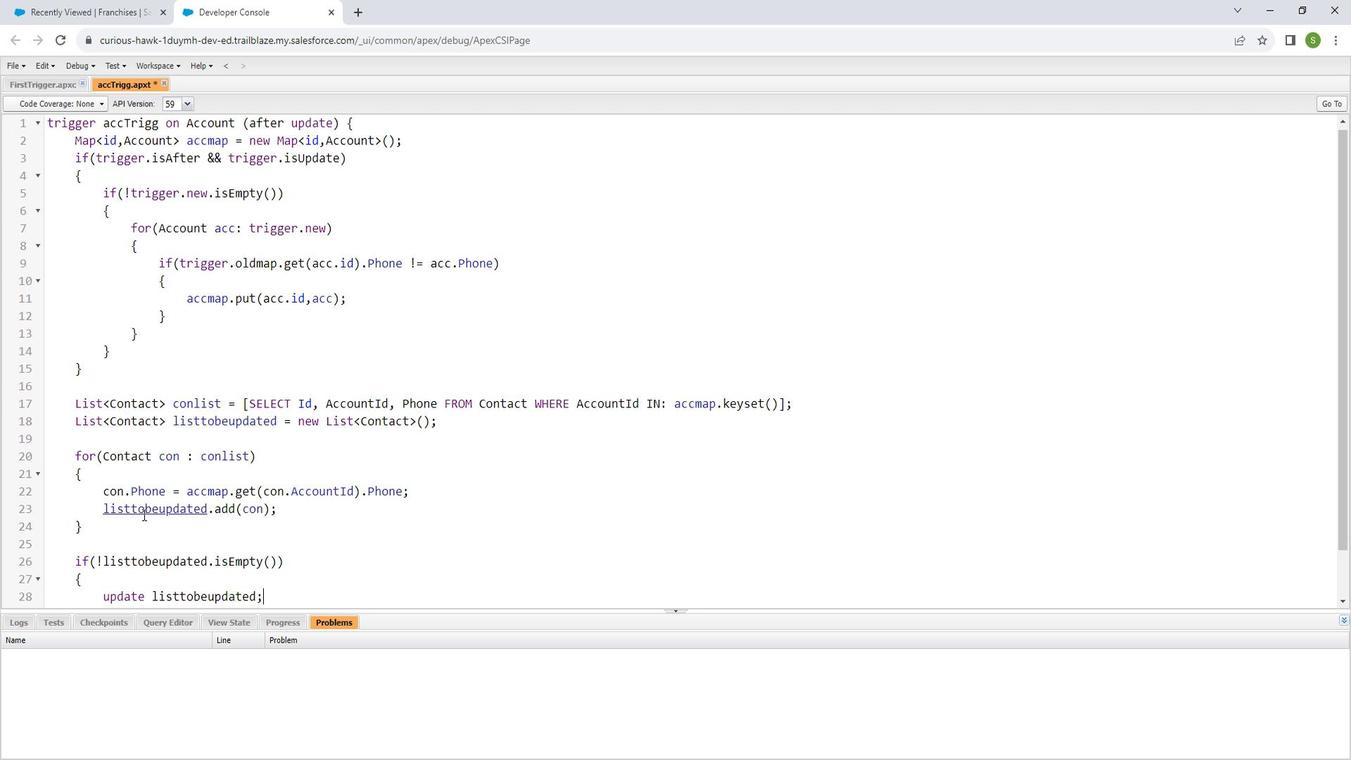 
Action: Mouse scrolled (160, 509) with delta (0, 0)
Screenshot: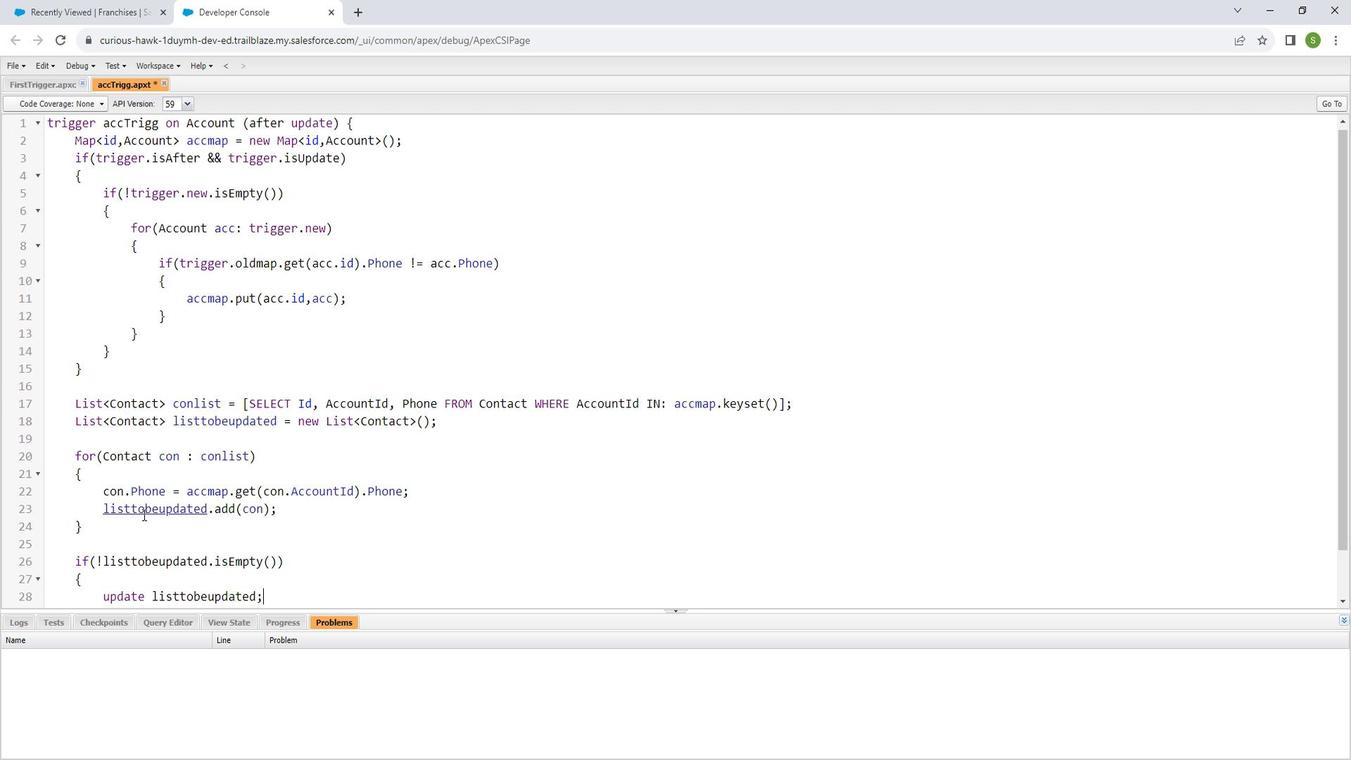 
Action: Mouse moved to (193, 514)
Screenshot: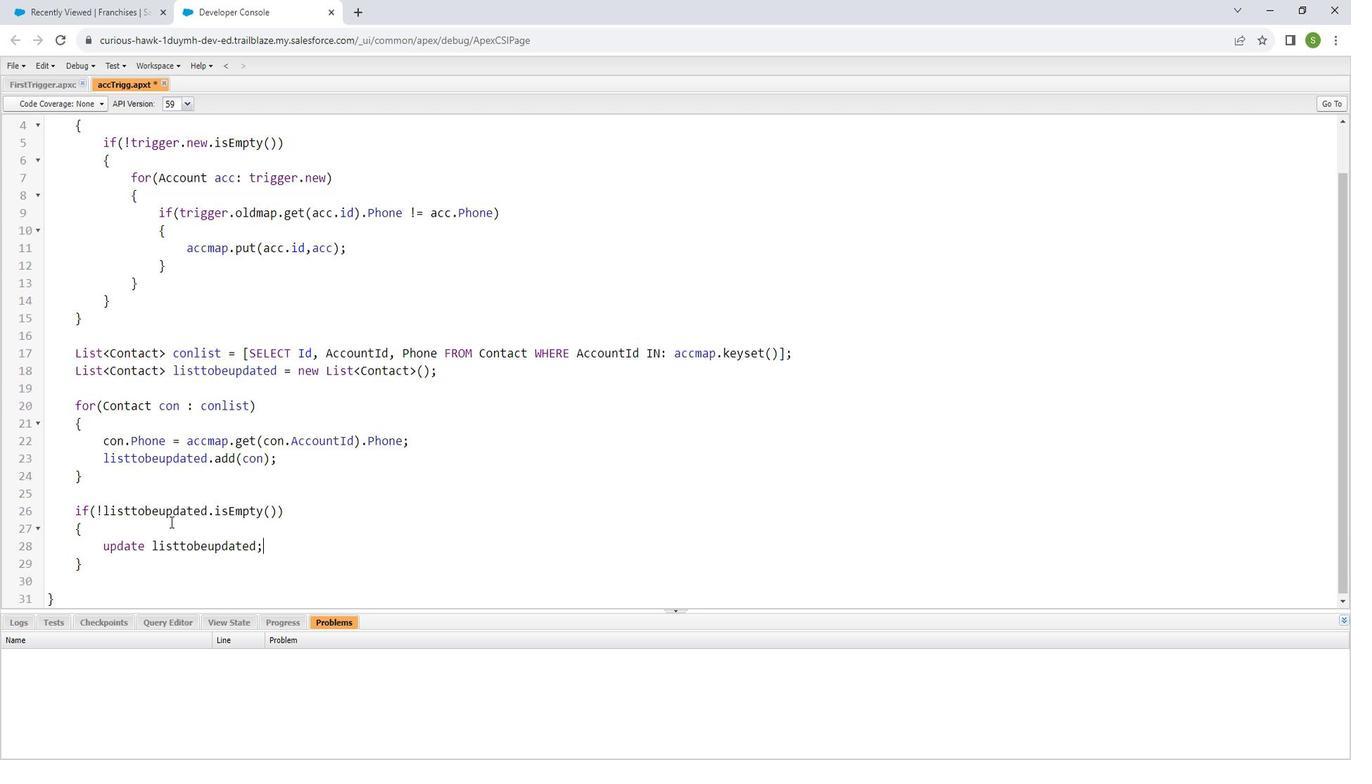 
Action: Mouse scrolled (193, 513) with delta (0, 0)
Screenshot: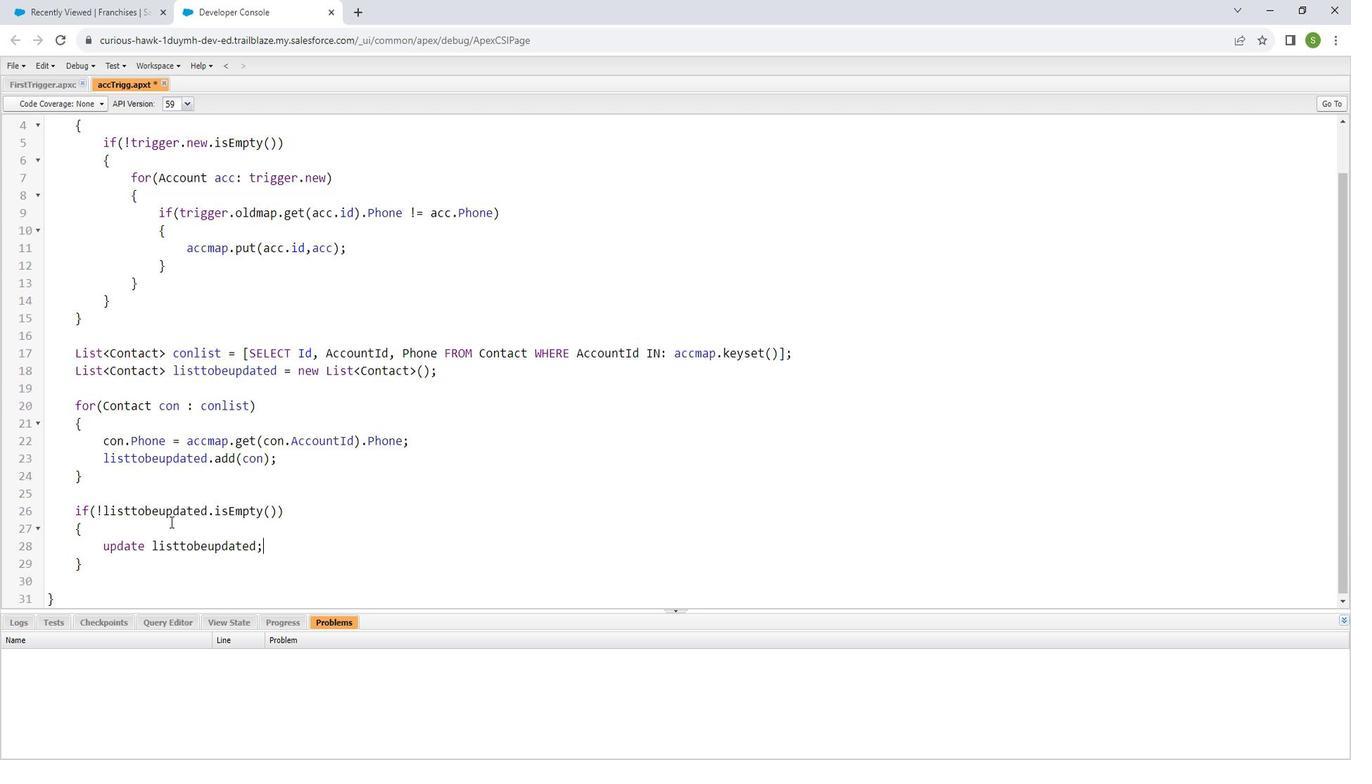 
Action: Mouse moved to (330, 551)
Screenshot: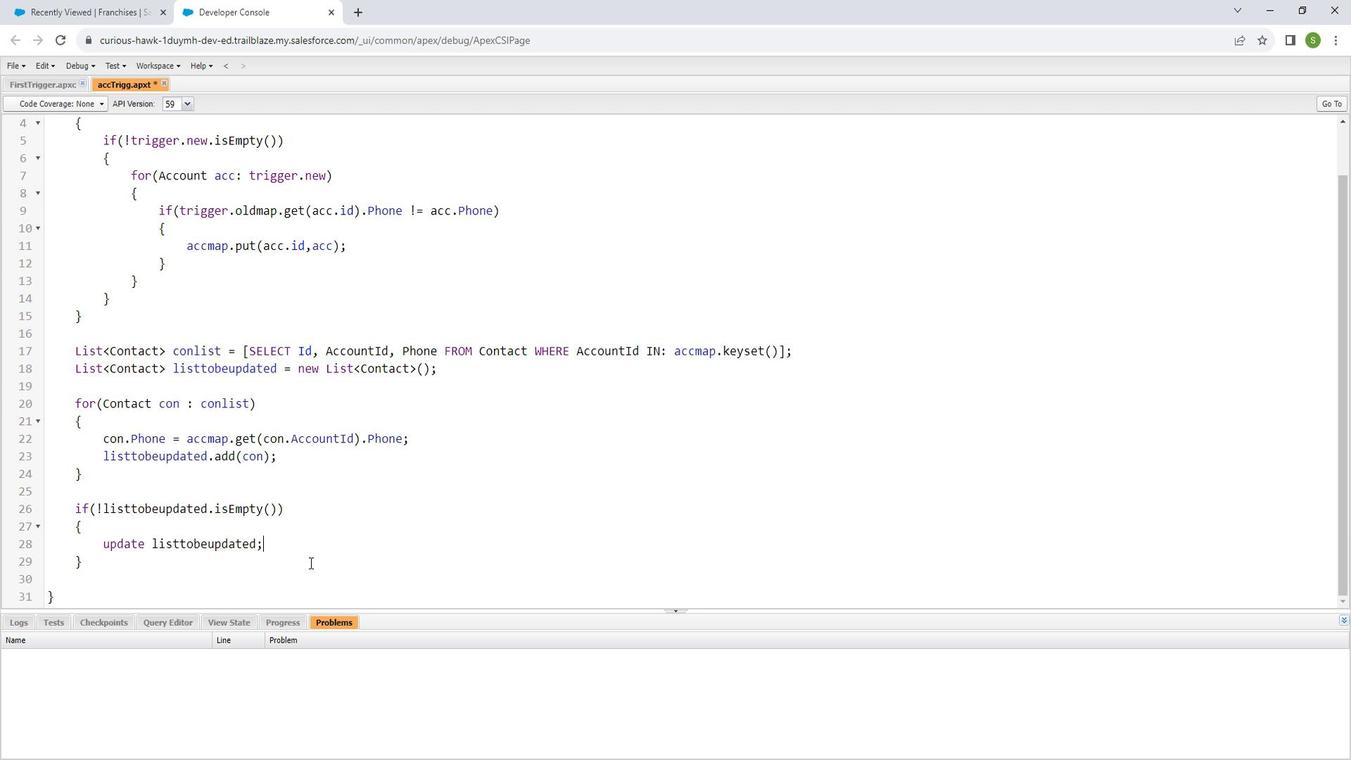 
Action: Mouse pressed left at (330, 551)
Screenshot: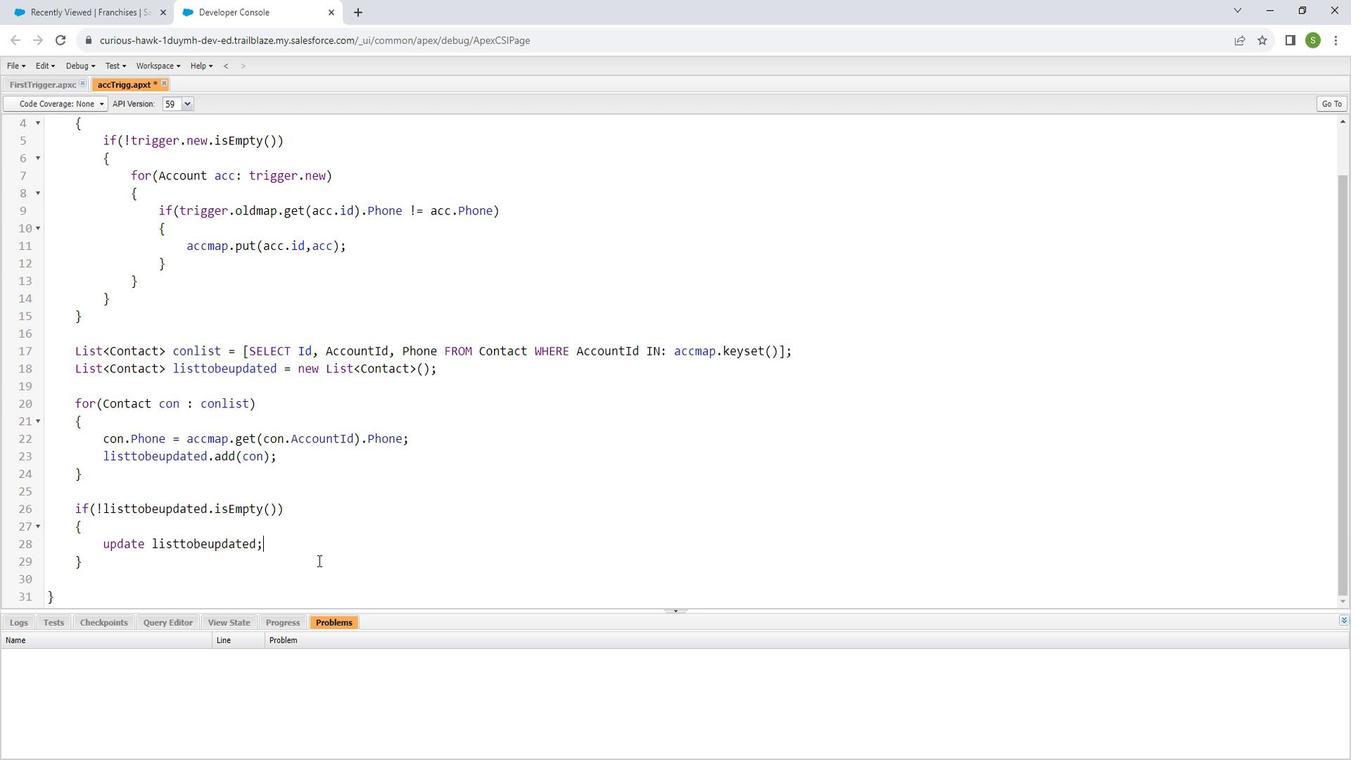 
Action: Key pressed ctrl+S
Screenshot: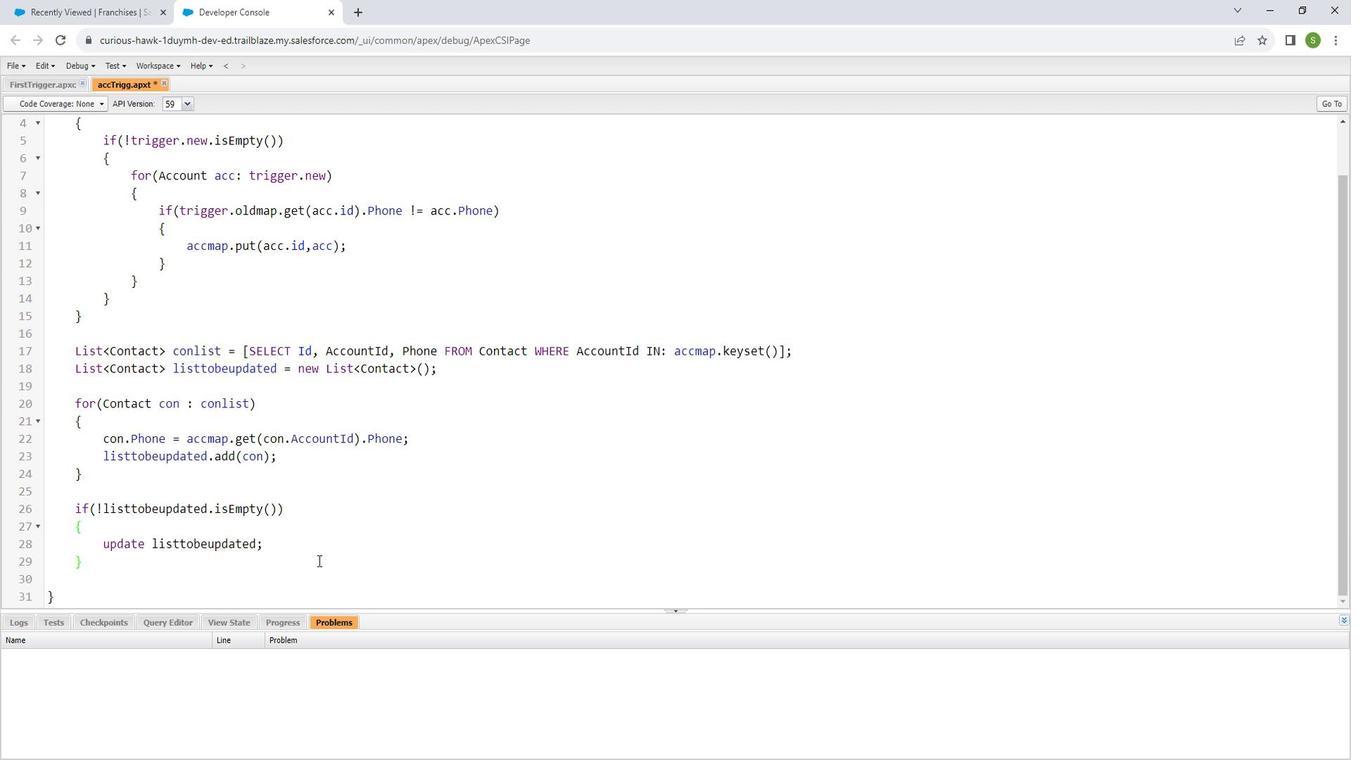 
Action: Mouse moved to (133, 22)
Screenshot: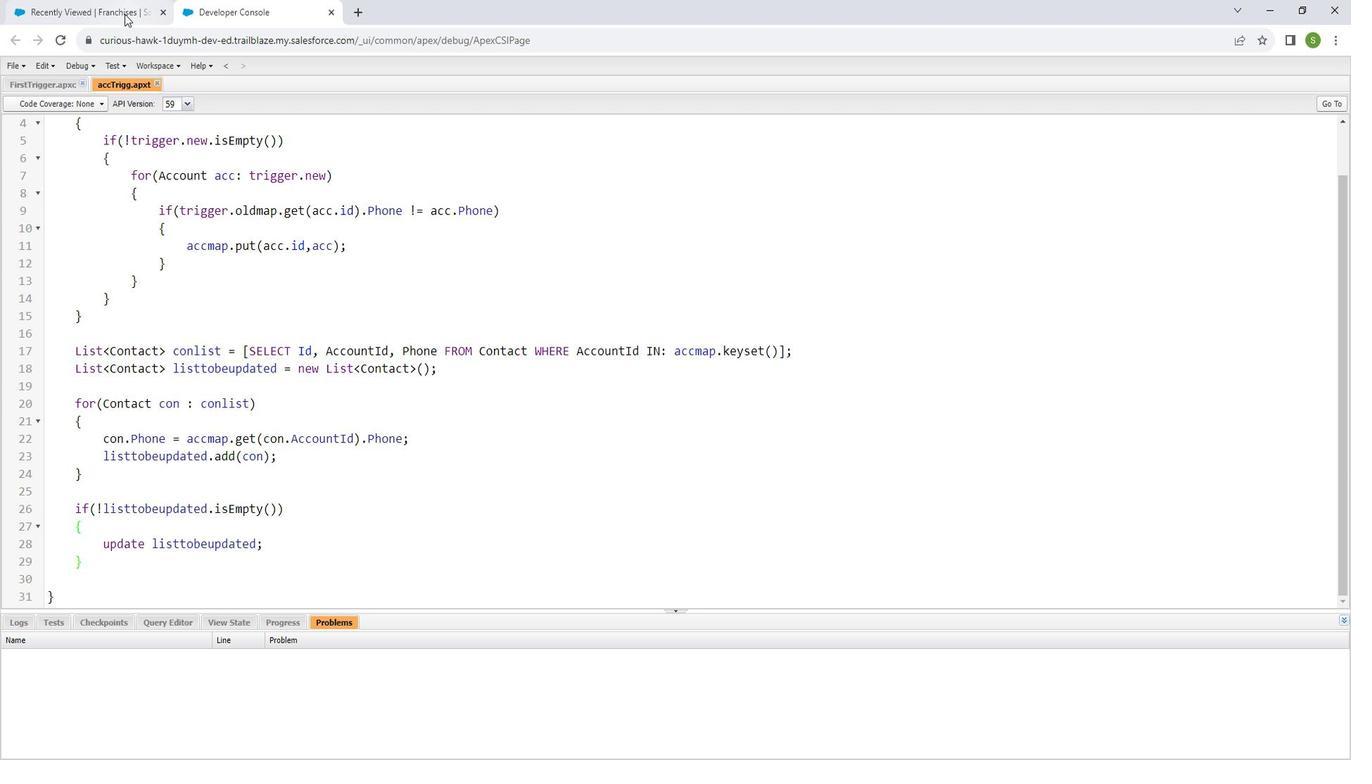 
Action: Mouse pressed left at (133, 22)
Screenshot: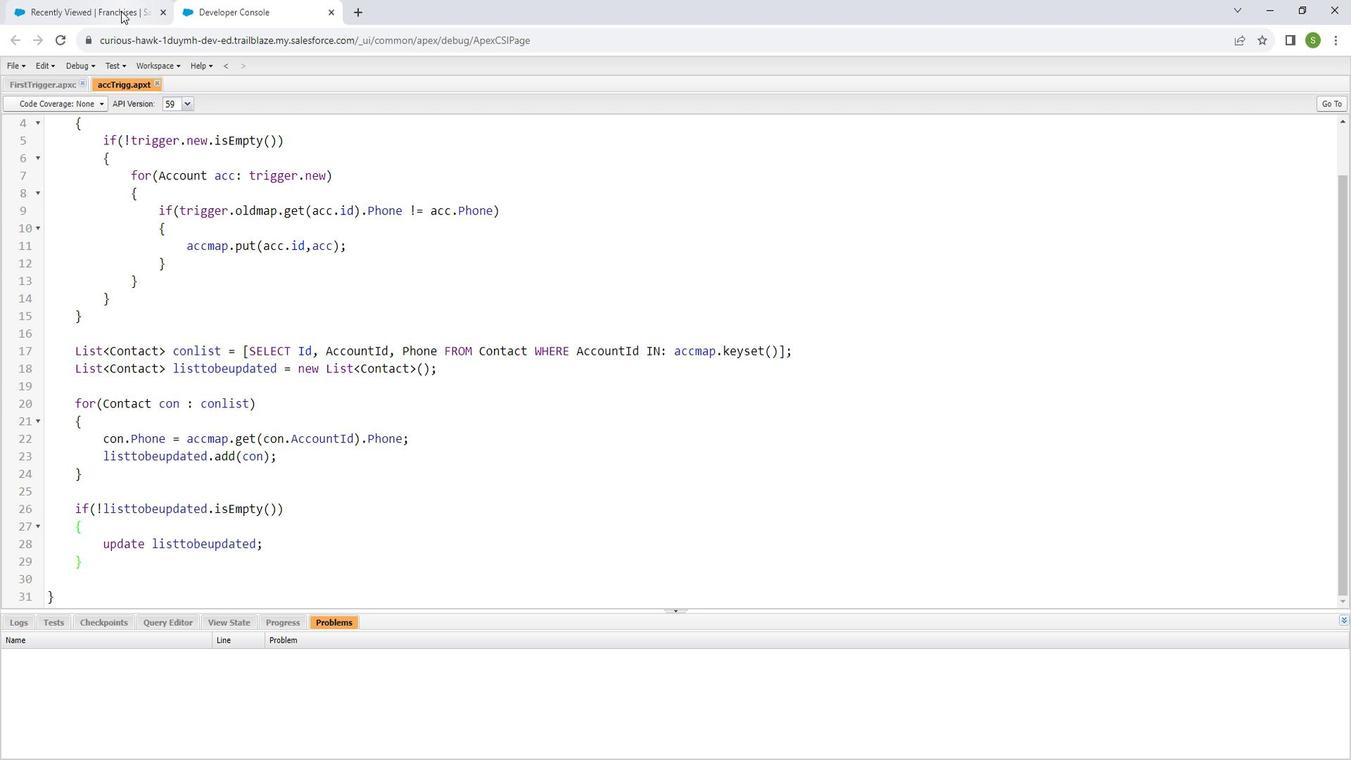 
Action: Mouse moved to (511, 142)
Screenshot: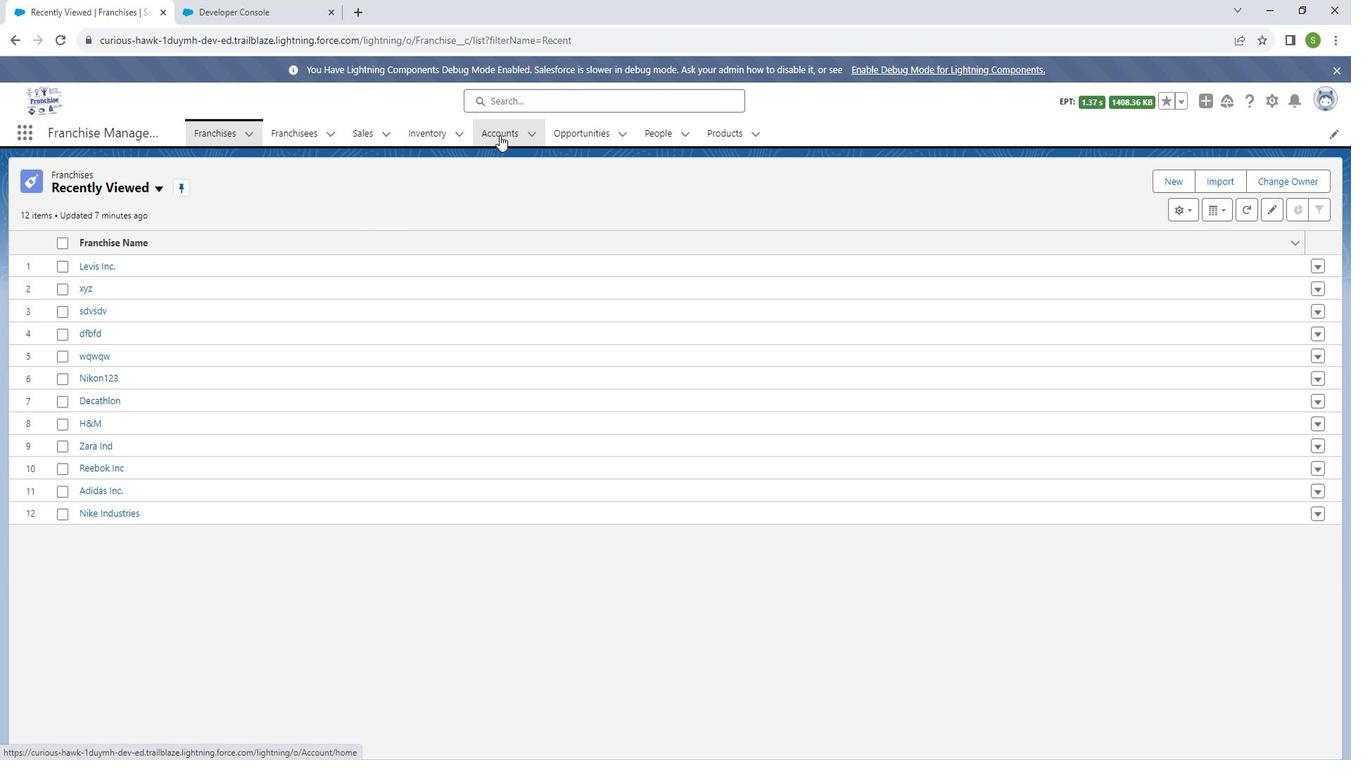 
Action: Mouse pressed left at (511, 142)
Screenshot: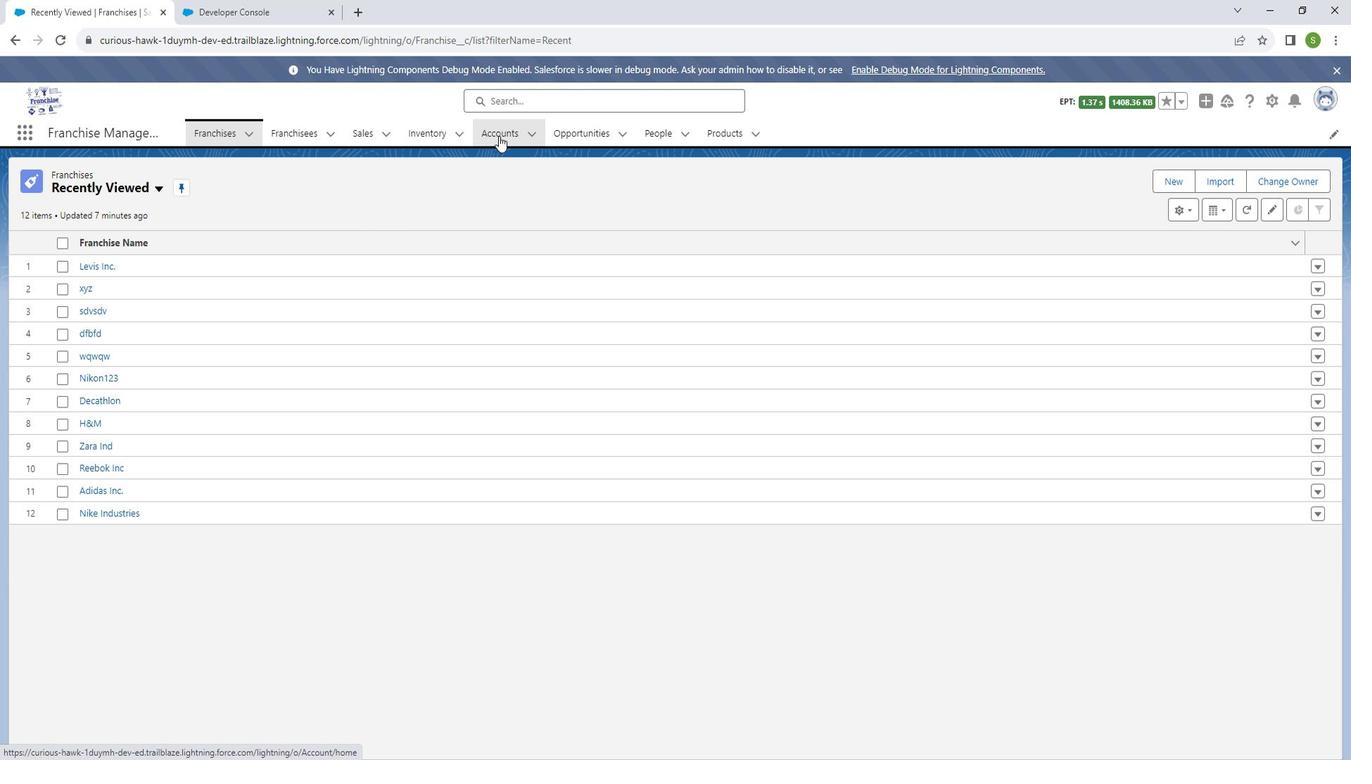 
Action: Mouse moved to (106, 266)
Screenshot: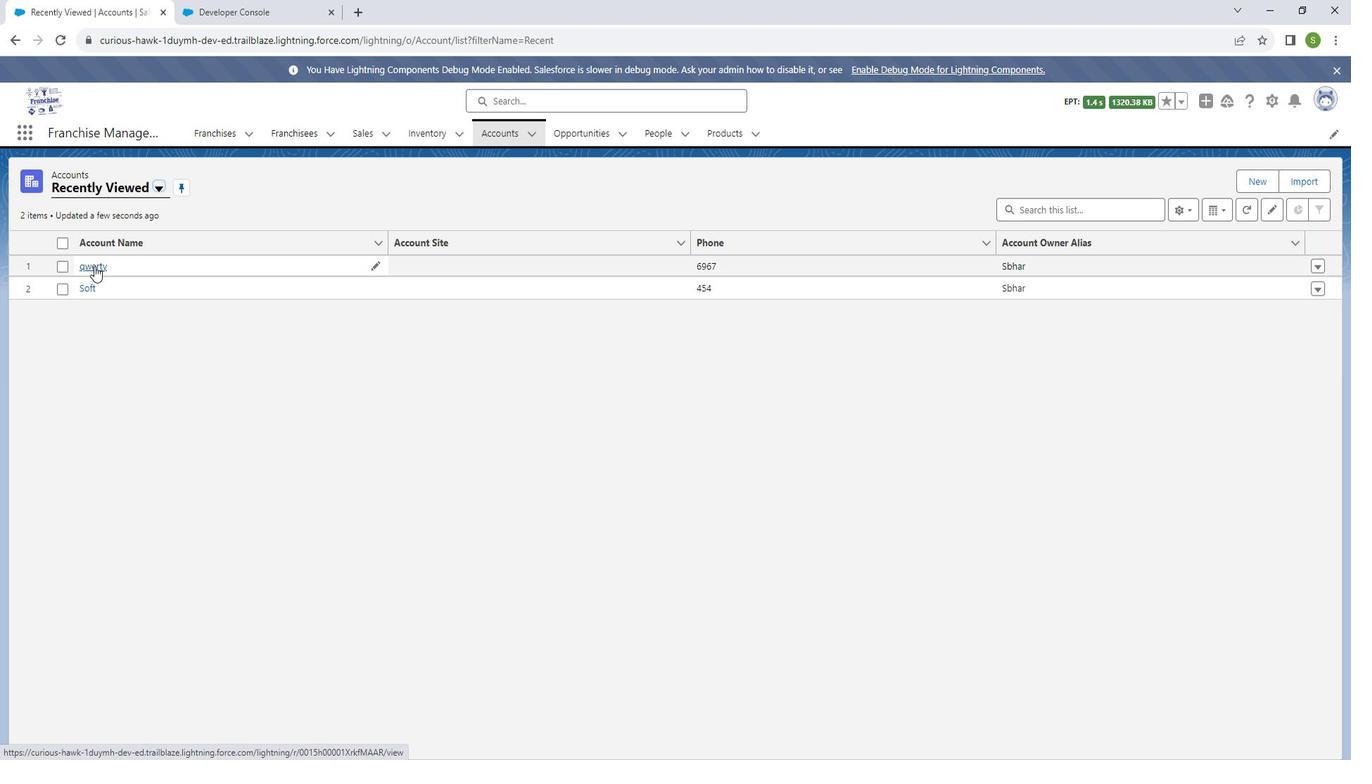 
Action: Mouse pressed left at (106, 266)
Screenshot: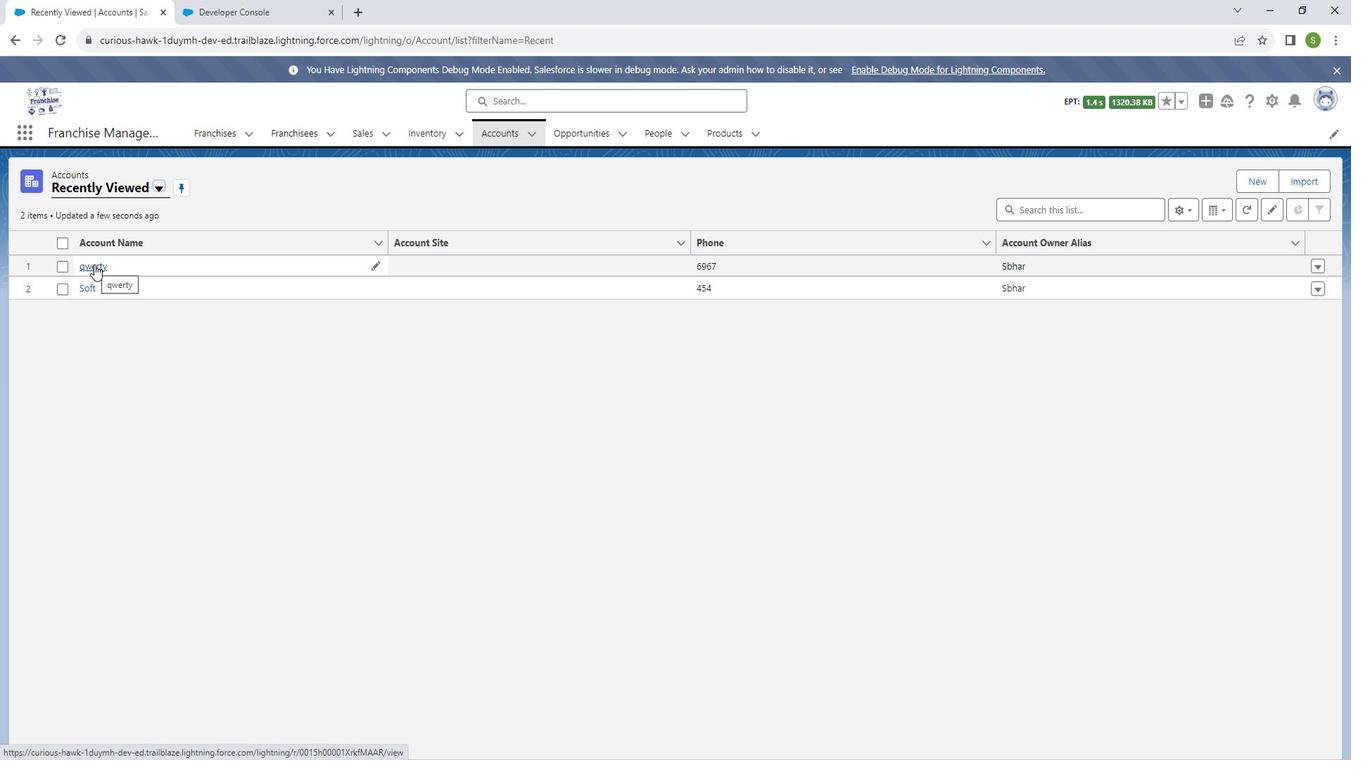 
Action: Mouse moved to (135, 294)
Screenshot: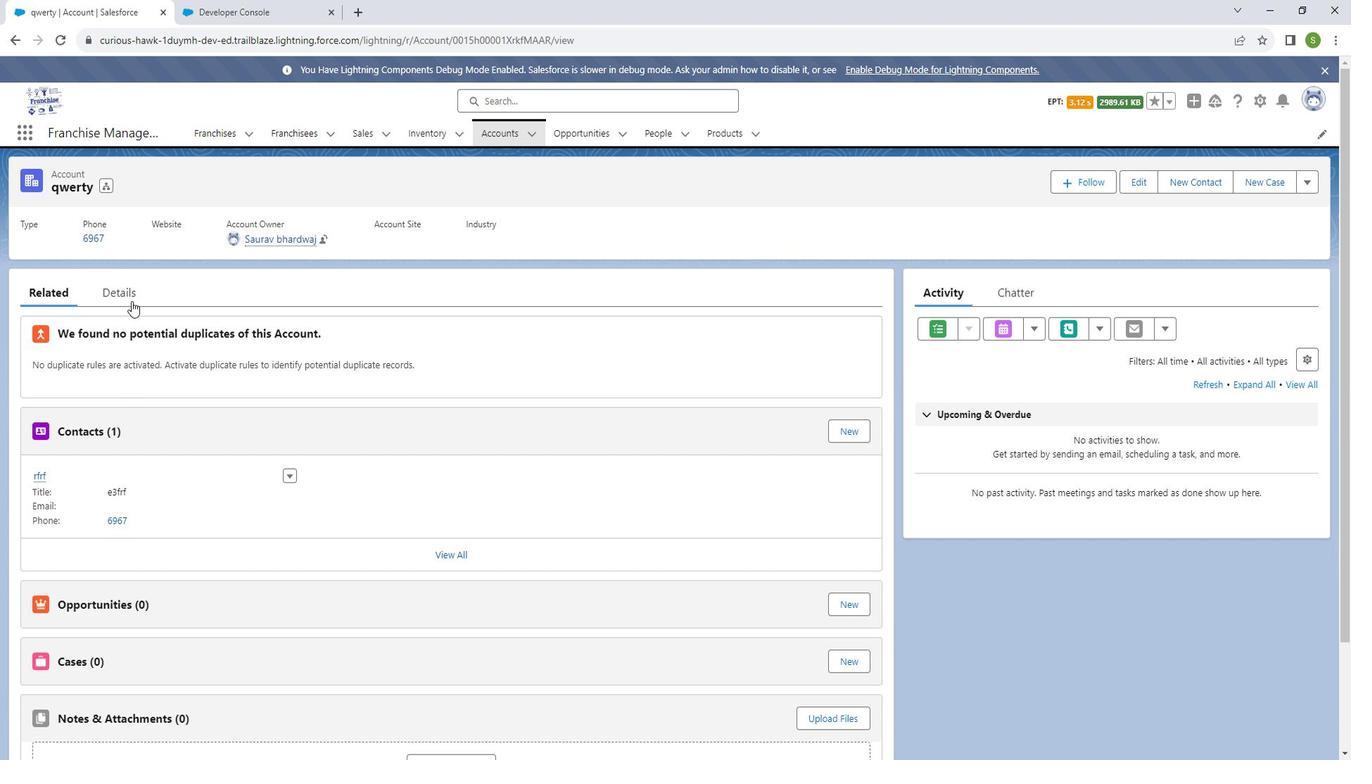 
Action: Mouse pressed left at (135, 294)
Screenshot: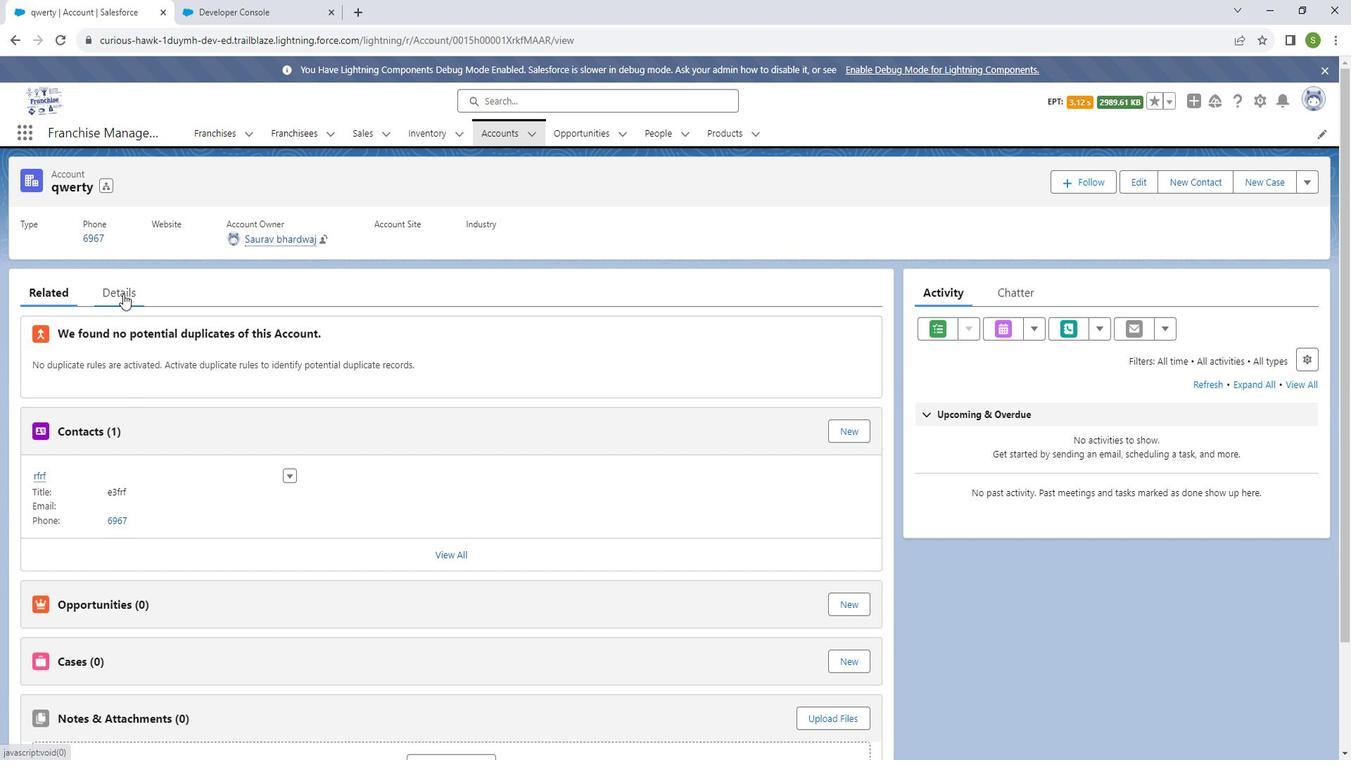 
Action: Mouse moved to (879, 383)
Screenshot: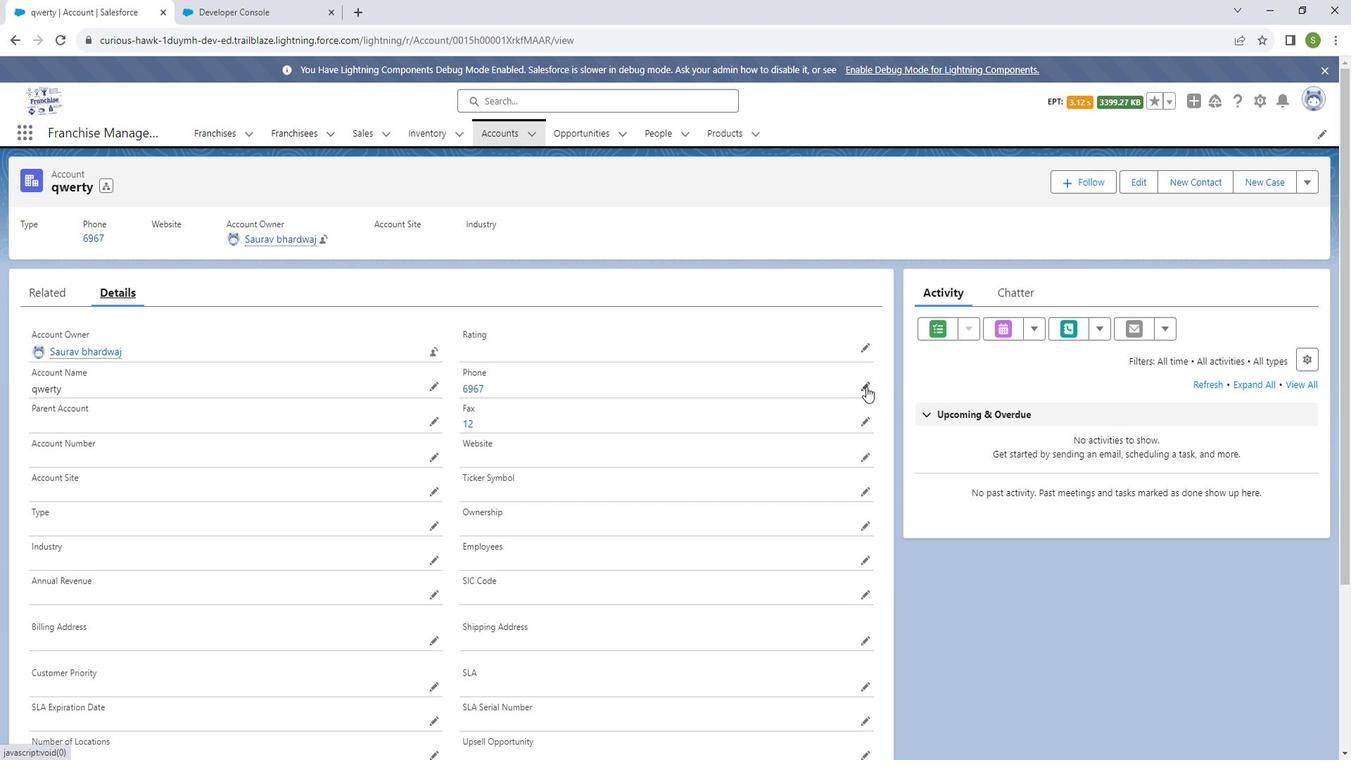 
Action: Mouse pressed left at (879, 383)
Screenshot: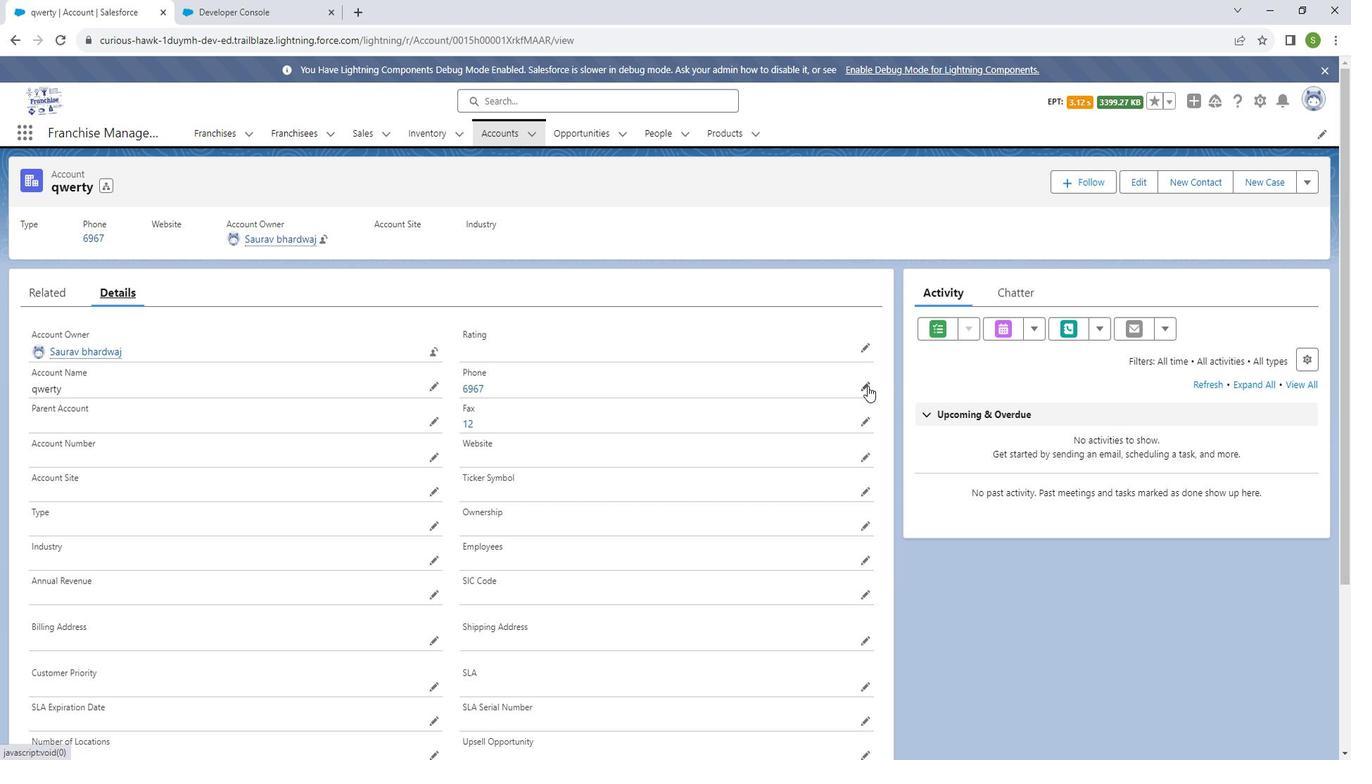 
Action: Mouse moved to (646, 427)
Screenshot: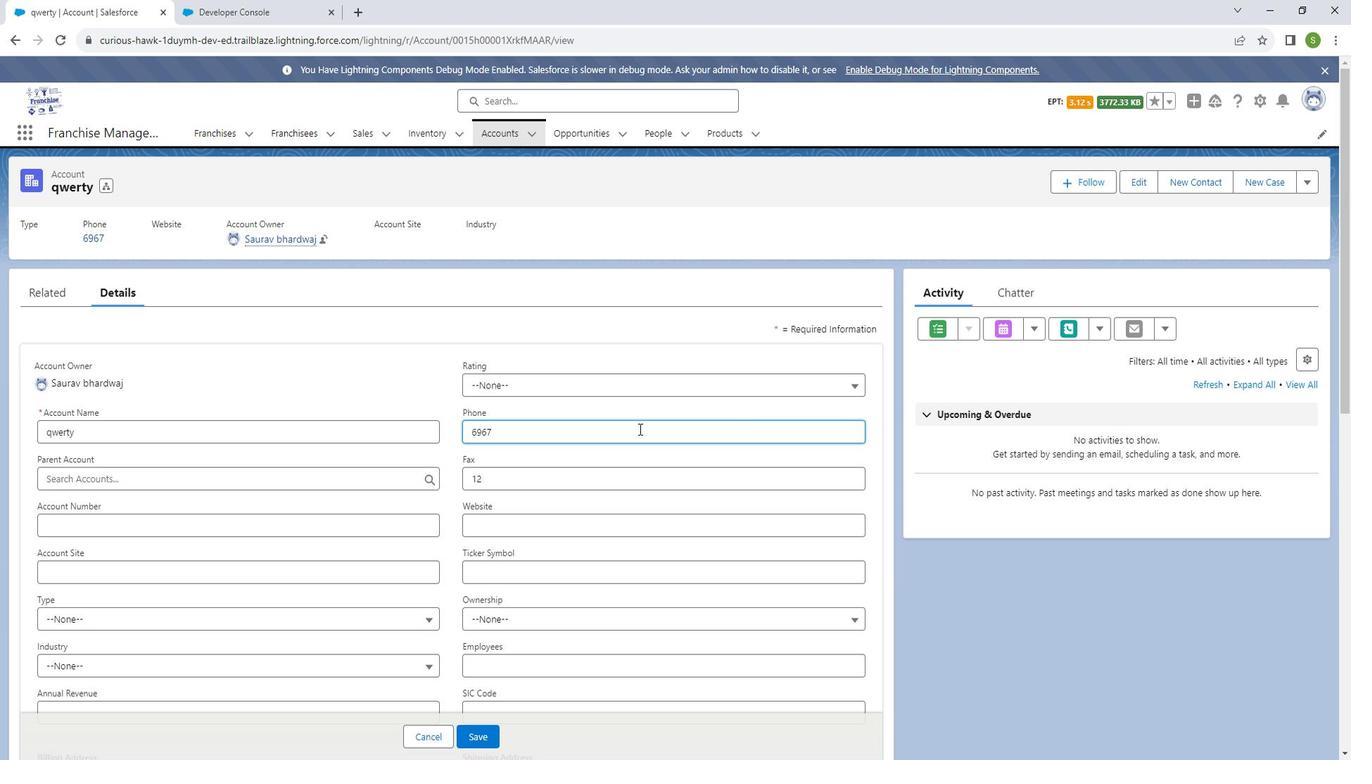 
Action: Mouse pressed left at (646, 427)
Screenshot: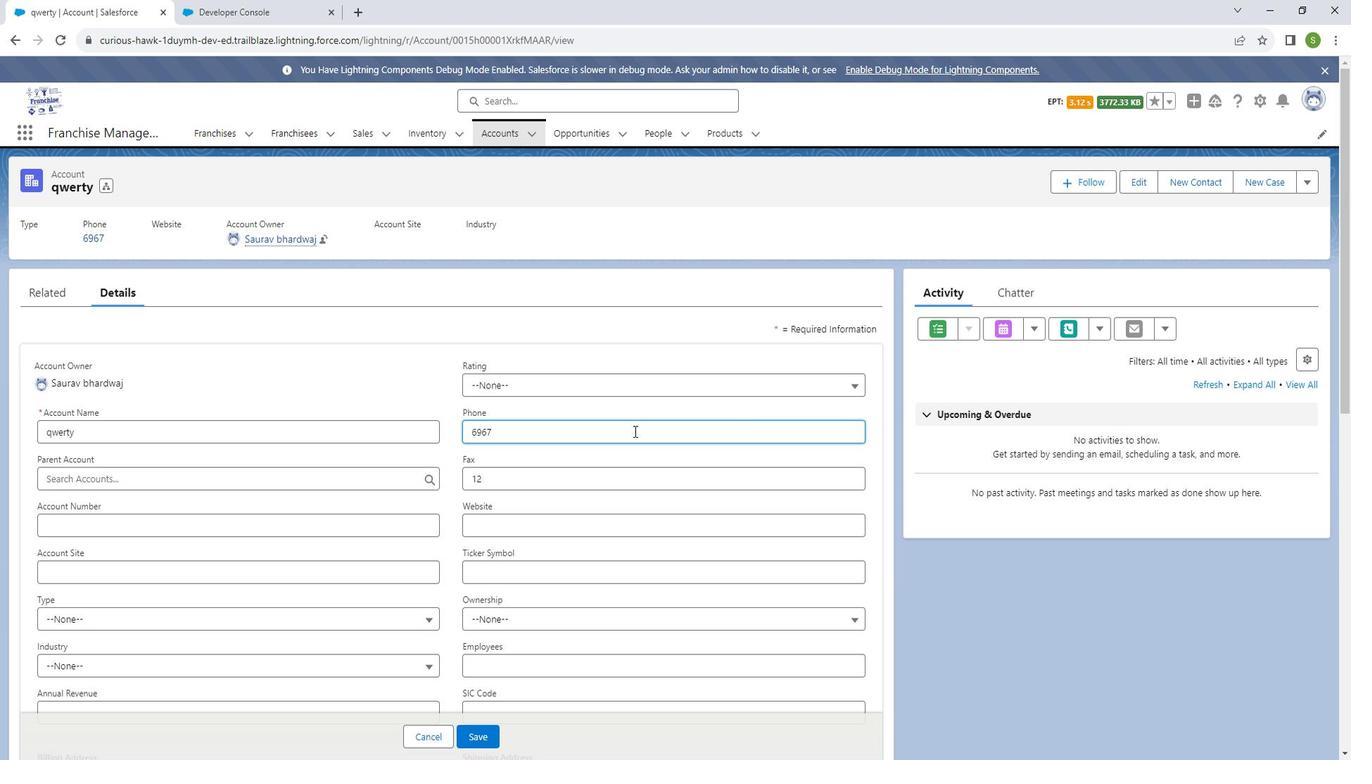 
Action: Key pressed <Key.backspace><Key.backspace><Key.backspace><Key.backspace>123456789
Screenshot: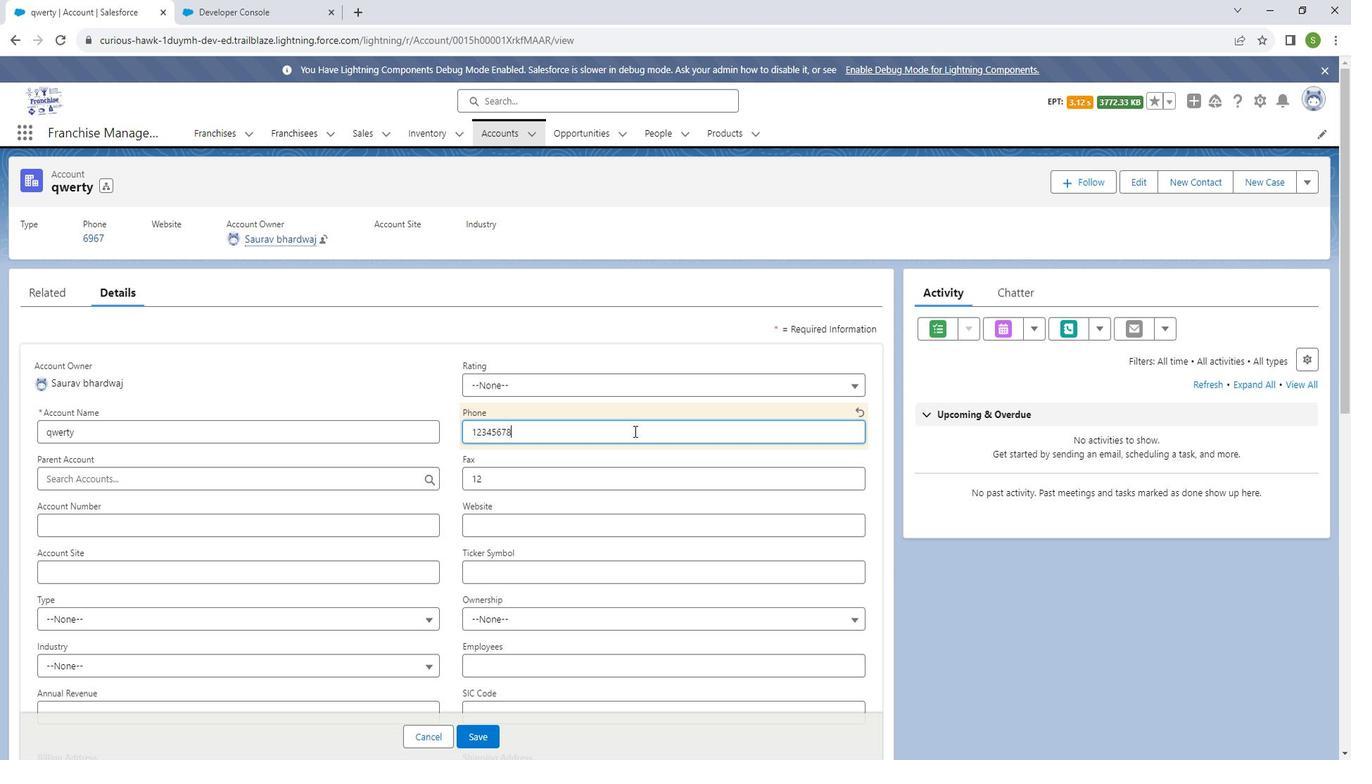 
Action: Mouse moved to (501, 717)
Screenshot: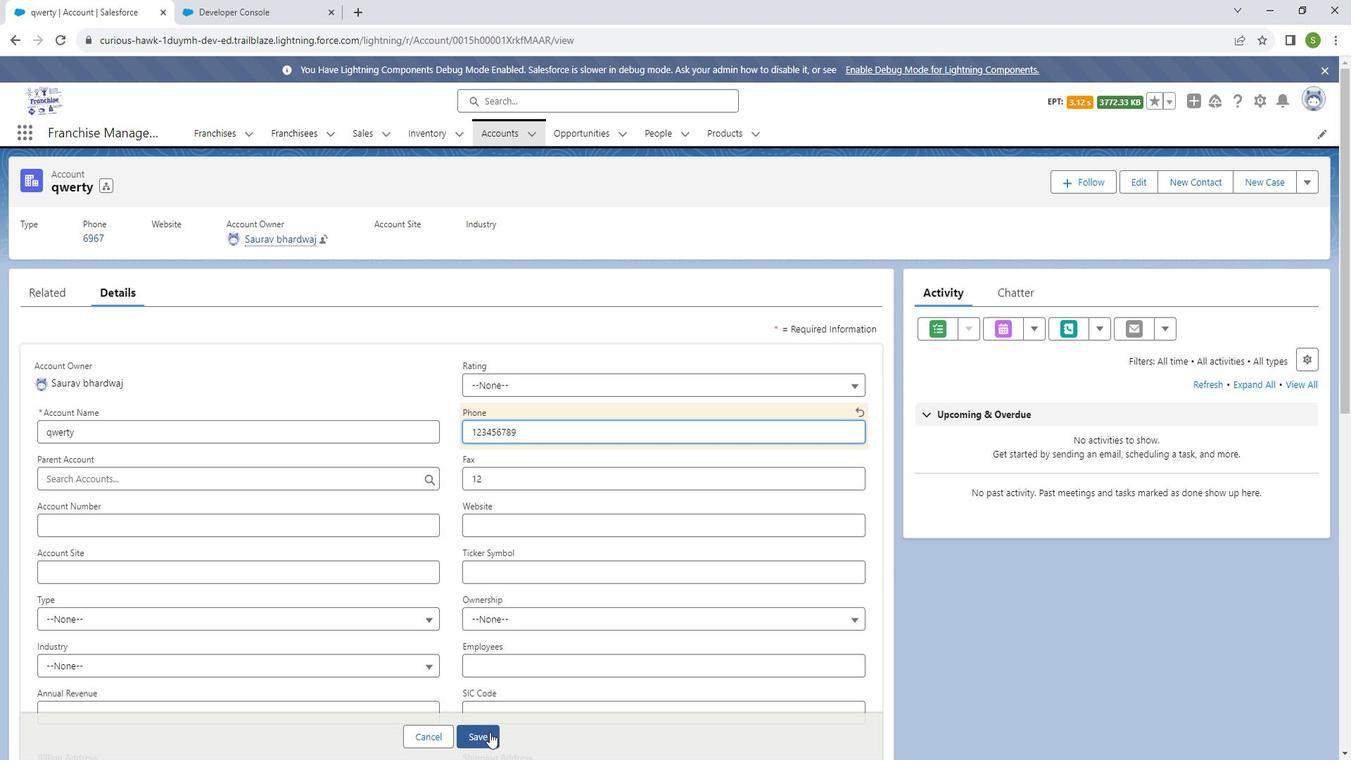 
Action: Mouse pressed left at (501, 717)
Screenshot: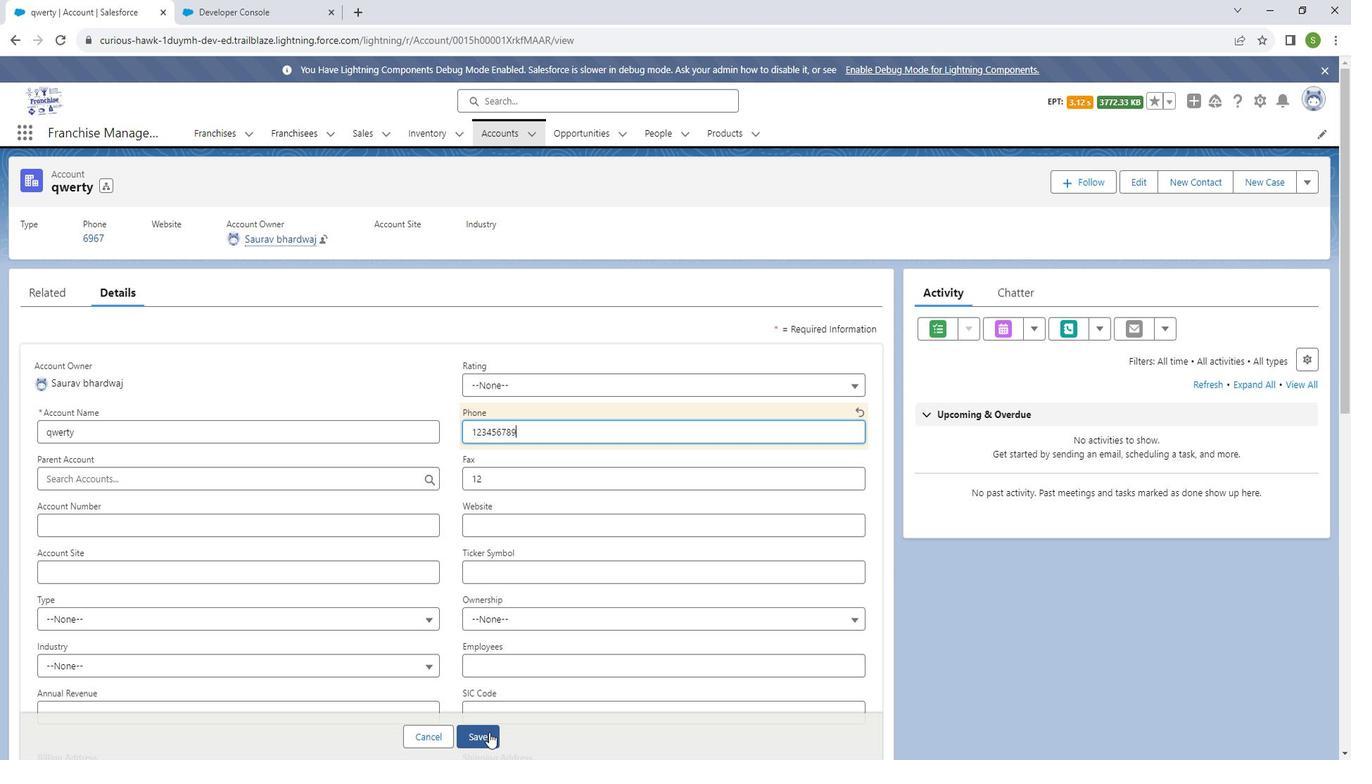 
Action: Mouse moved to (59, 291)
Screenshot: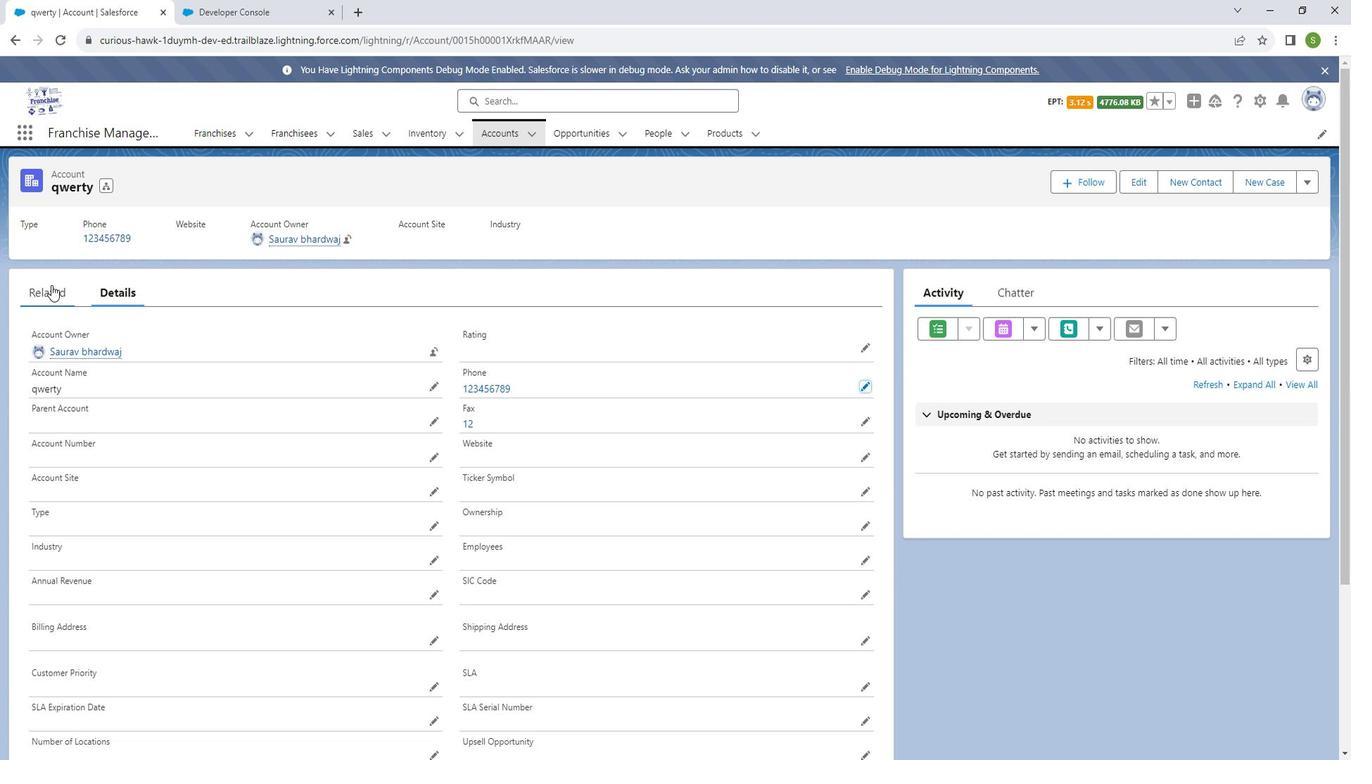 
Action: Mouse pressed left at (59, 291)
Screenshot: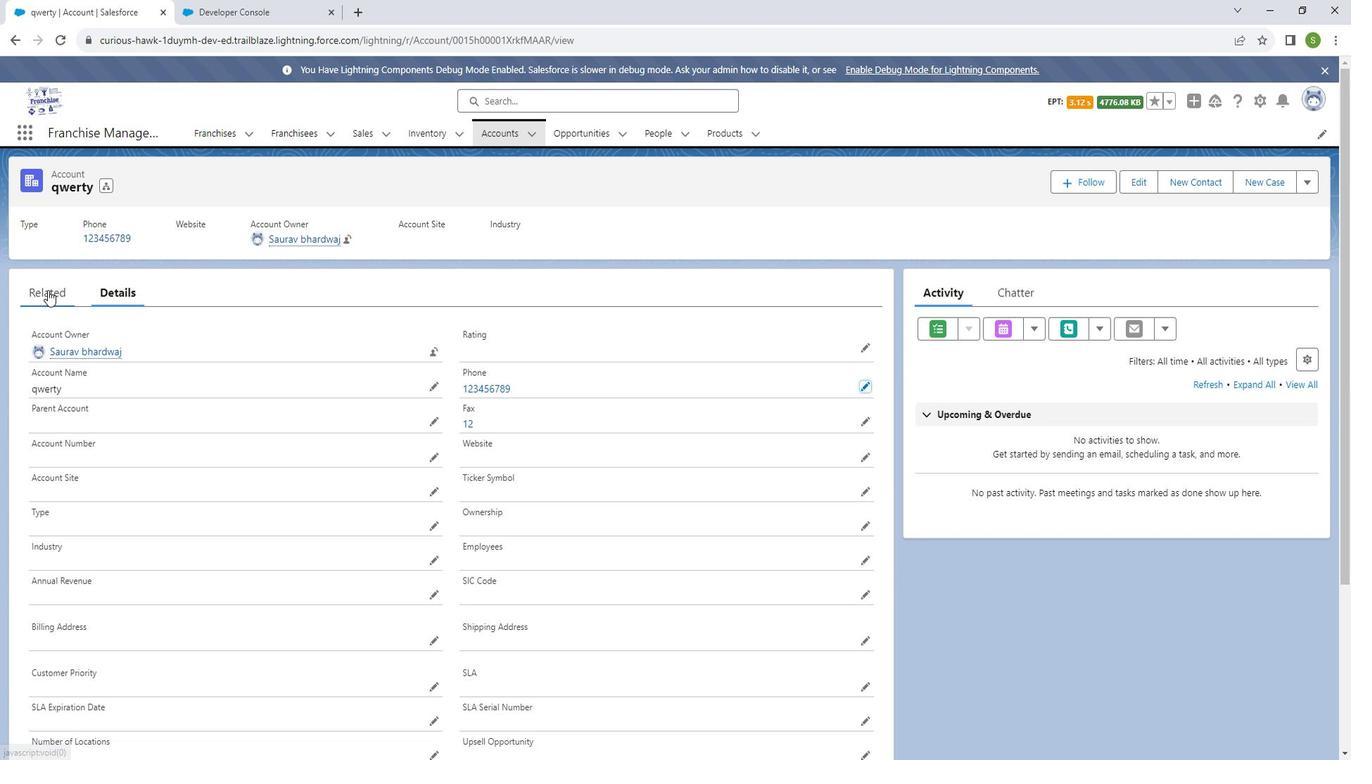 
Action: Mouse moved to (298, 469)
Screenshot: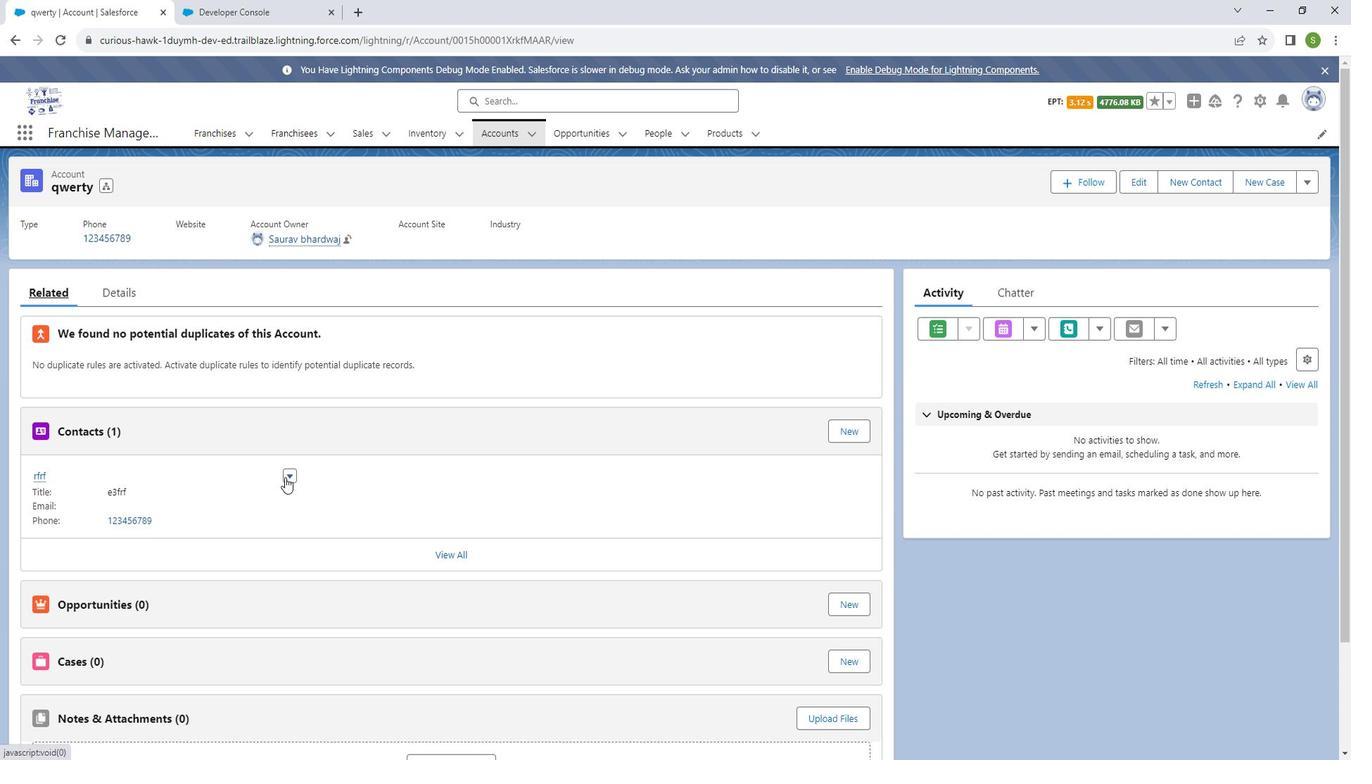 
